 Task: Look for space in Gijón, Spain from 12th July, 2023 to 16th July, 2023 for 8 adults in price range Rs.10000 to Rs.16000. Place can be private room with 8 bedrooms having 8 beds and 8 bathrooms. Property type can be house, flat, guest house, hotel. Amenities needed are: wifi, TV, free parkinig on premises, gym, breakfast. Booking option can be shelf check-in. Required host language is English.
Action: Mouse pressed left at (597, 129)
Screenshot: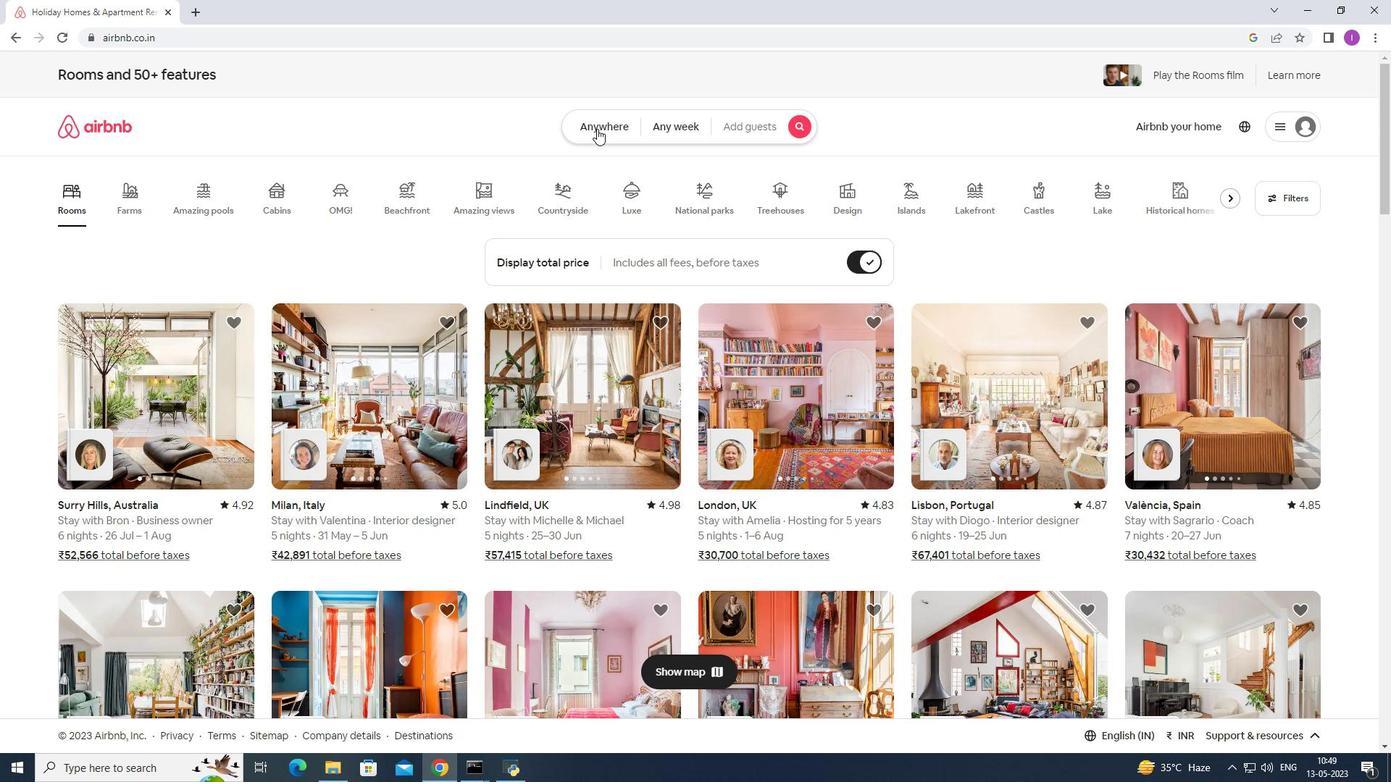 
Action: Mouse moved to (511, 184)
Screenshot: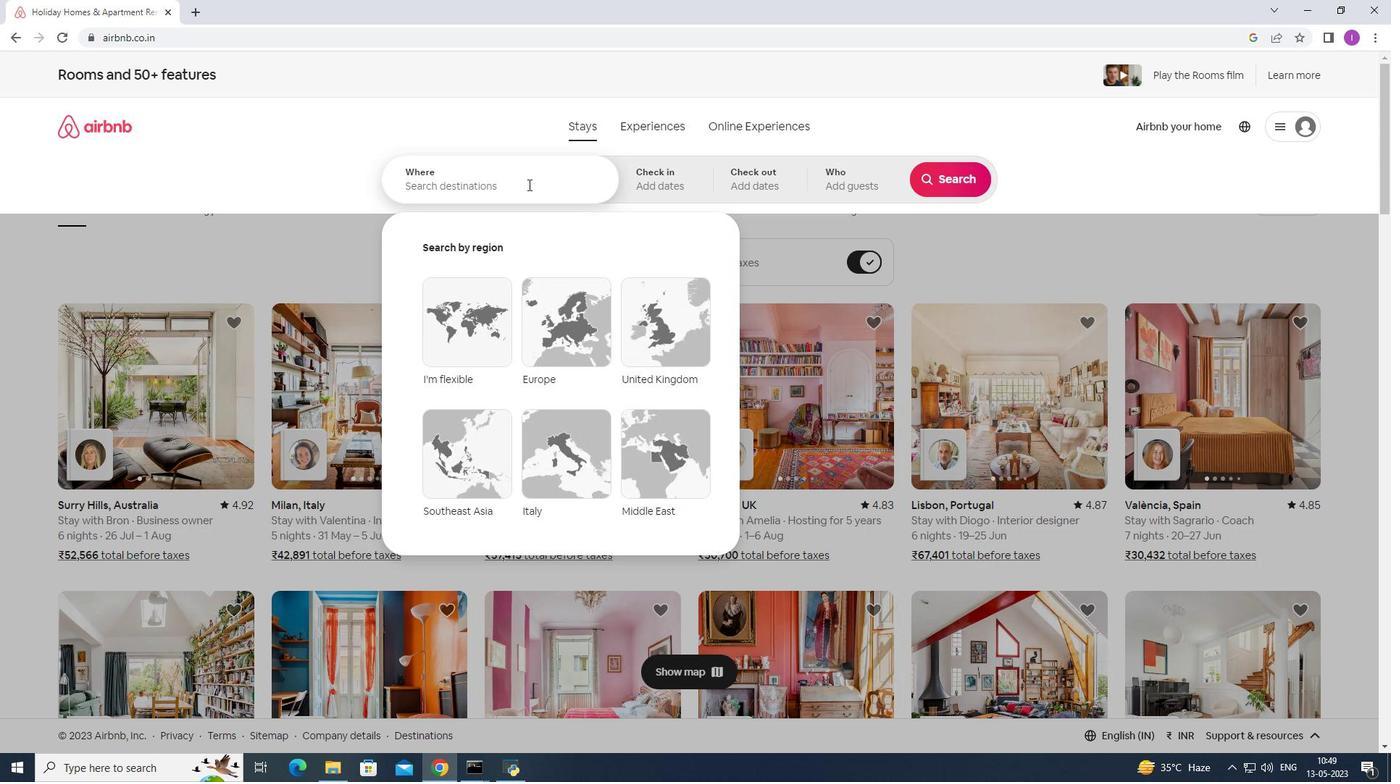 
Action: Mouse pressed left at (511, 184)
Screenshot: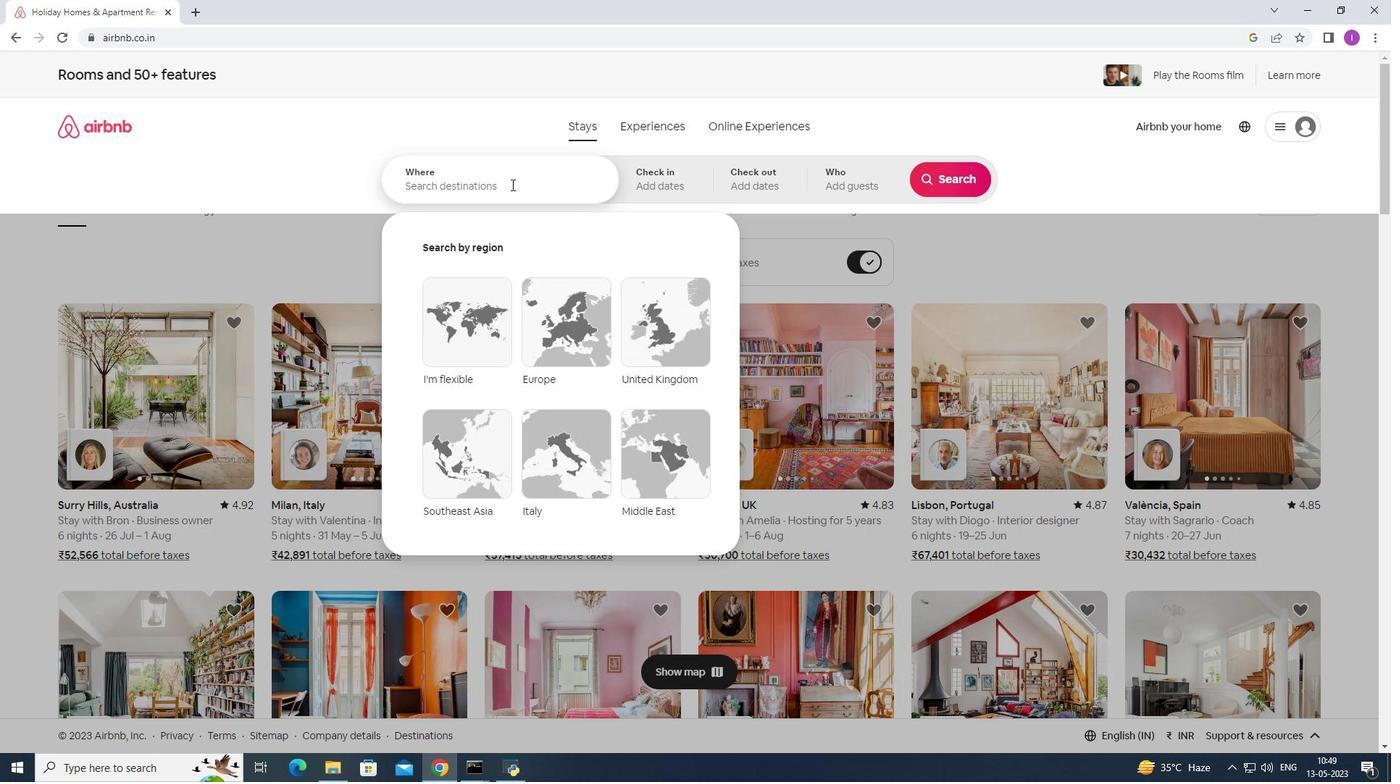 
Action: Key pressed <Key.shift><Key.shift><Key.shift><Key.shift><Key.shift><Key.shift><Key.shift><Key.shift><Key.shift><Key.shift><Key.shift><Key.shift><Key.shift>Gijon,<Key.shift>Spain
Screenshot: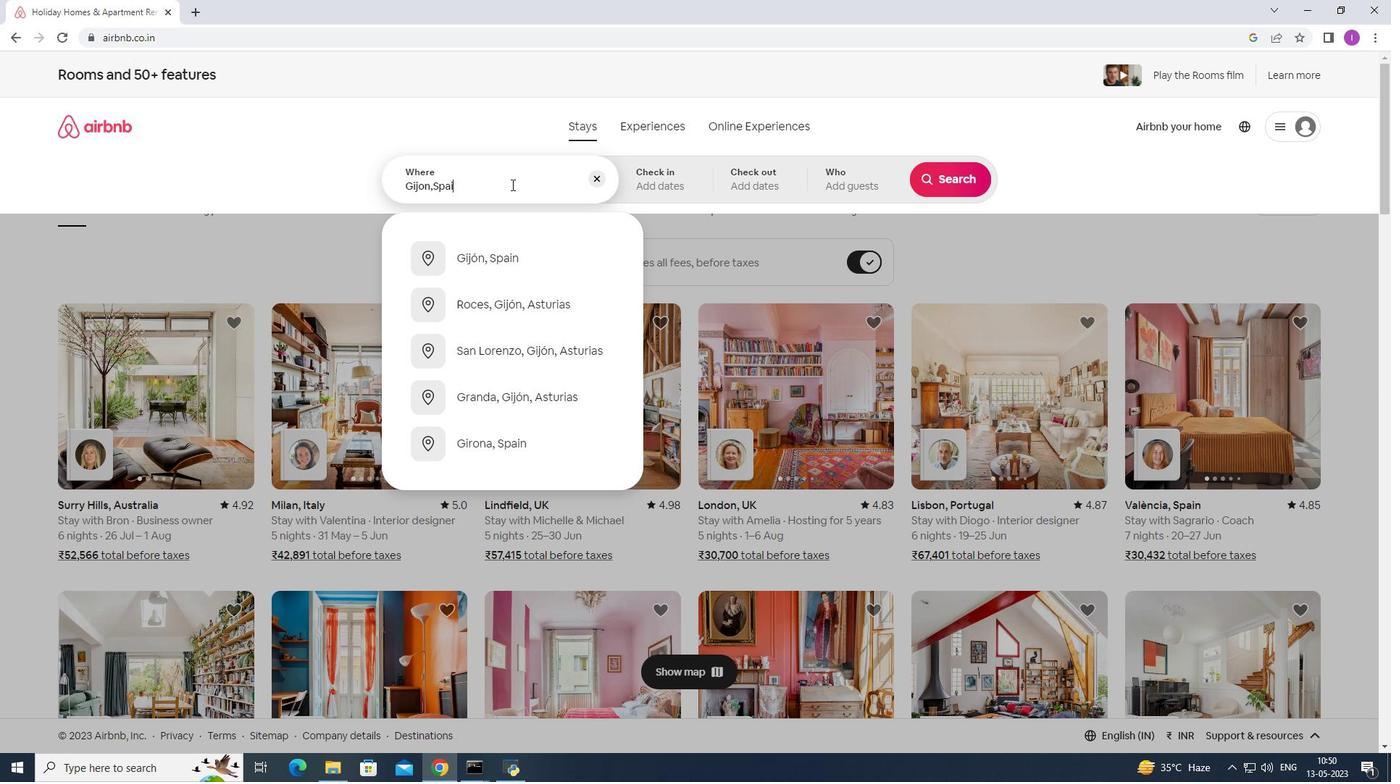 
Action: Mouse moved to (493, 266)
Screenshot: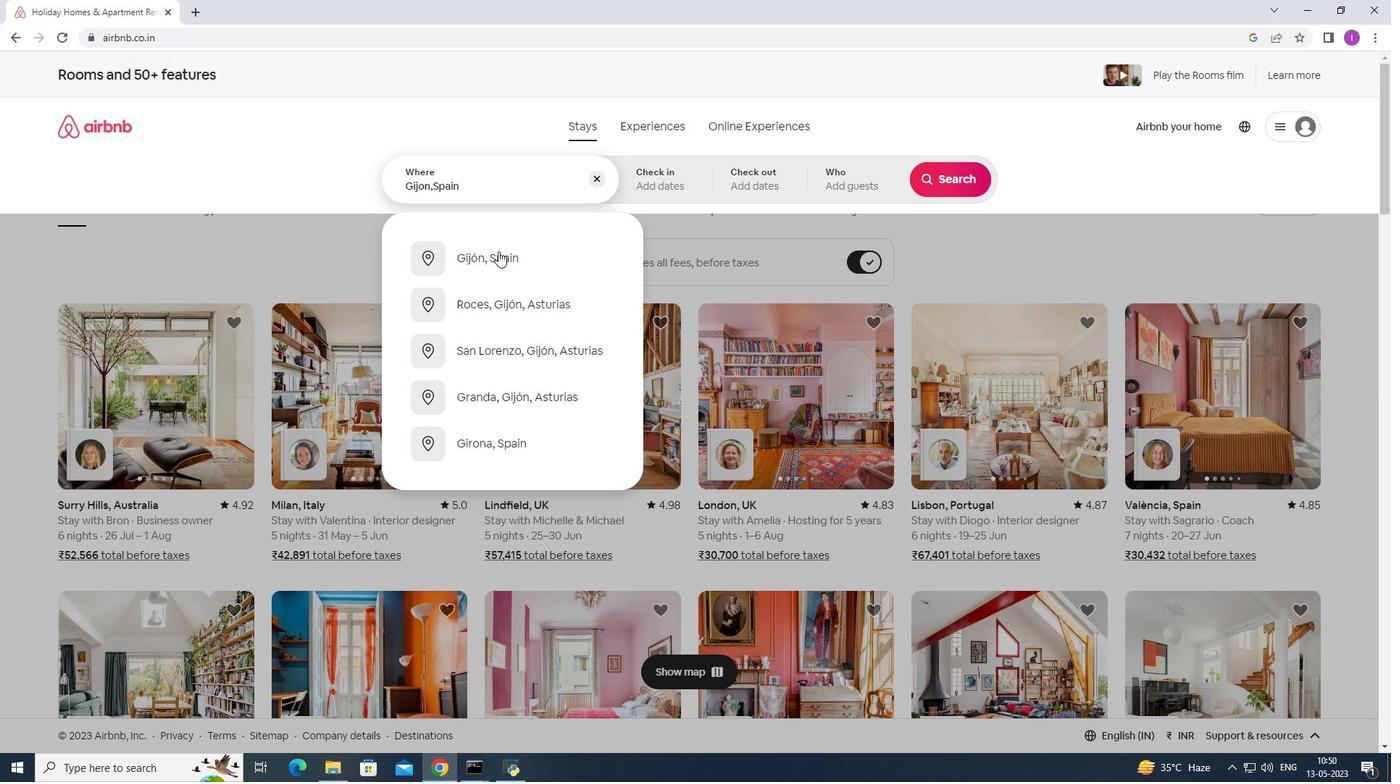 
Action: Mouse pressed left at (493, 266)
Screenshot: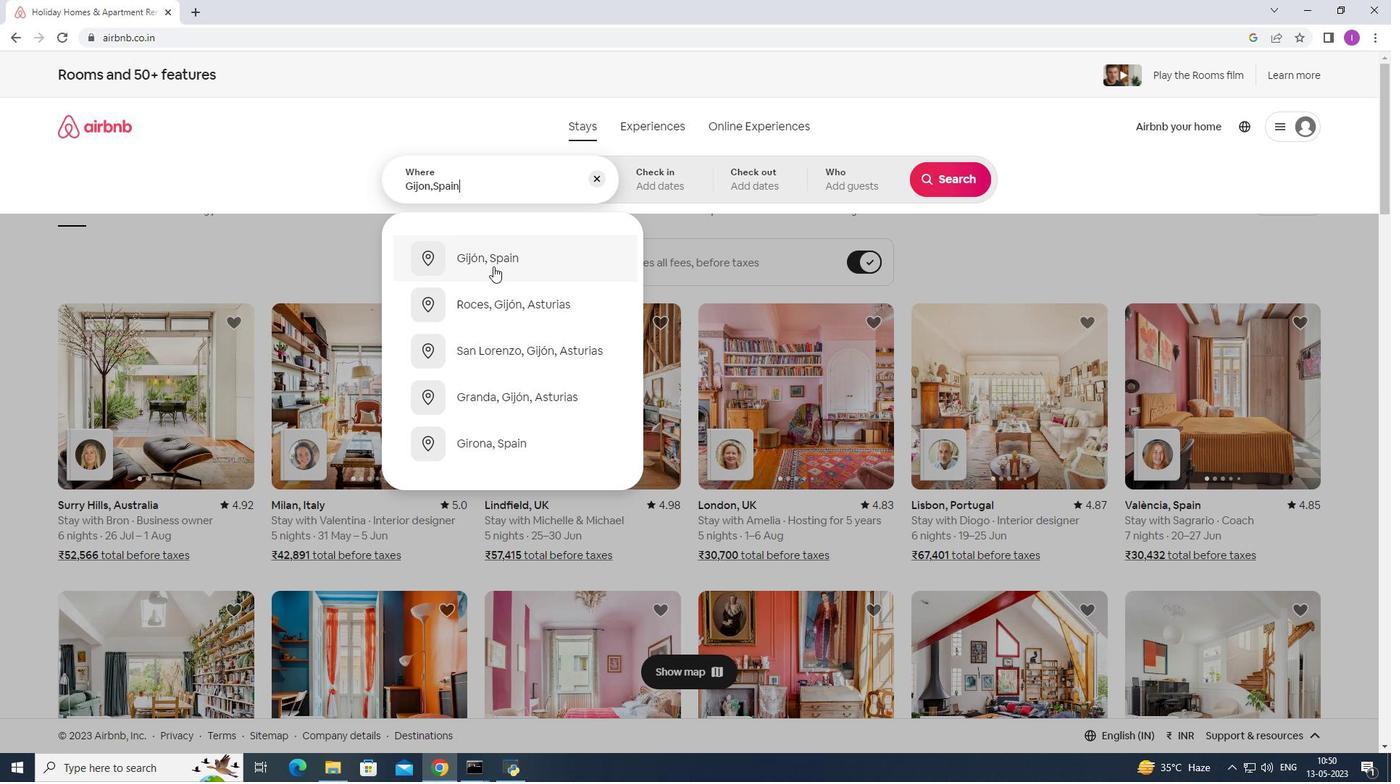 
Action: Mouse moved to (945, 294)
Screenshot: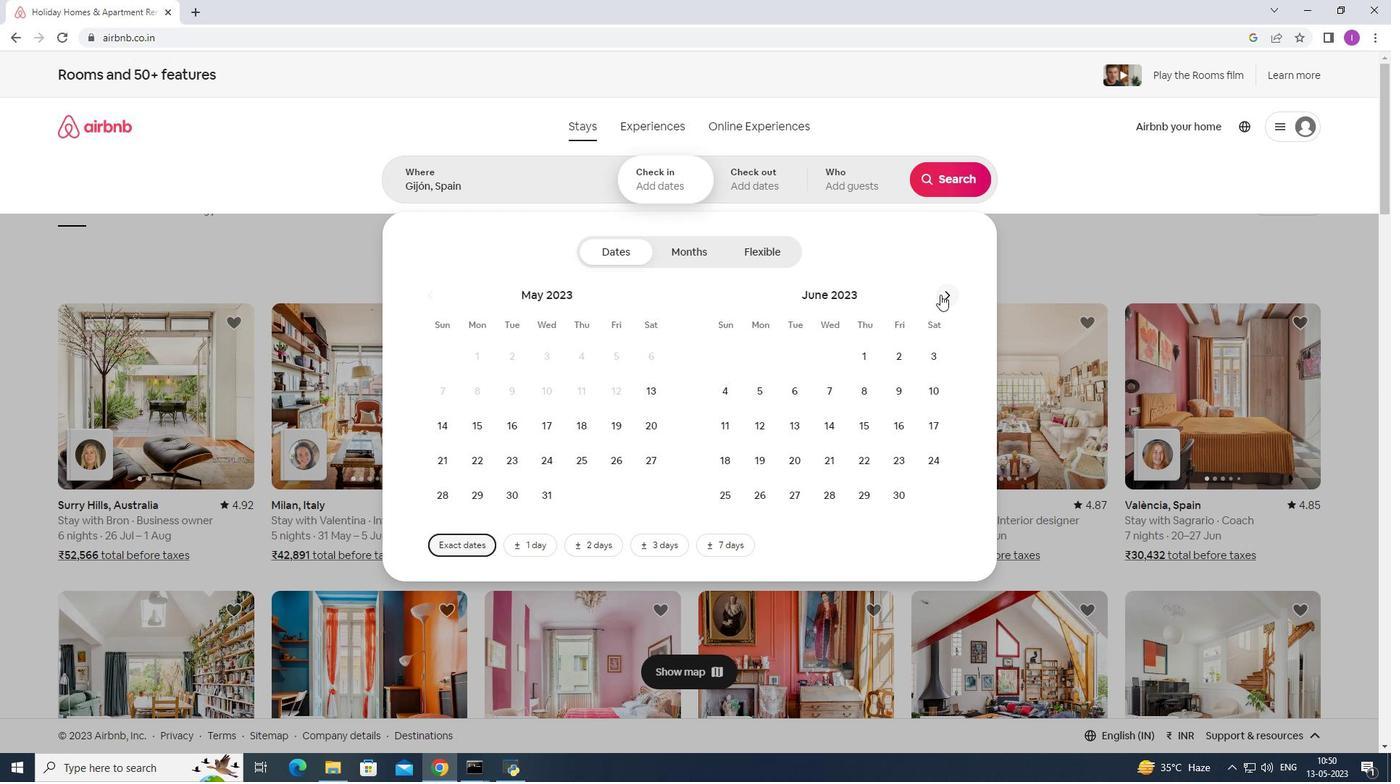 
Action: Mouse pressed left at (945, 294)
Screenshot: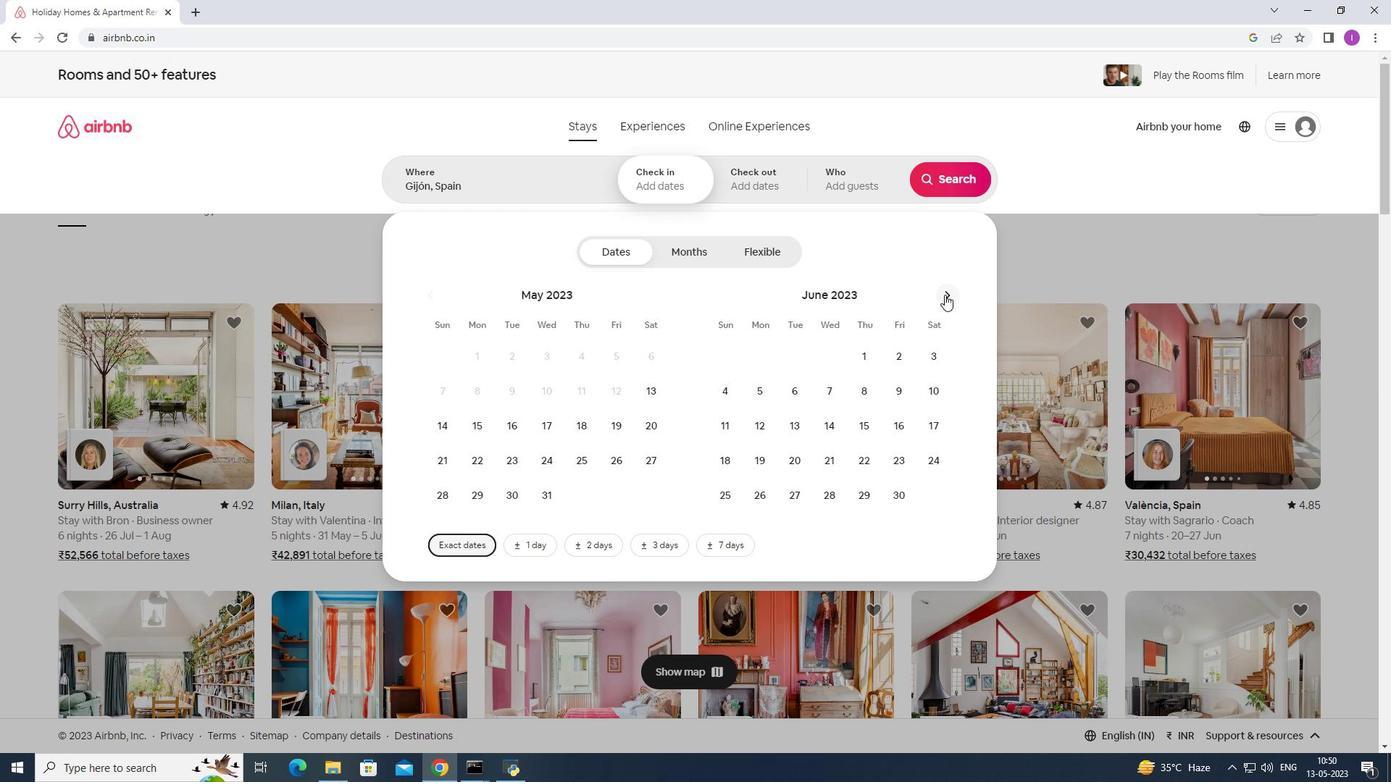 
Action: Mouse moved to (826, 418)
Screenshot: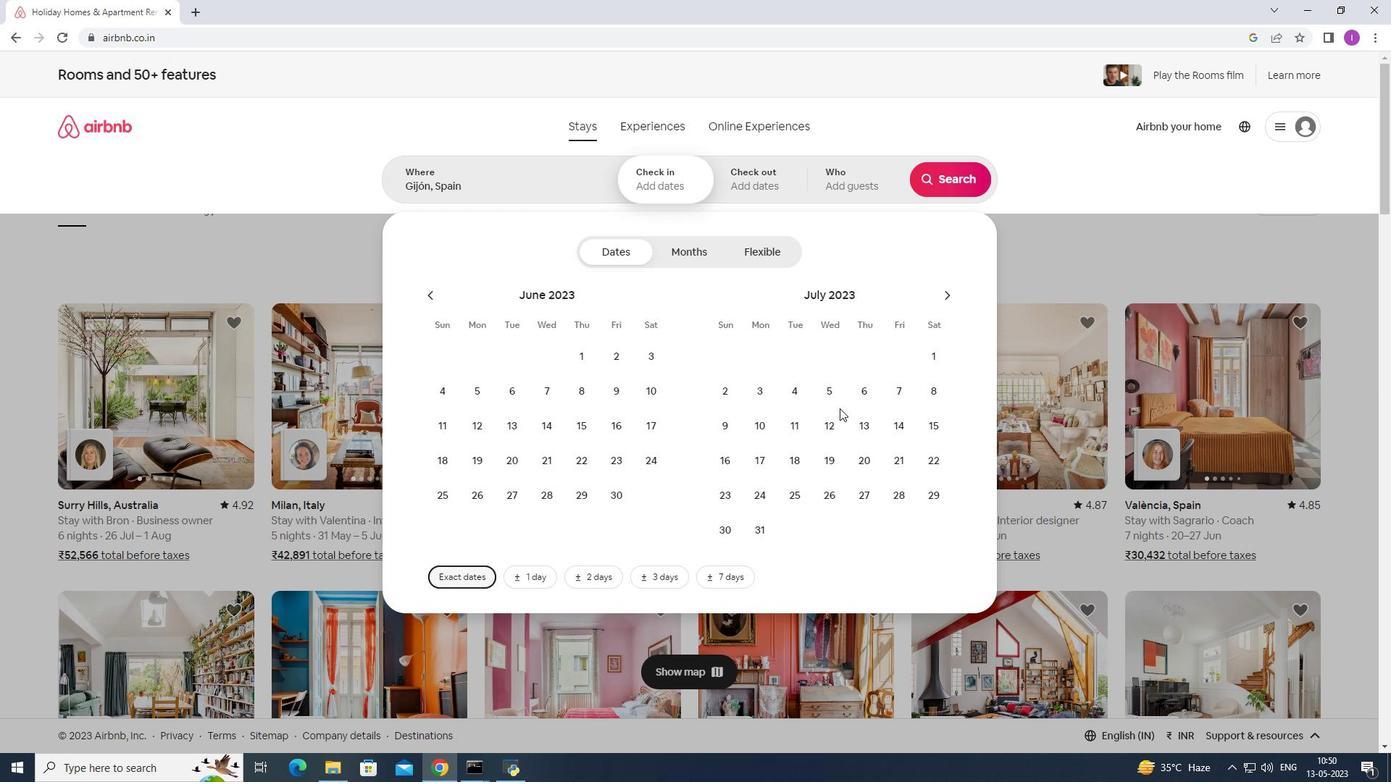 
Action: Mouse pressed left at (826, 418)
Screenshot: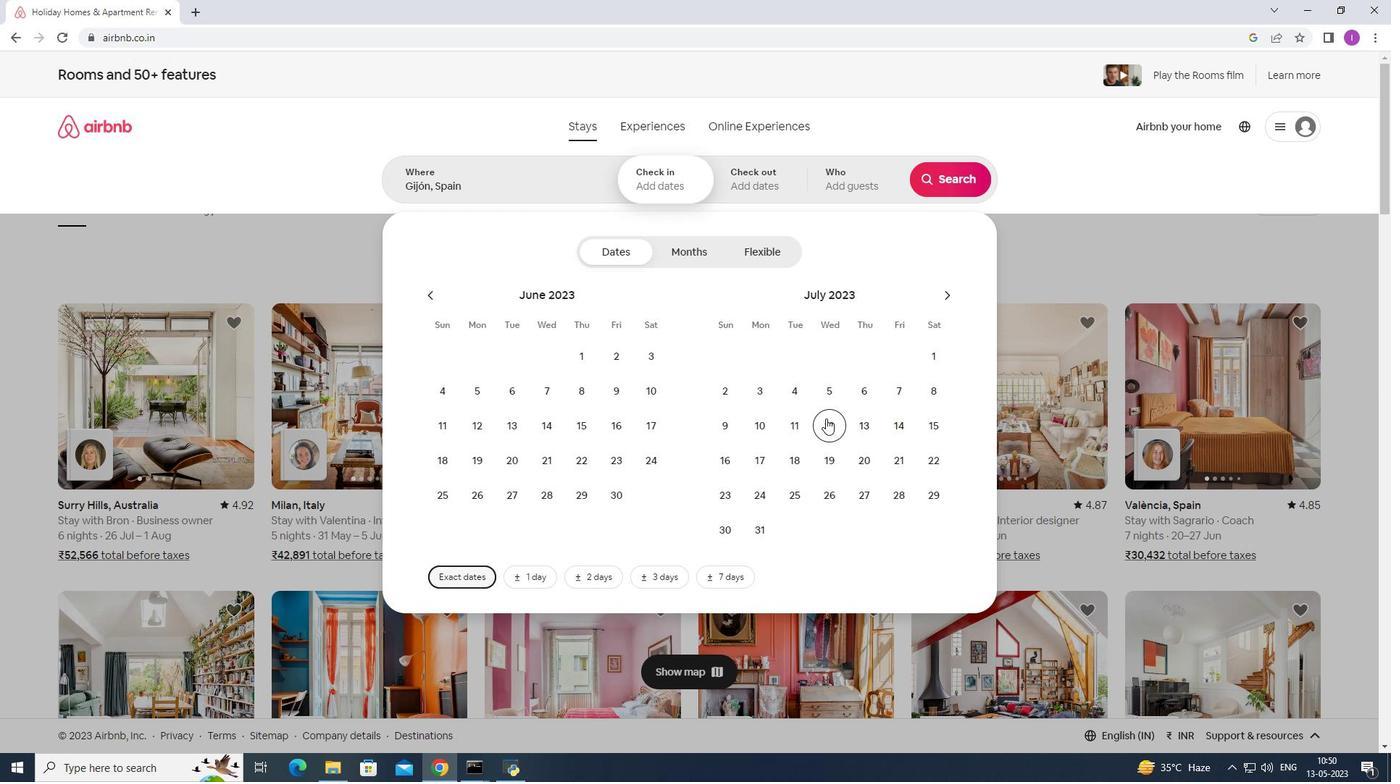 
Action: Mouse moved to (717, 468)
Screenshot: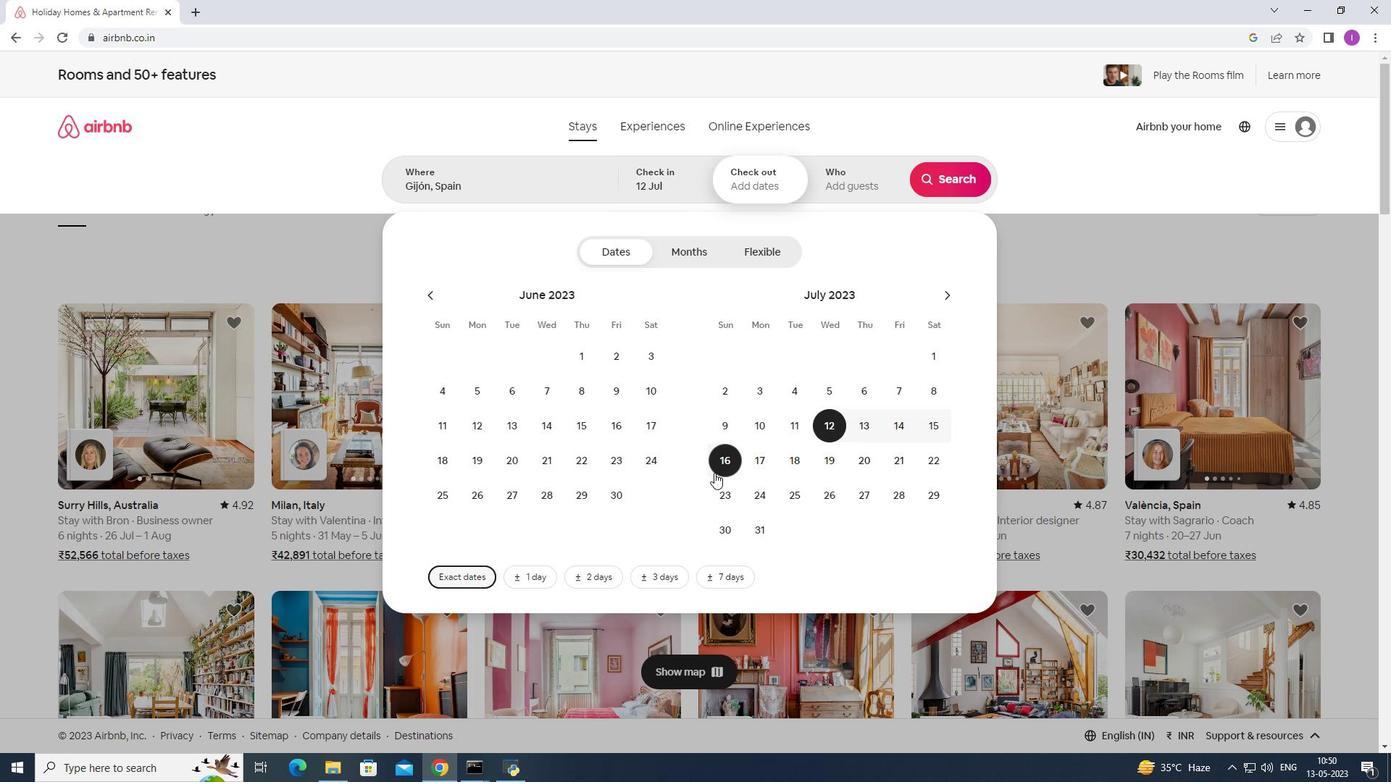 
Action: Mouse pressed left at (717, 468)
Screenshot: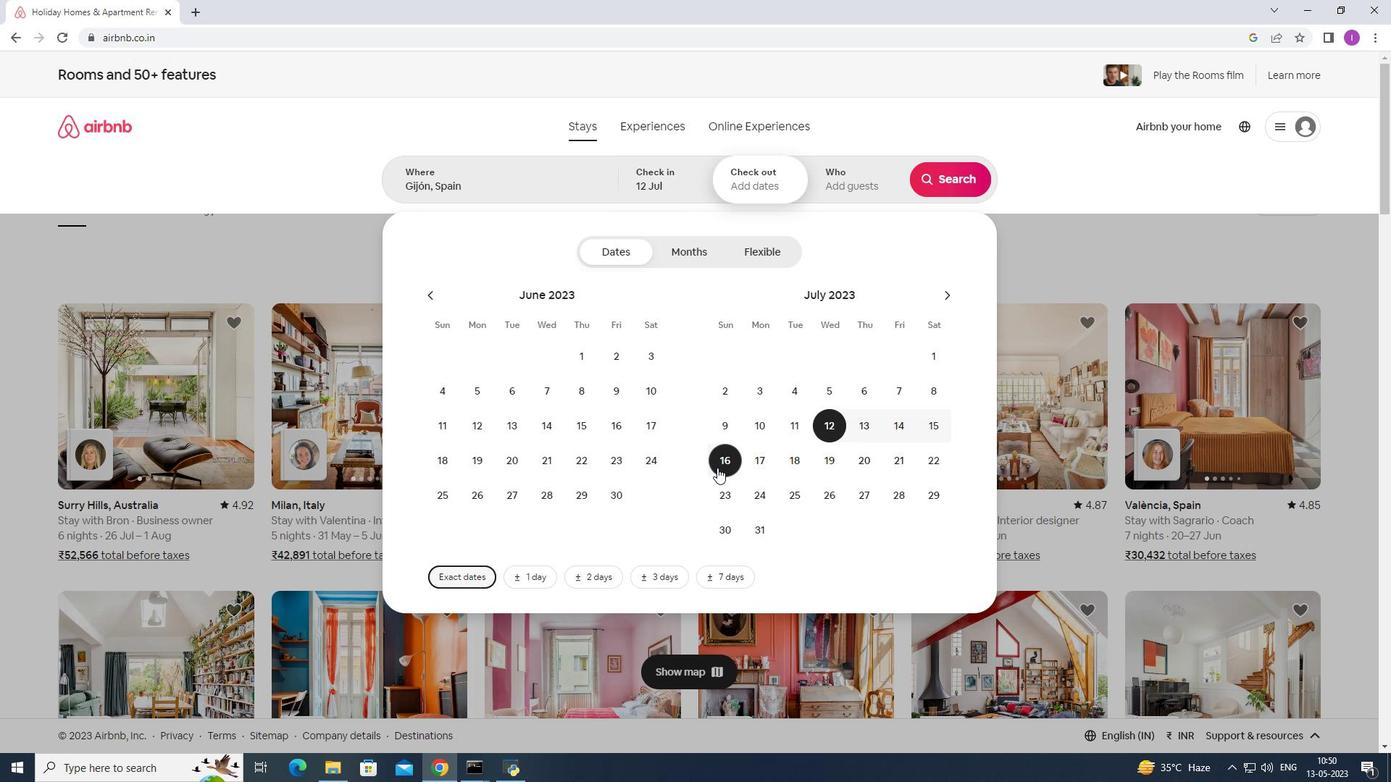 
Action: Mouse moved to (845, 184)
Screenshot: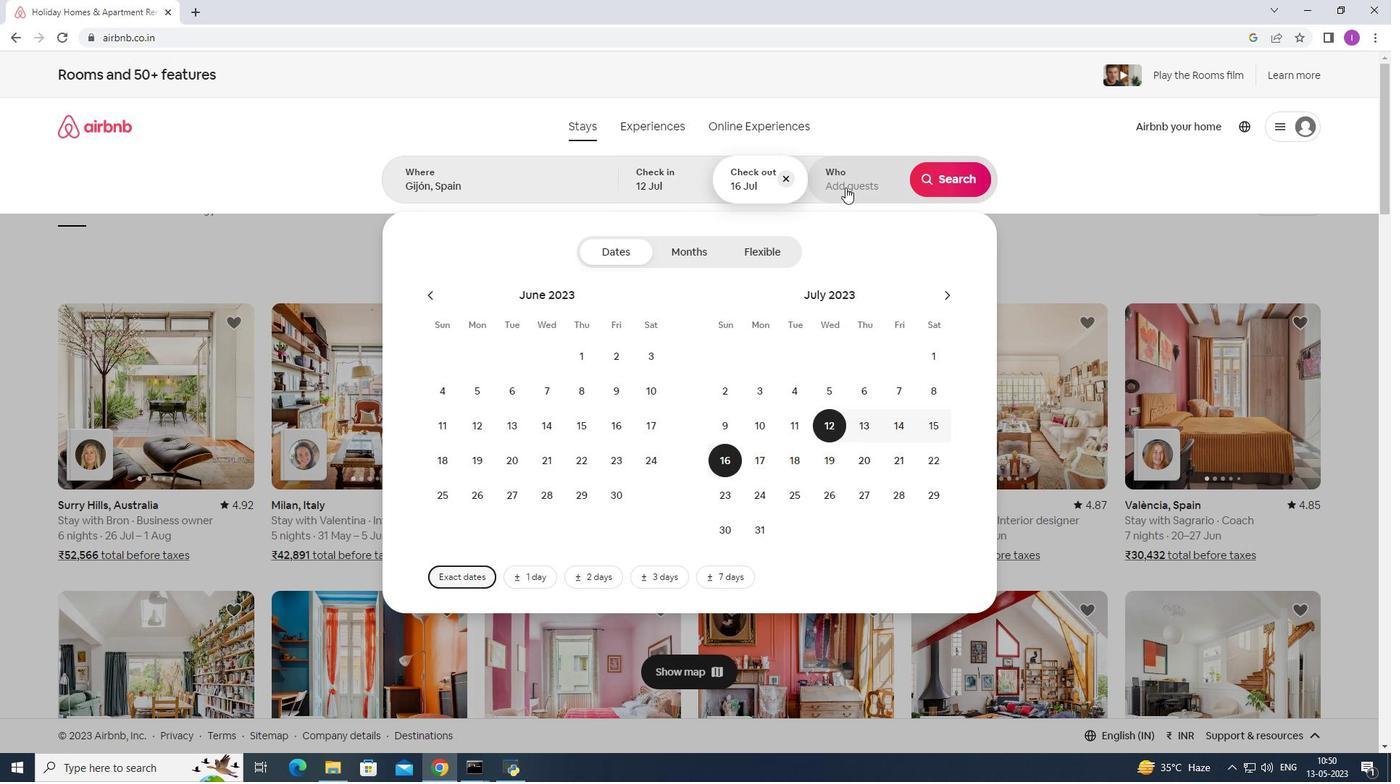 
Action: Mouse pressed left at (845, 184)
Screenshot: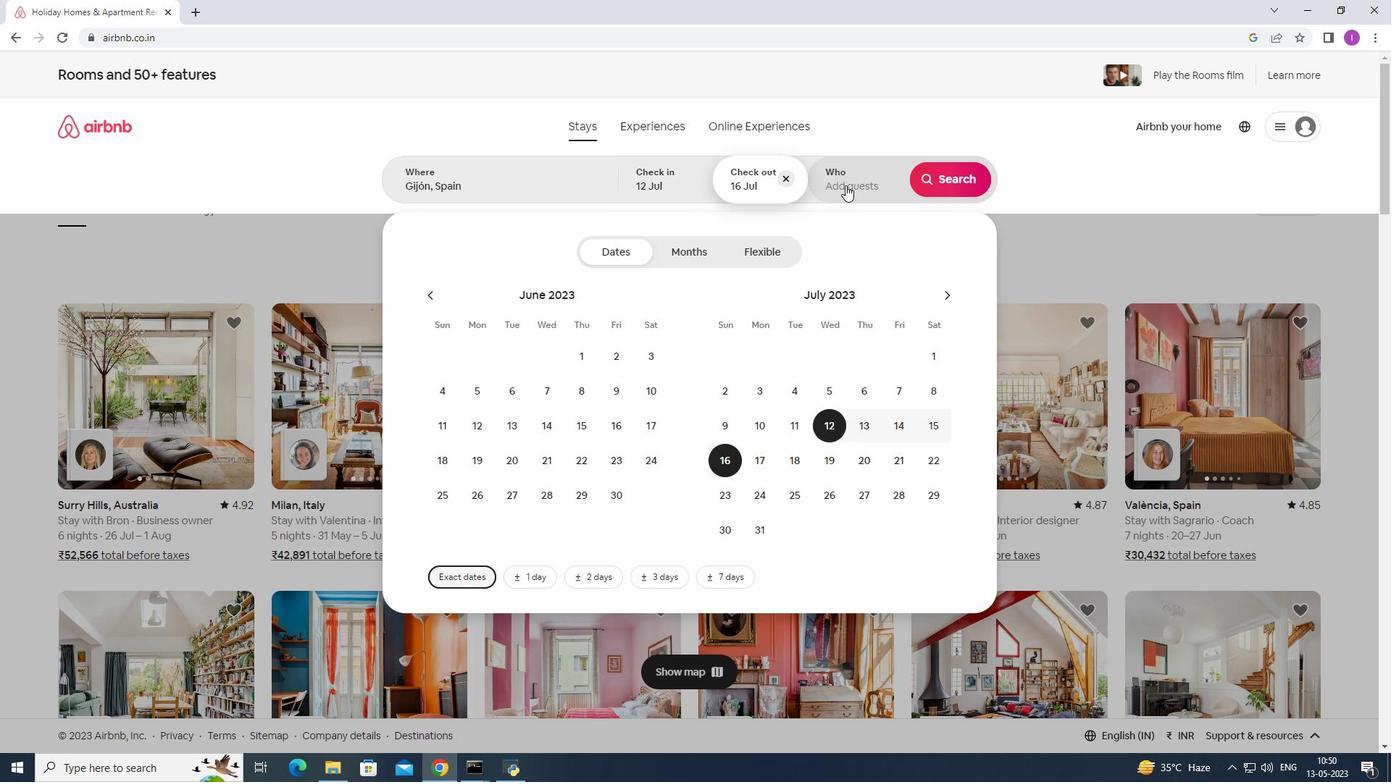 
Action: Mouse moved to (955, 260)
Screenshot: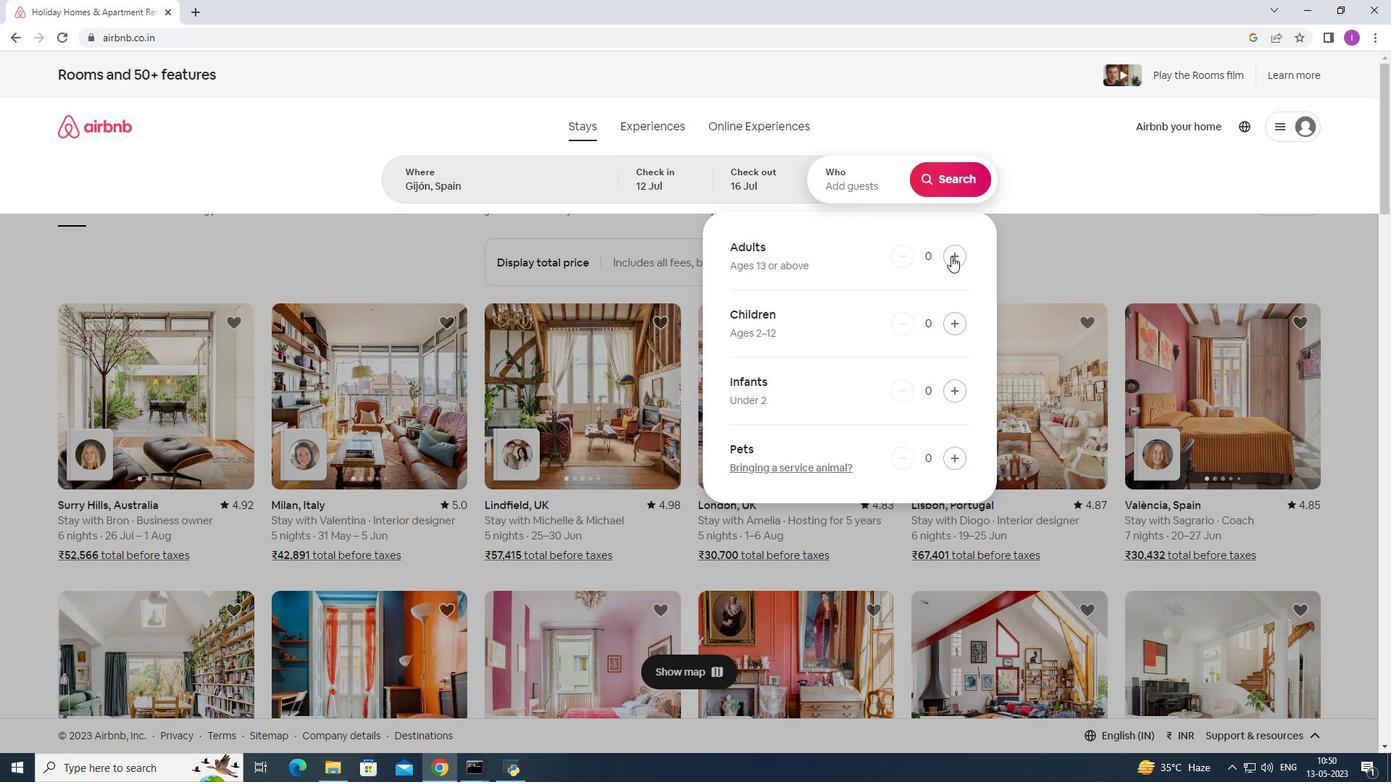 
Action: Mouse pressed left at (955, 260)
Screenshot: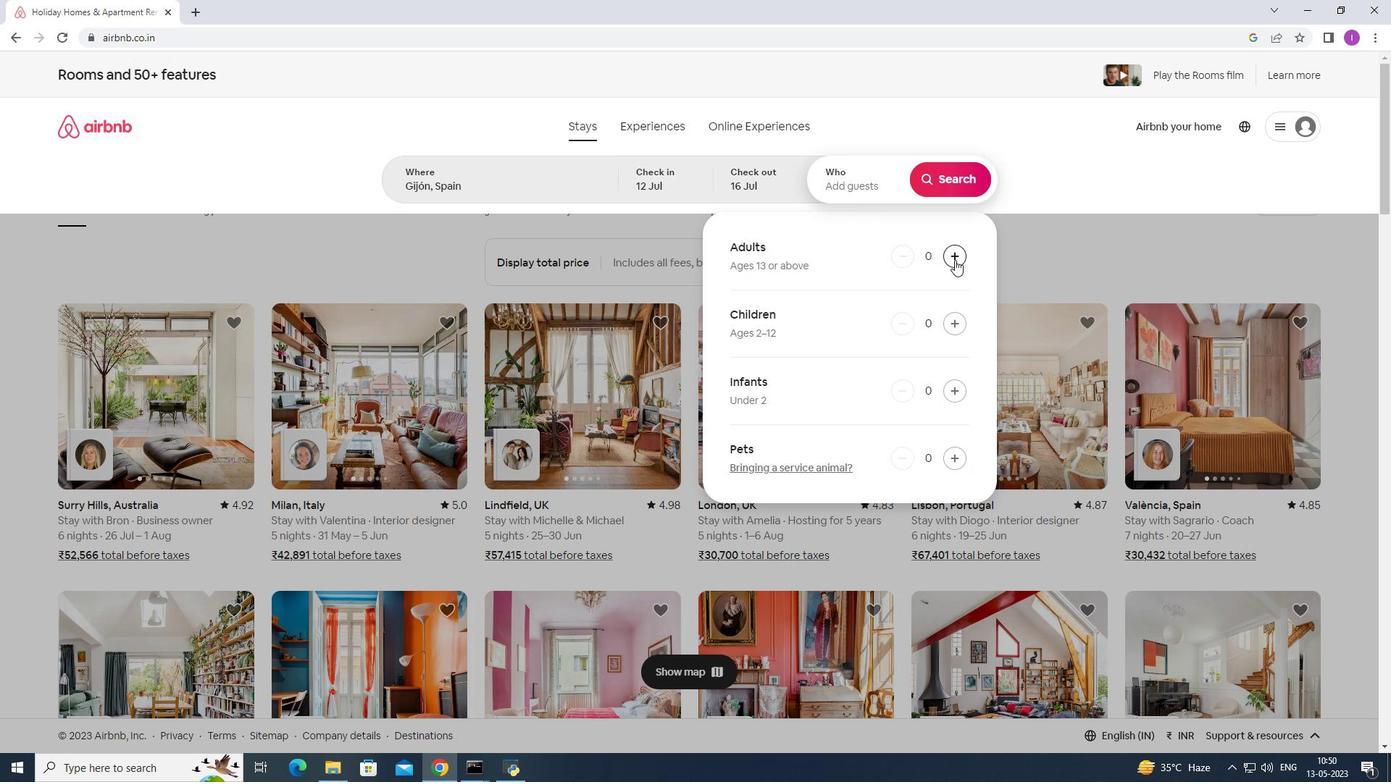 
Action: Mouse pressed left at (955, 260)
Screenshot: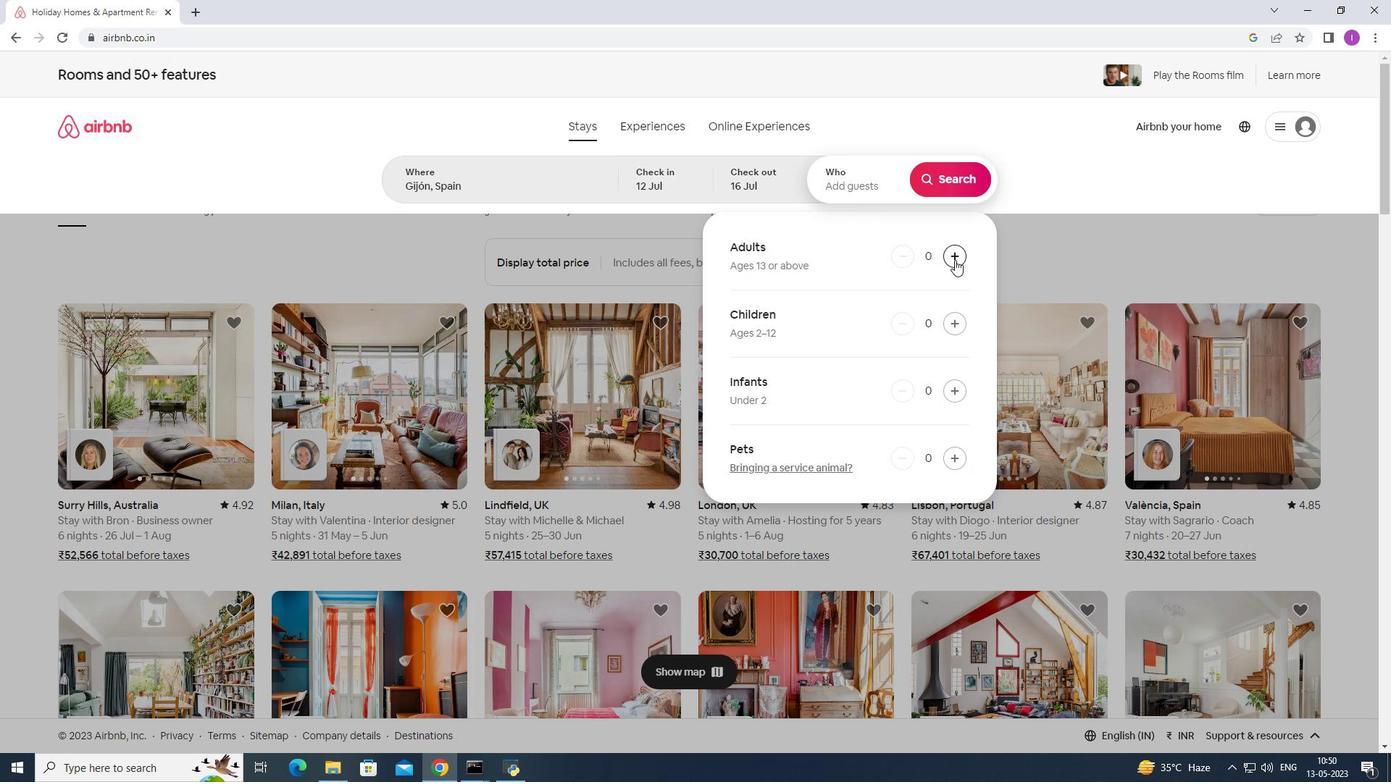 
Action: Mouse pressed left at (955, 260)
Screenshot: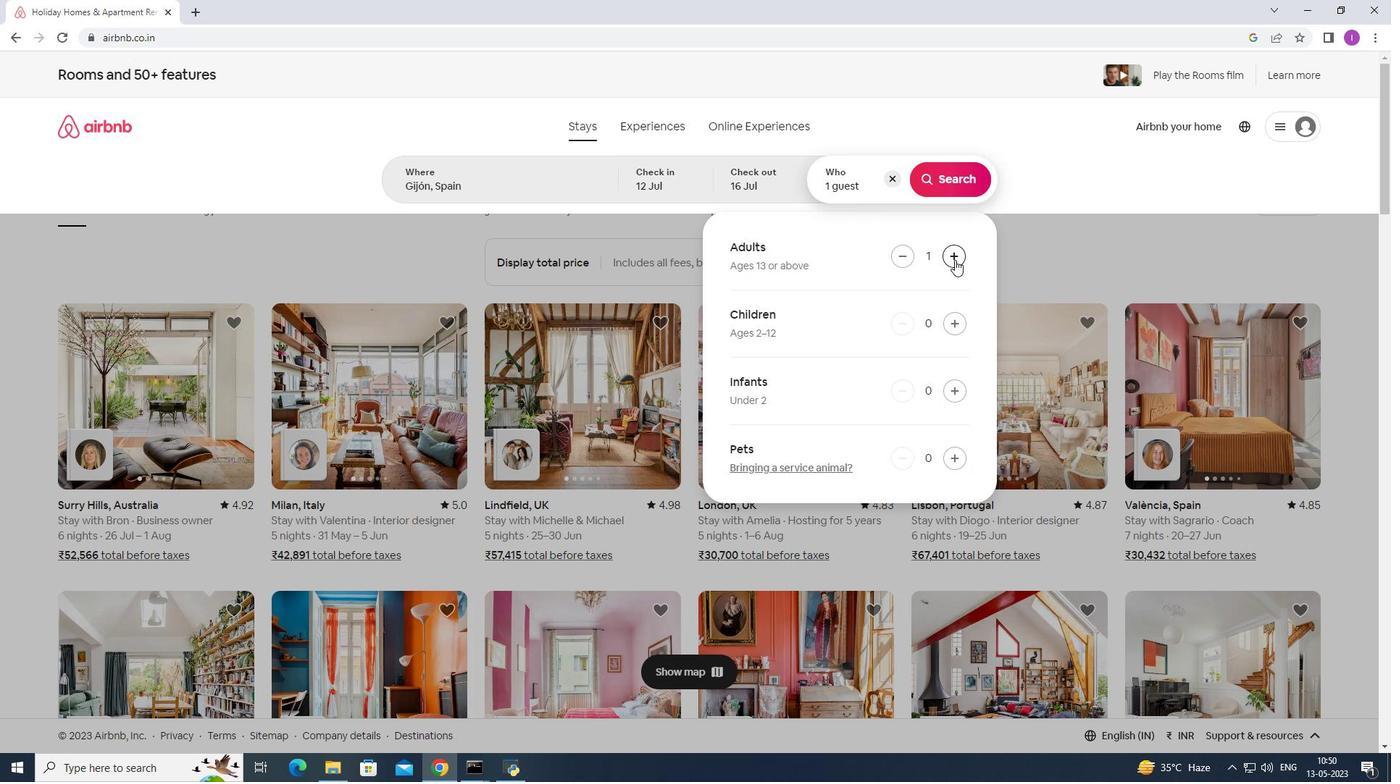 
Action: Mouse pressed left at (955, 260)
Screenshot: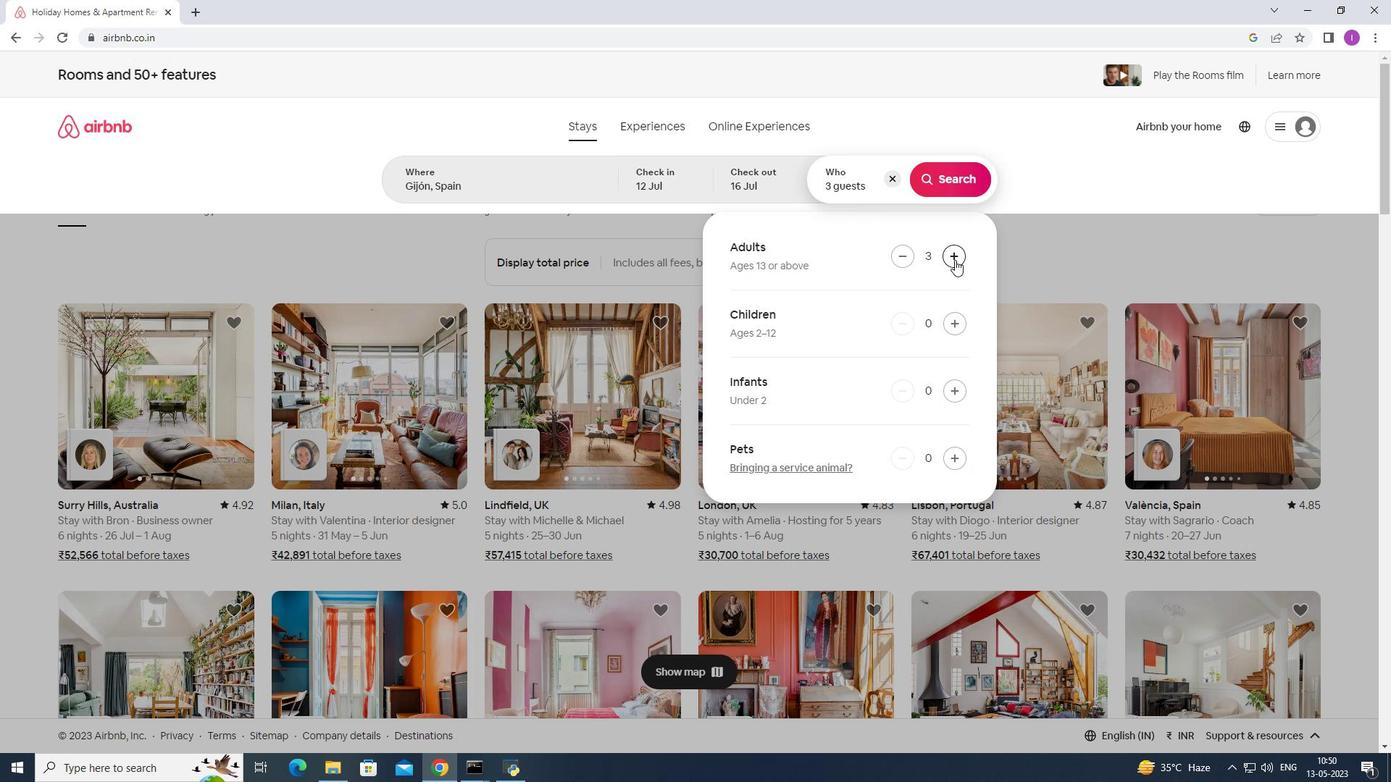 
Action: Mouse pressed left at (955, 260)
Screenshot: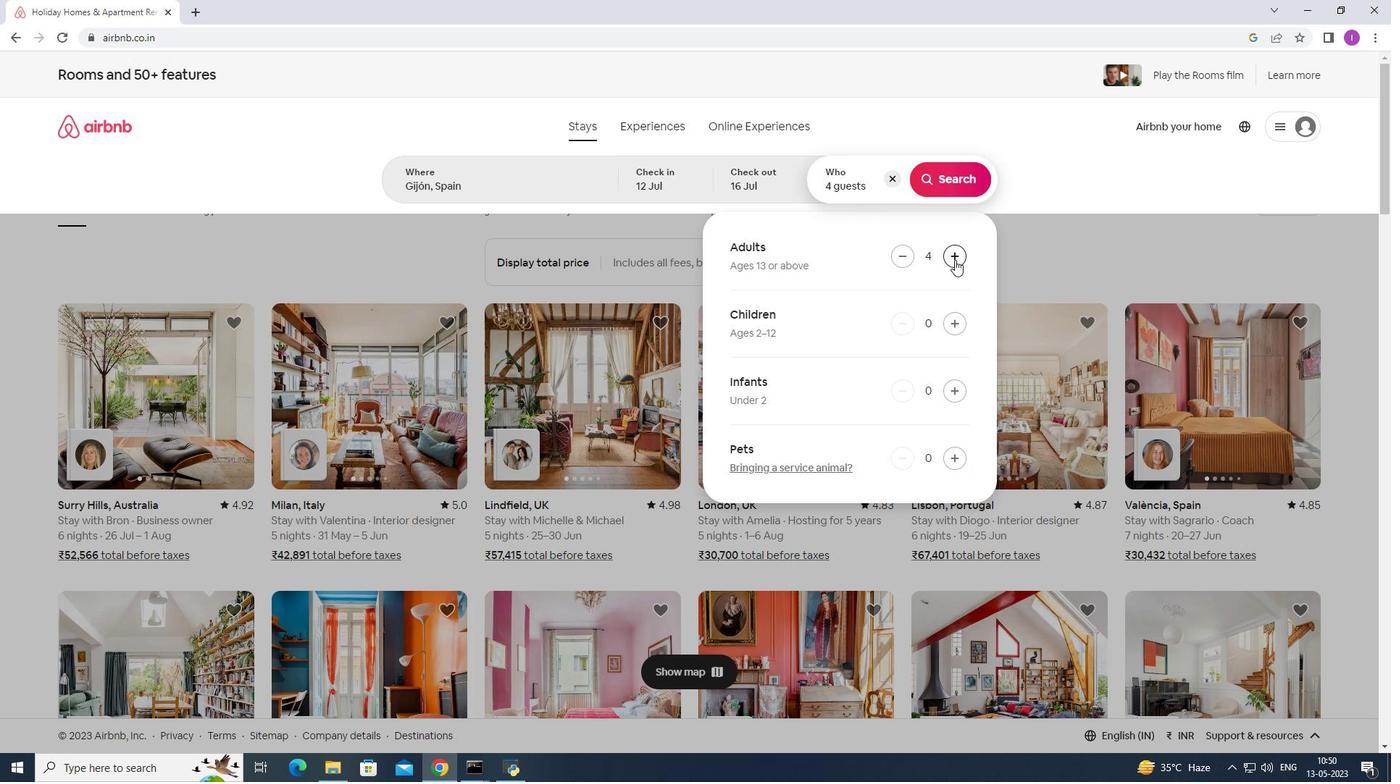 
Action: Mouse pressed left at (955, 260)
Screenshot: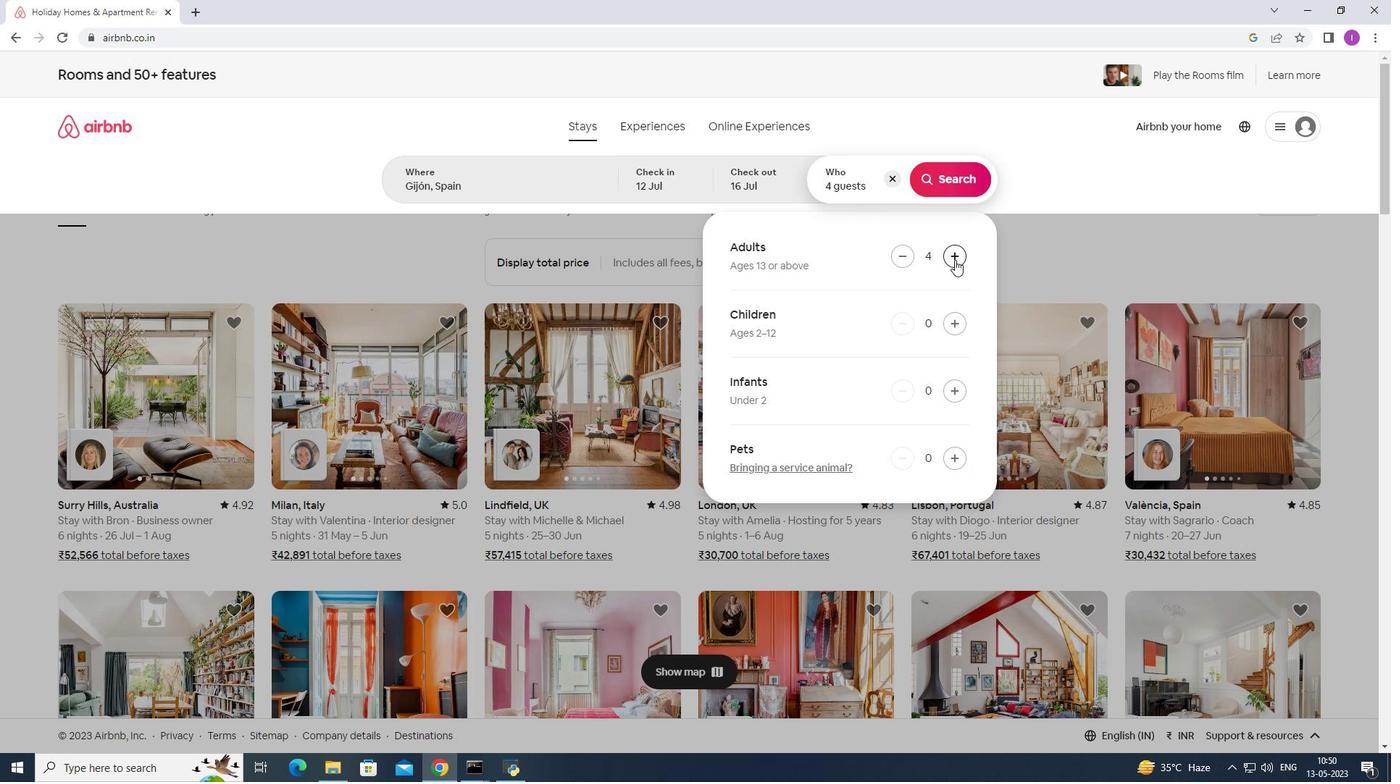 
Action: Mouse pressed left at (955, 260)
Screenshot: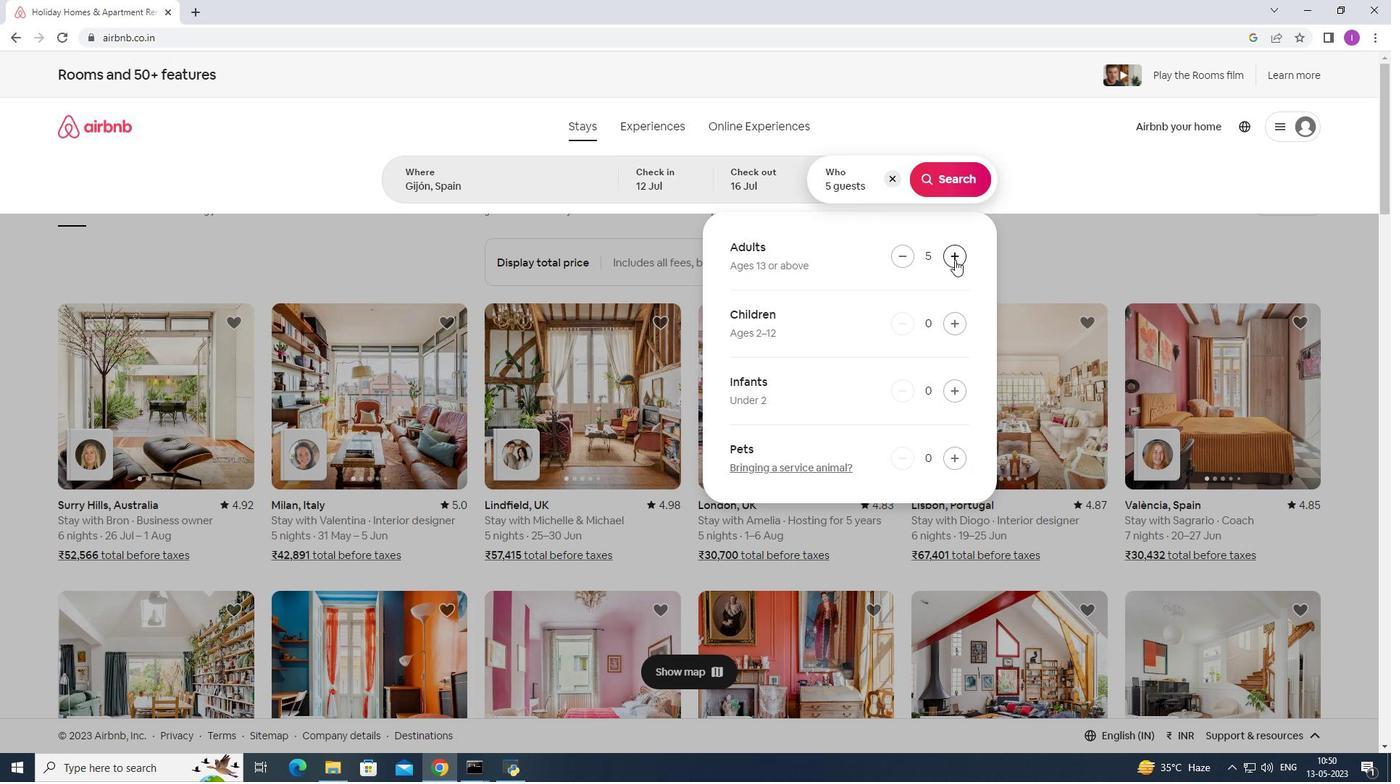 
Action: Mouse pressed left at (955, 260)
Screenshot: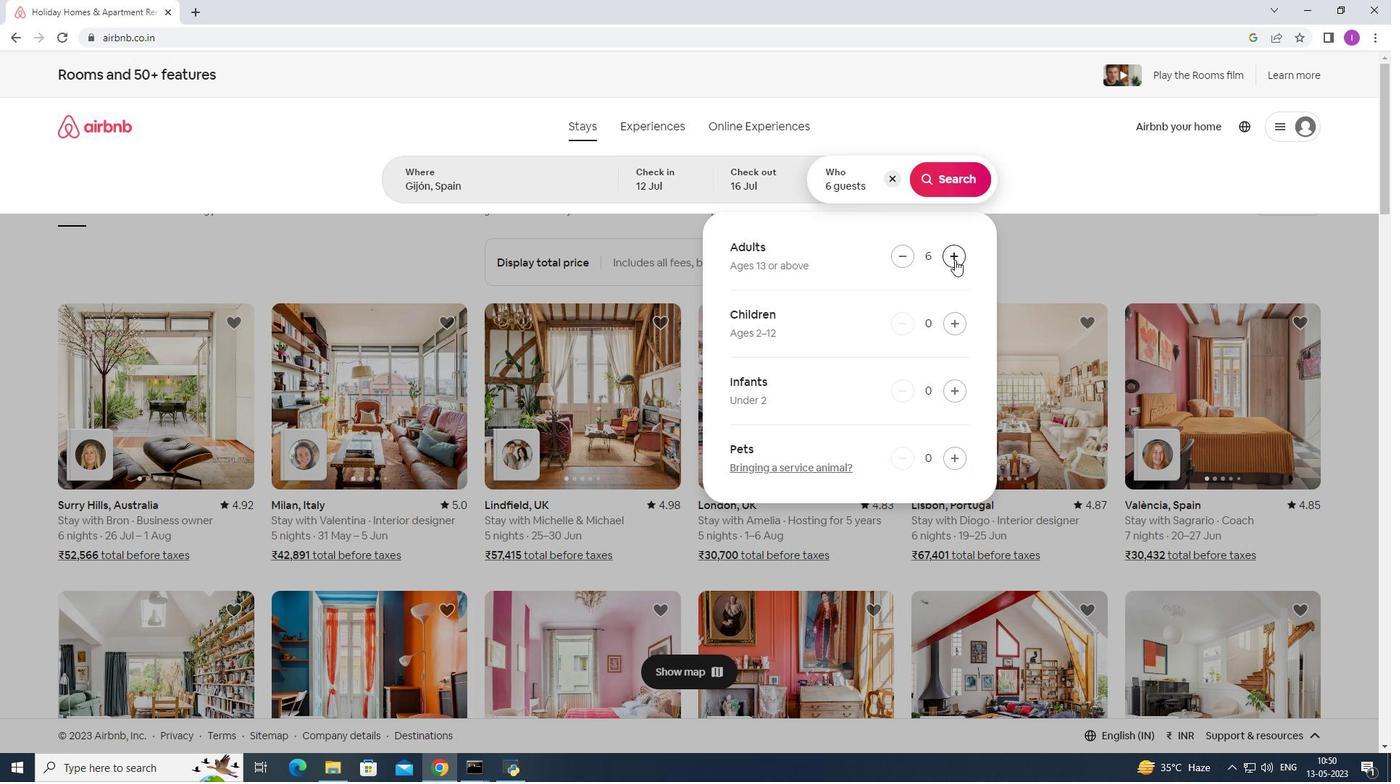 
Action: Mouse moved to (955, 181)
Screenshot: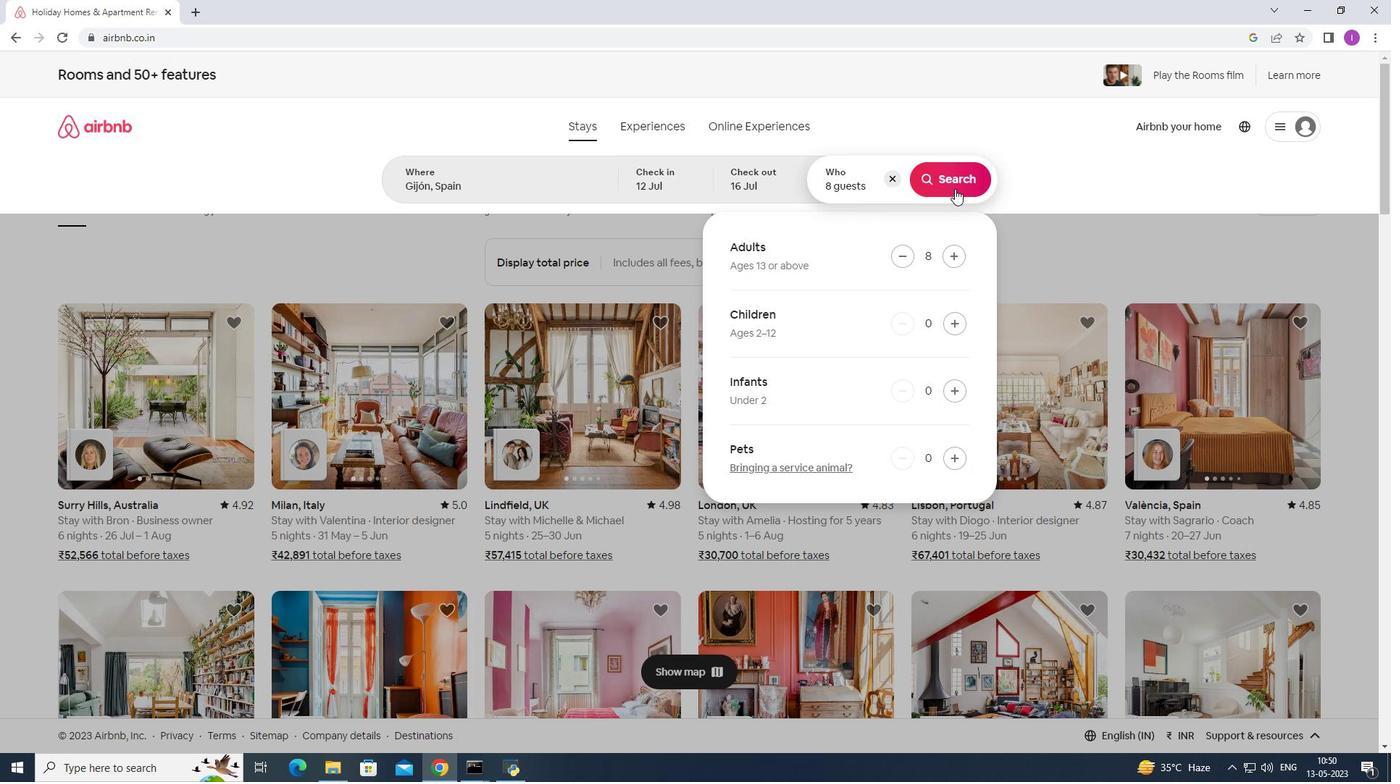 
Action: Mouse pressed left at (955, 181)
Screenshot: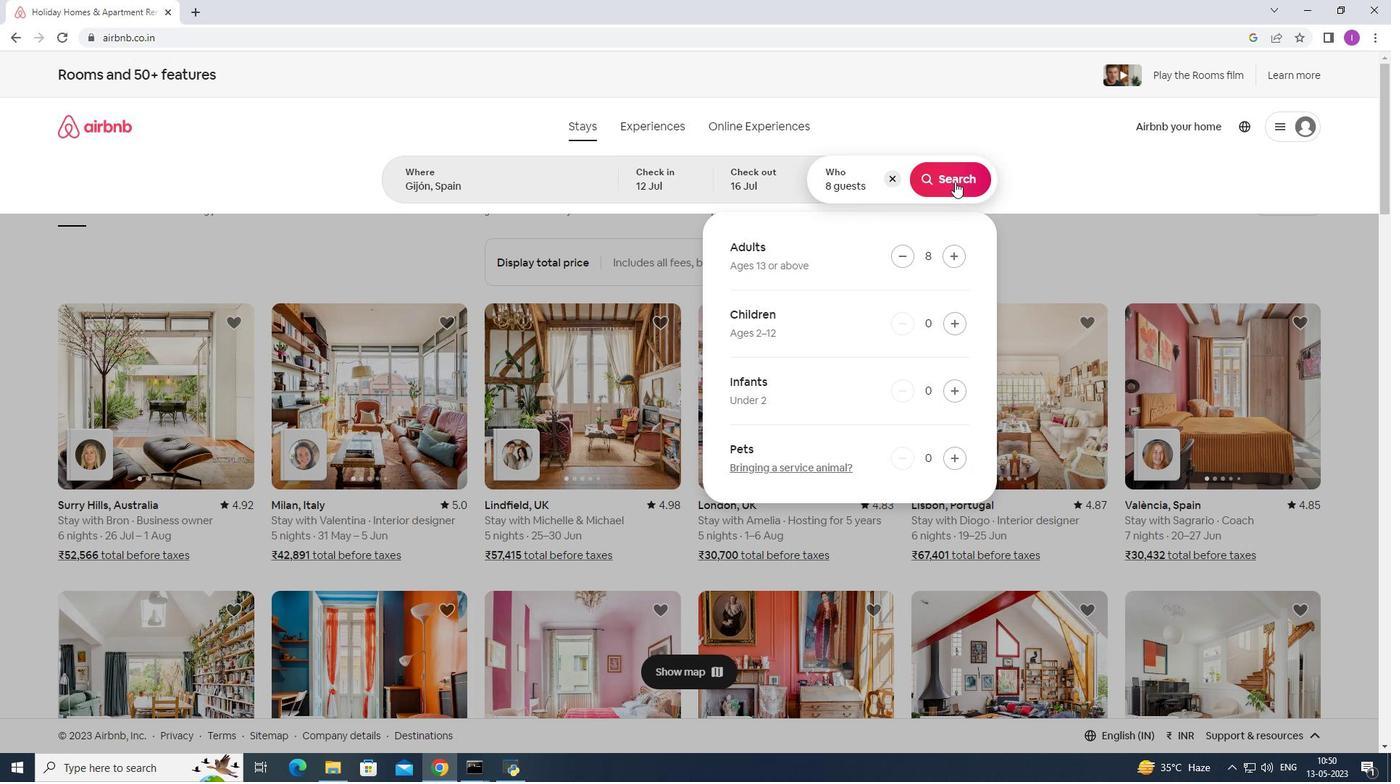 
Action: Mouse moved to (1319, 146)
Screenshot: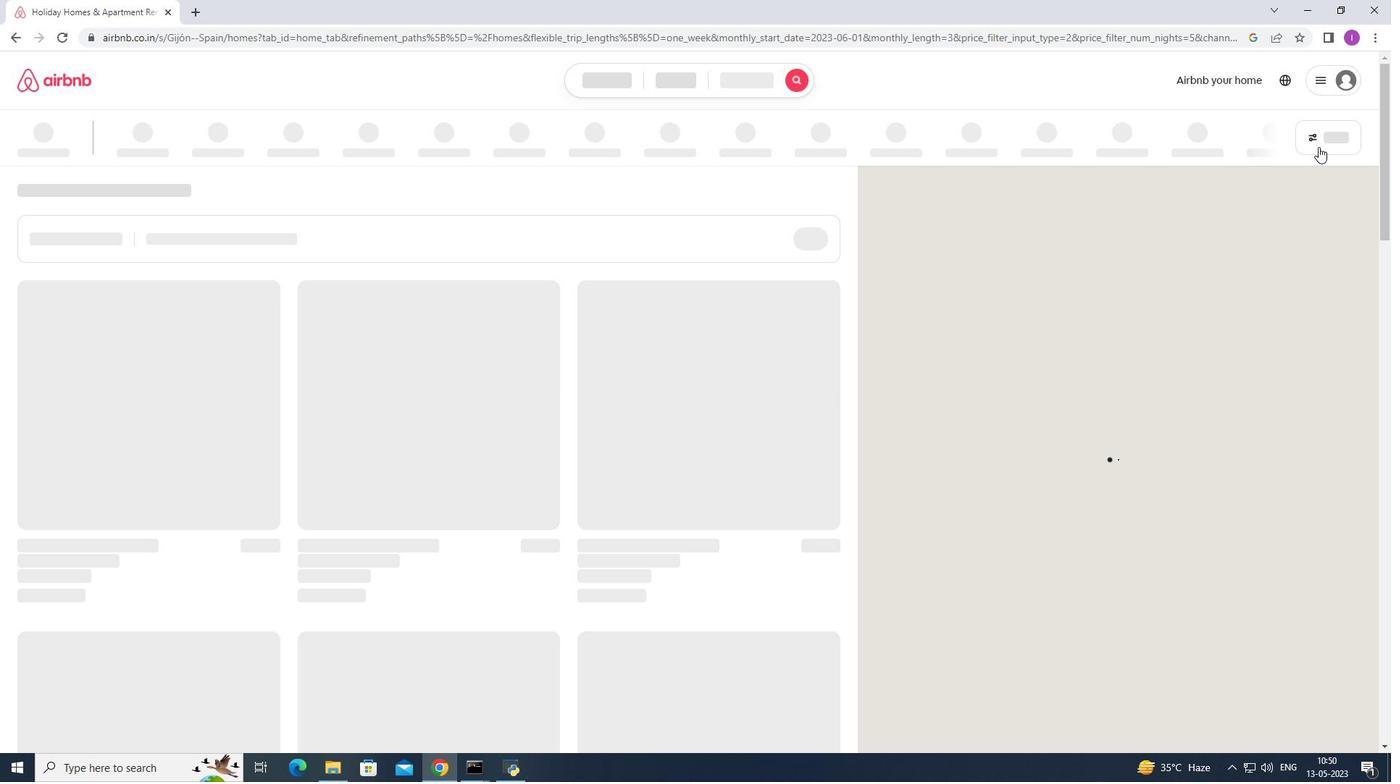 
Action: Mouse pressed left at (1319, 146)
Screenshot: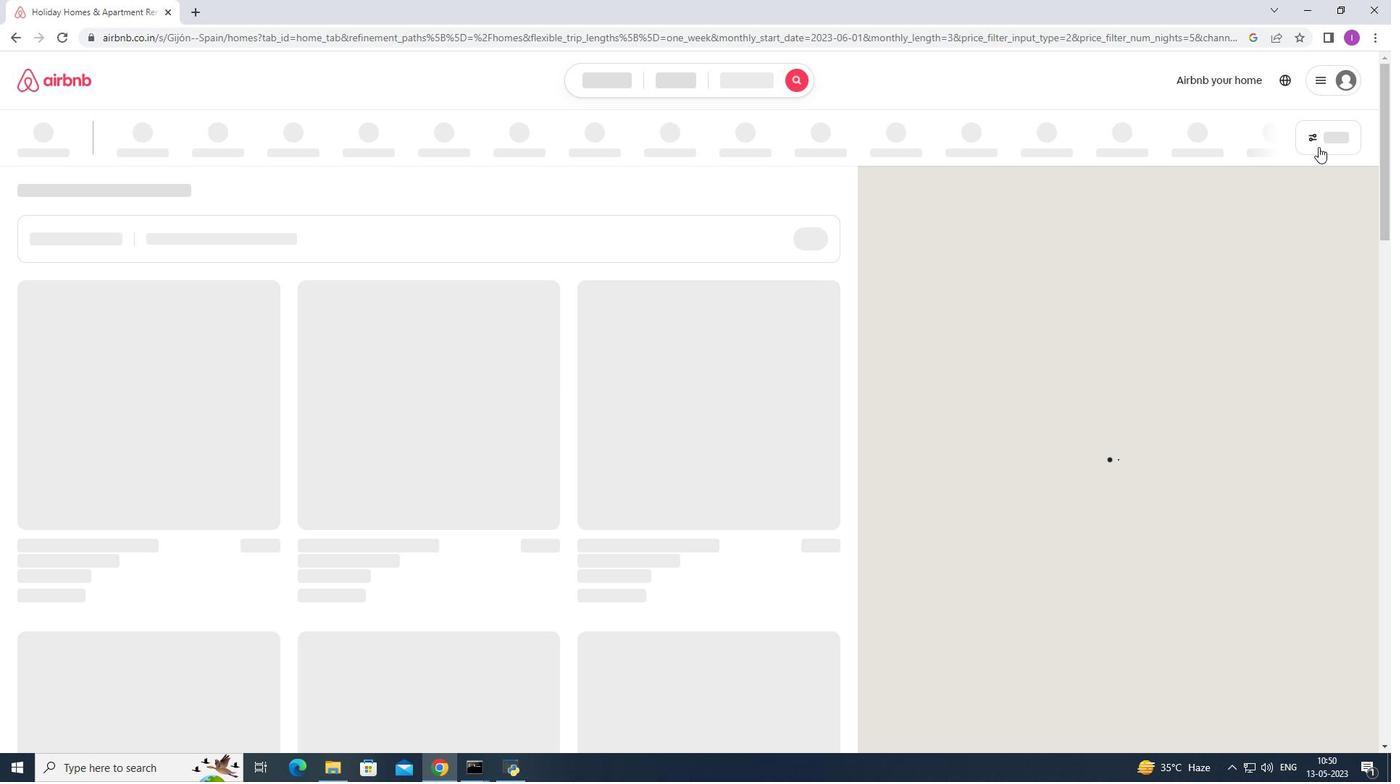 
Action: Mouse moved to (778, 494)
Screenshot: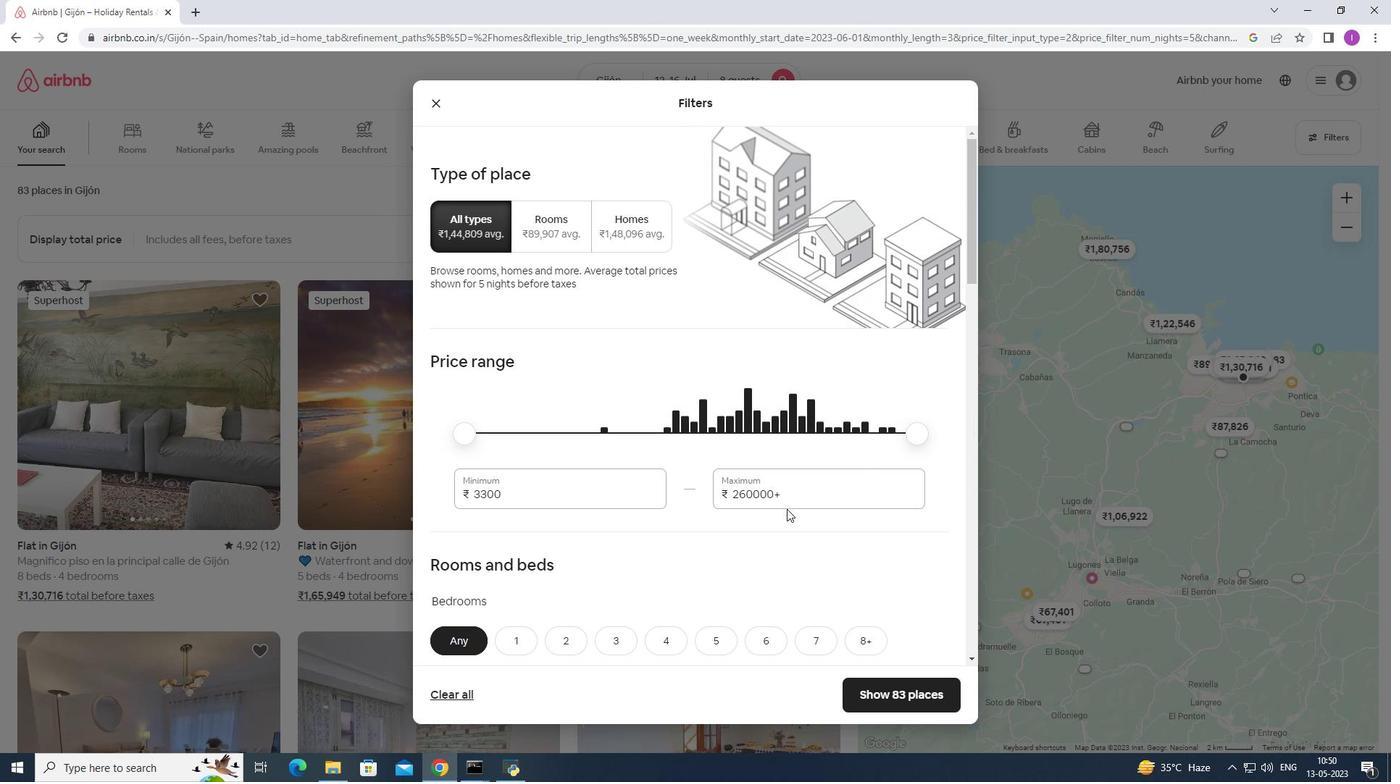 
Action: Mouse pressed left at (778, 494)
Screenshot: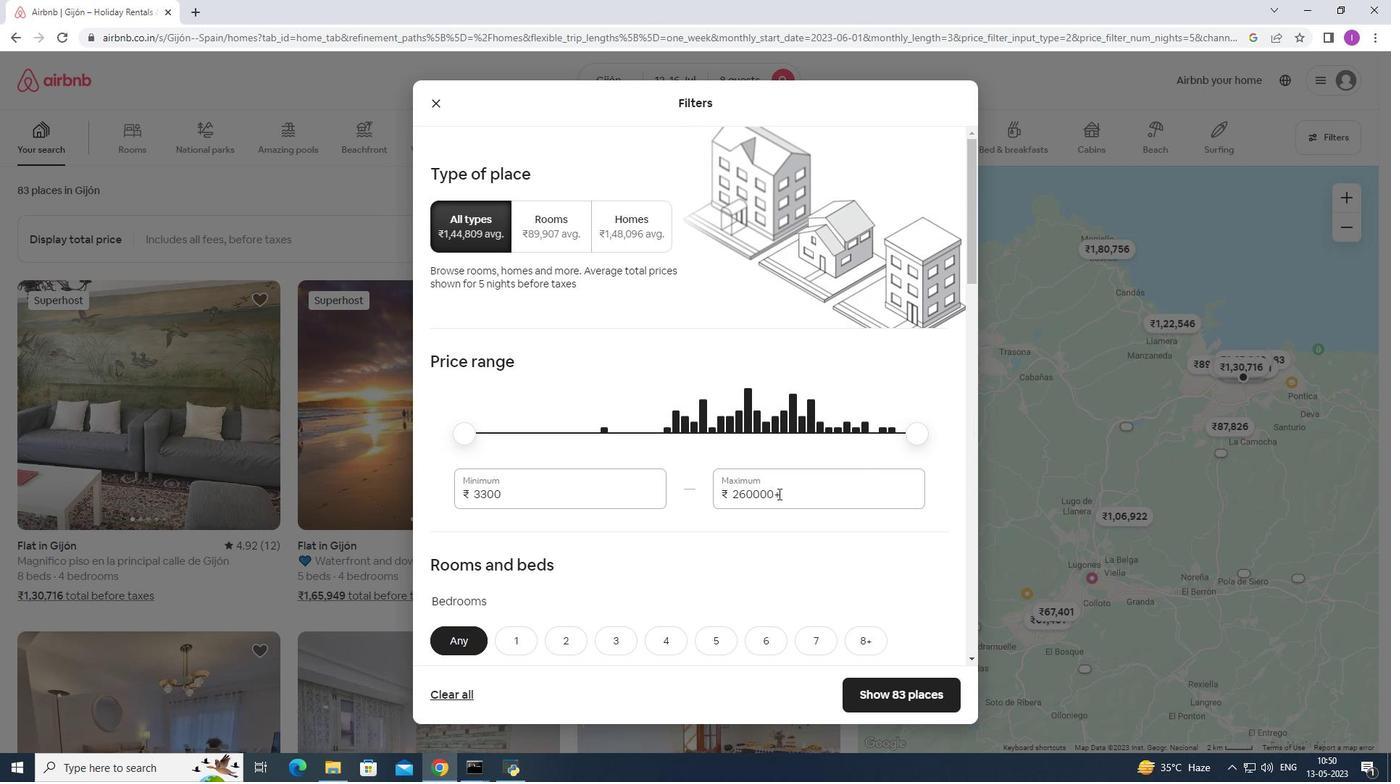 
Action: Mouse moved to (682, 488)
Screenshot: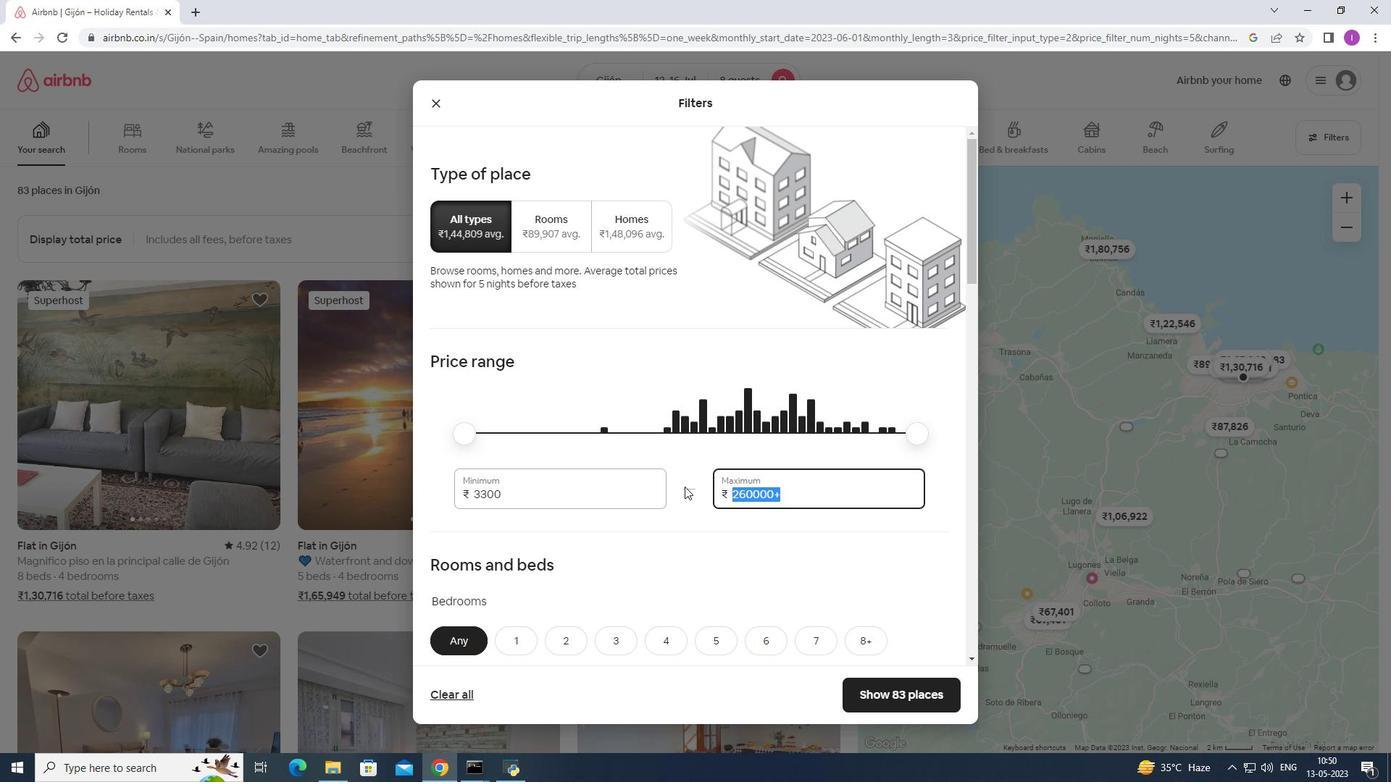 
Action: Key pressed 16000
Screenshot: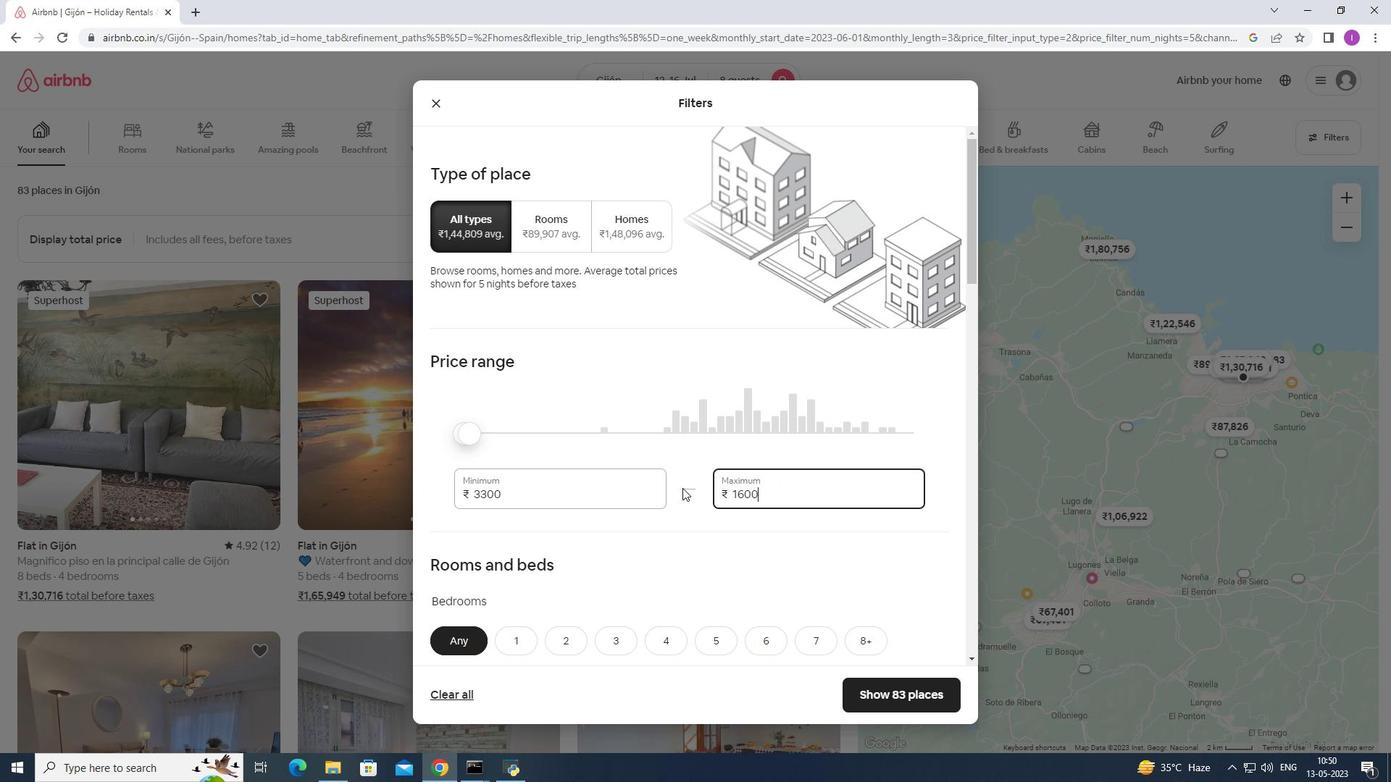 
Action: Mouse moved to (548, 502)
Screenshot: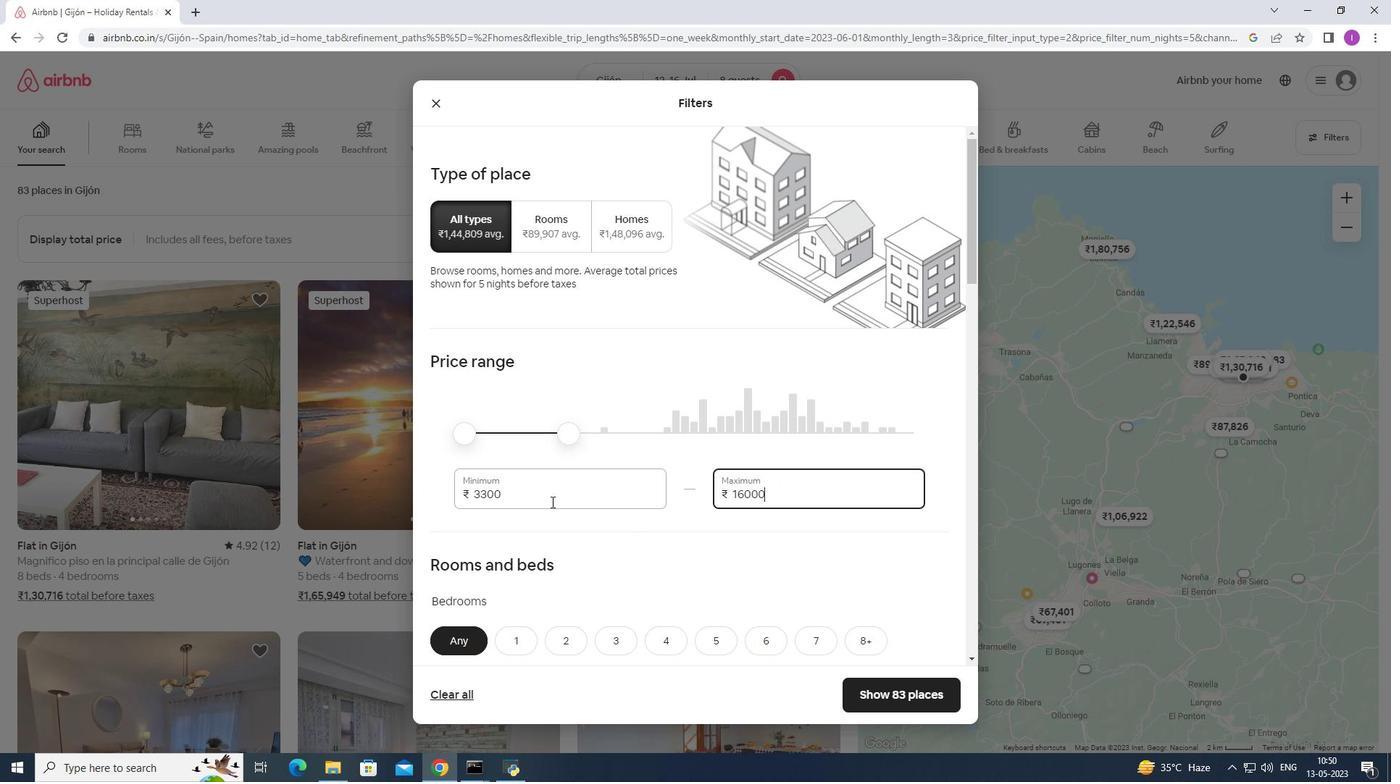 
Action: Mouse pressed left at (548, 502)
Screenshot: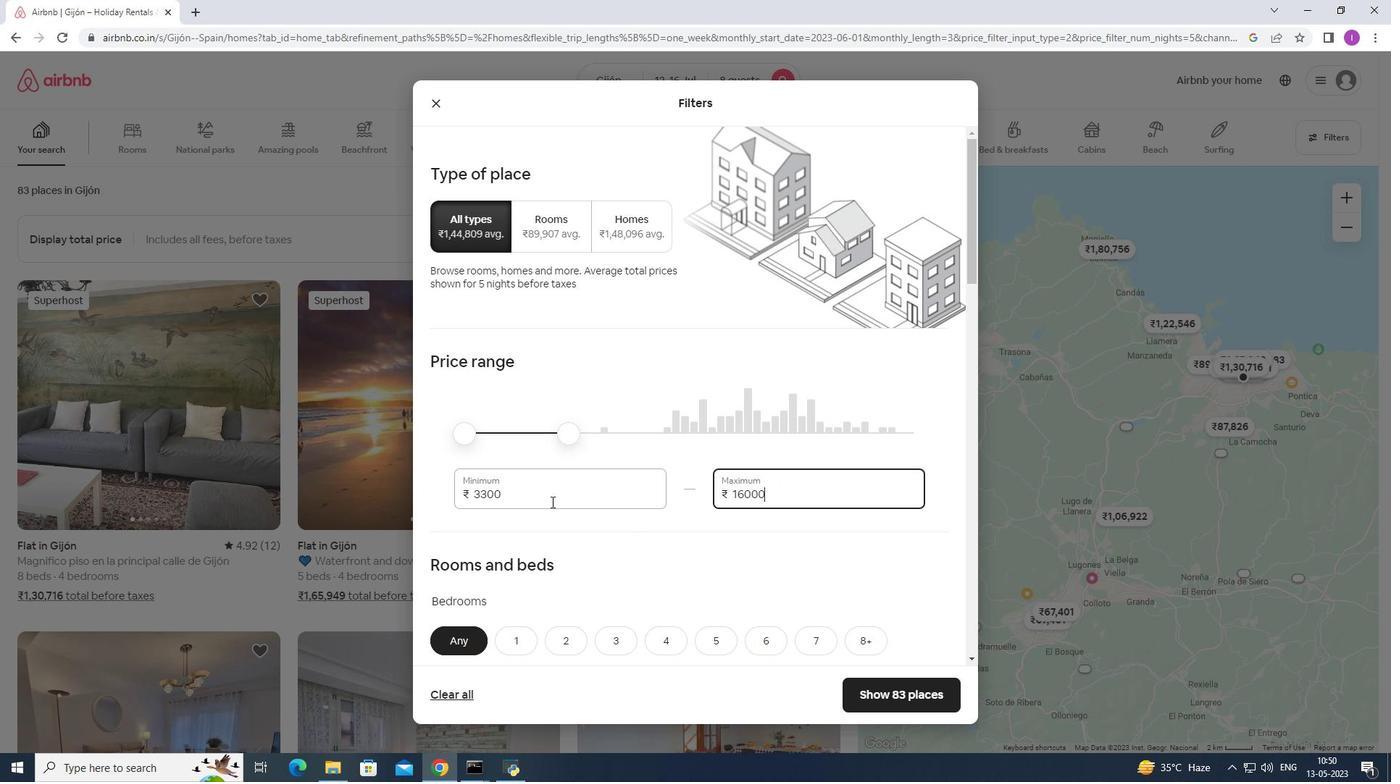 
Action: Mouse moved to (664, 513)
Screenshot: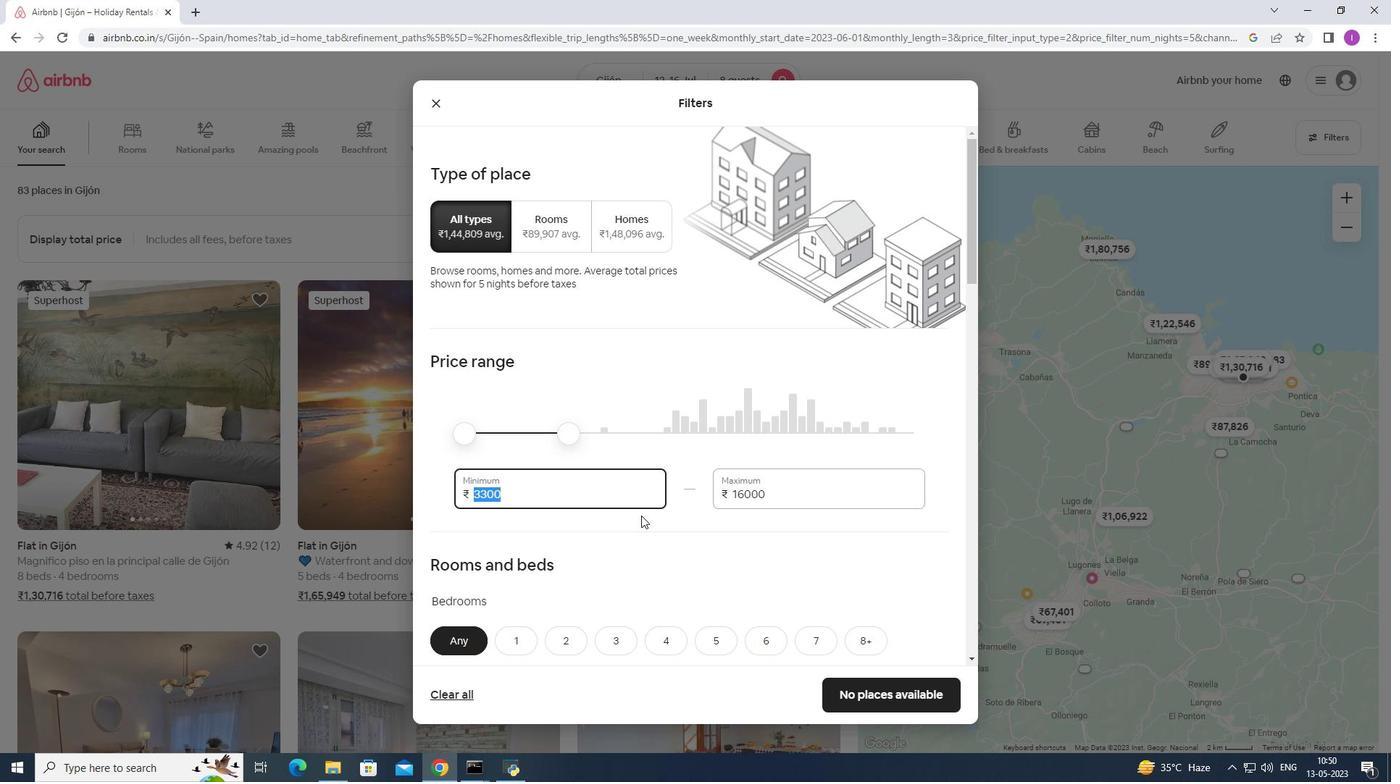 
Action: Key pressed 10000
Screenshot: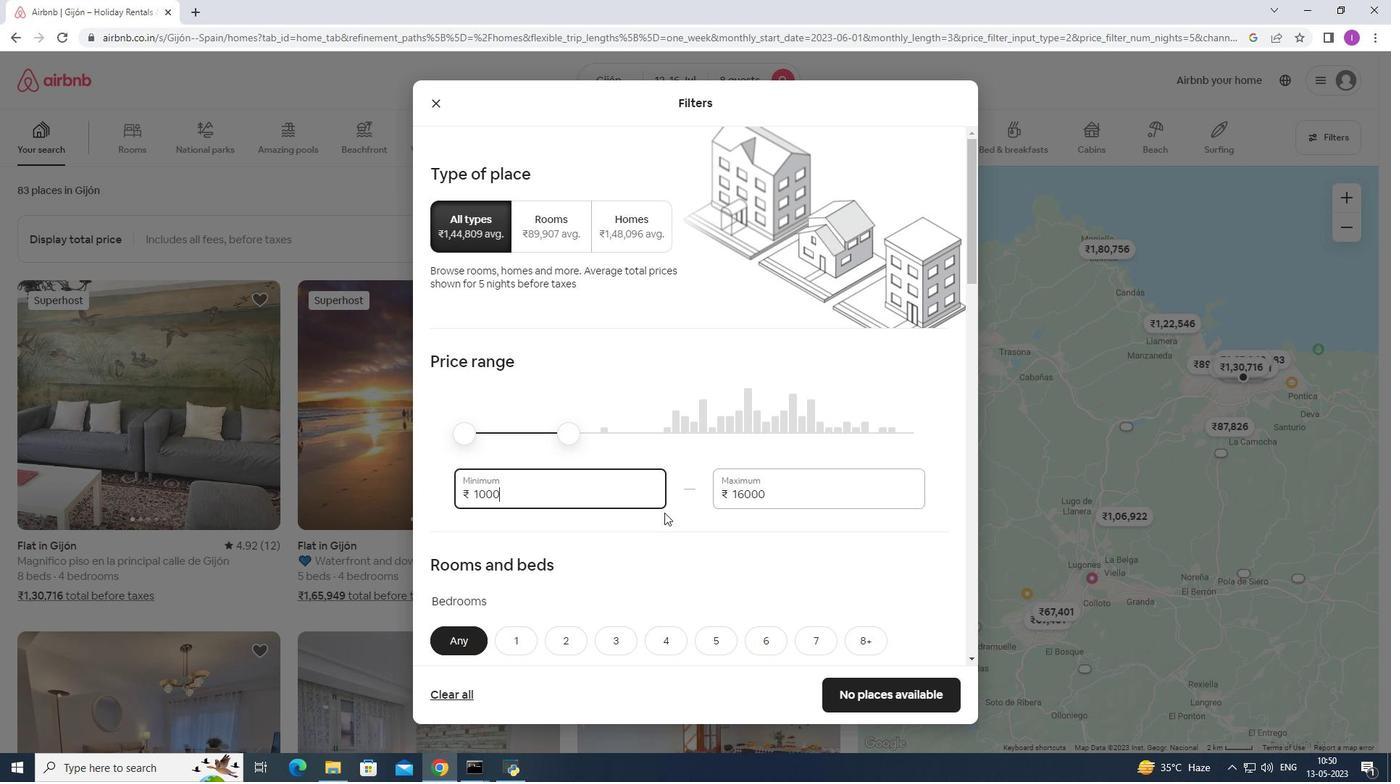 
Action: Mouse moved to (627, 555)
Screenshot: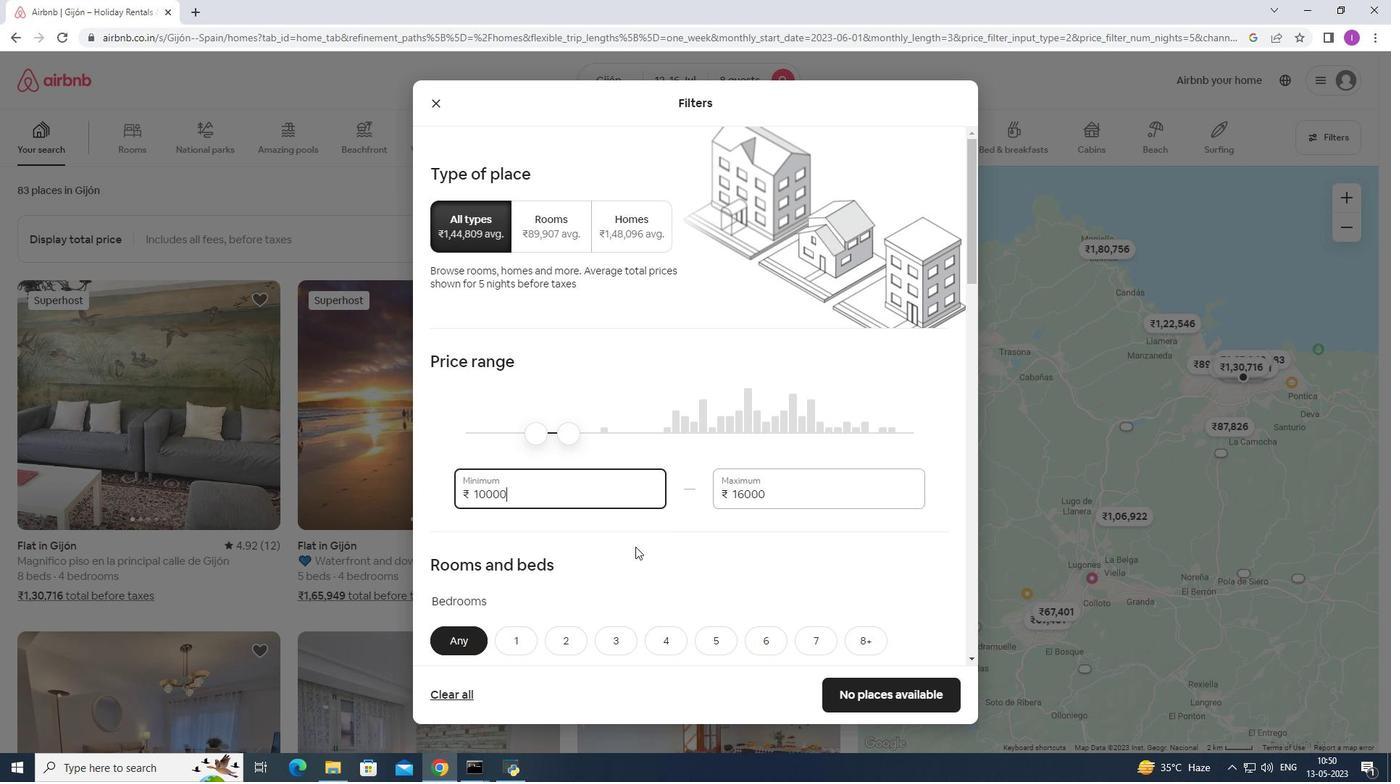 
Action: Mouse scrolled (627, 555) with delta (0, 0)
Screenshot: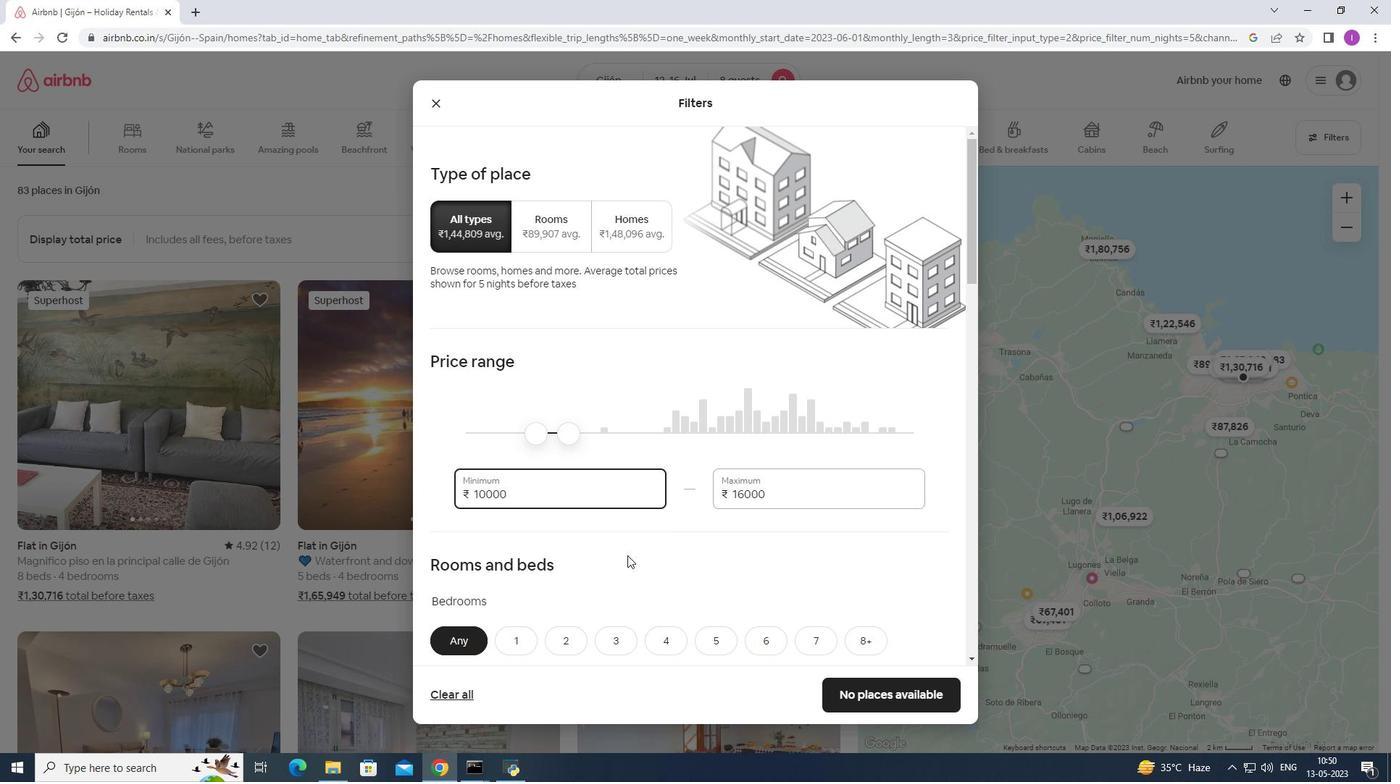 
Action: Mouse scrolled (627, 555) with delta (0, 0)
Screenshot: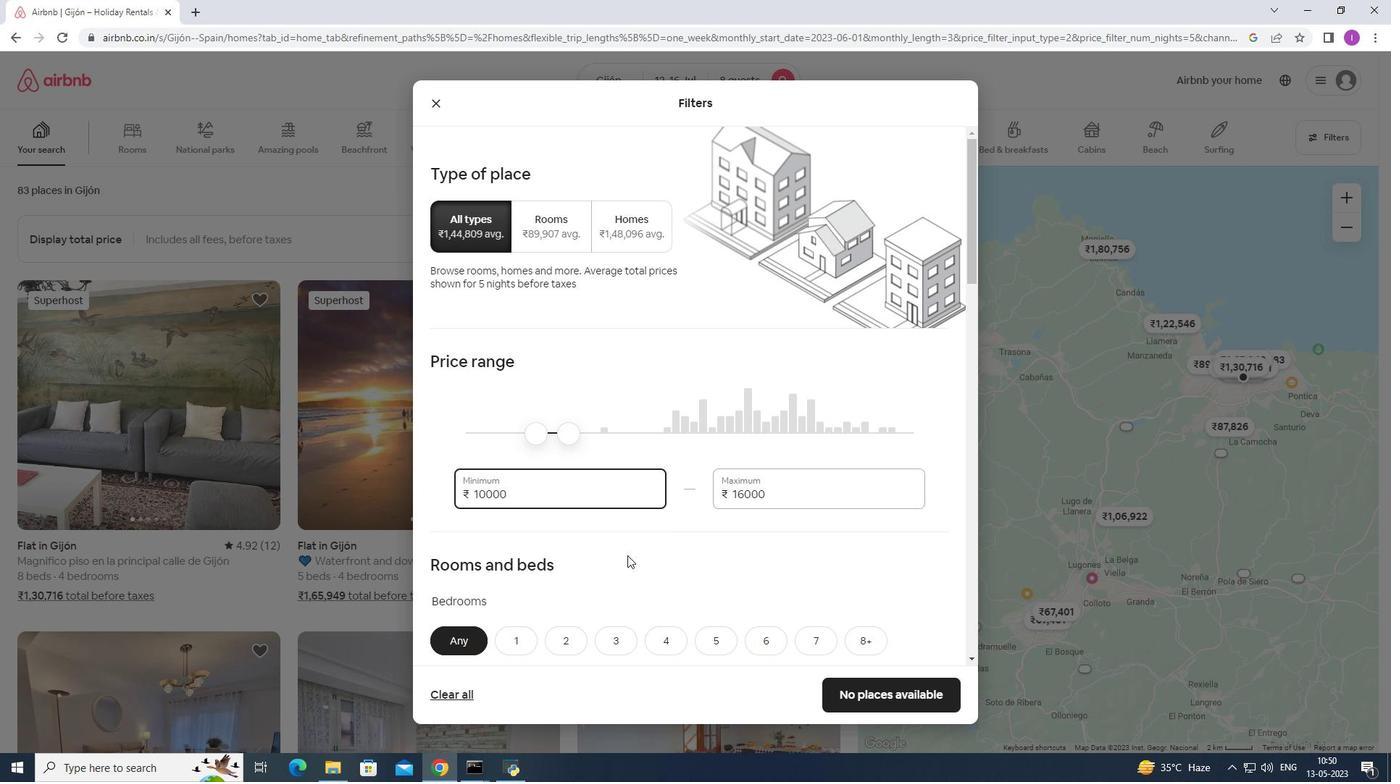 
Action: Mouse scrolled (627, 555) with delta (0, 0)
Screenshot: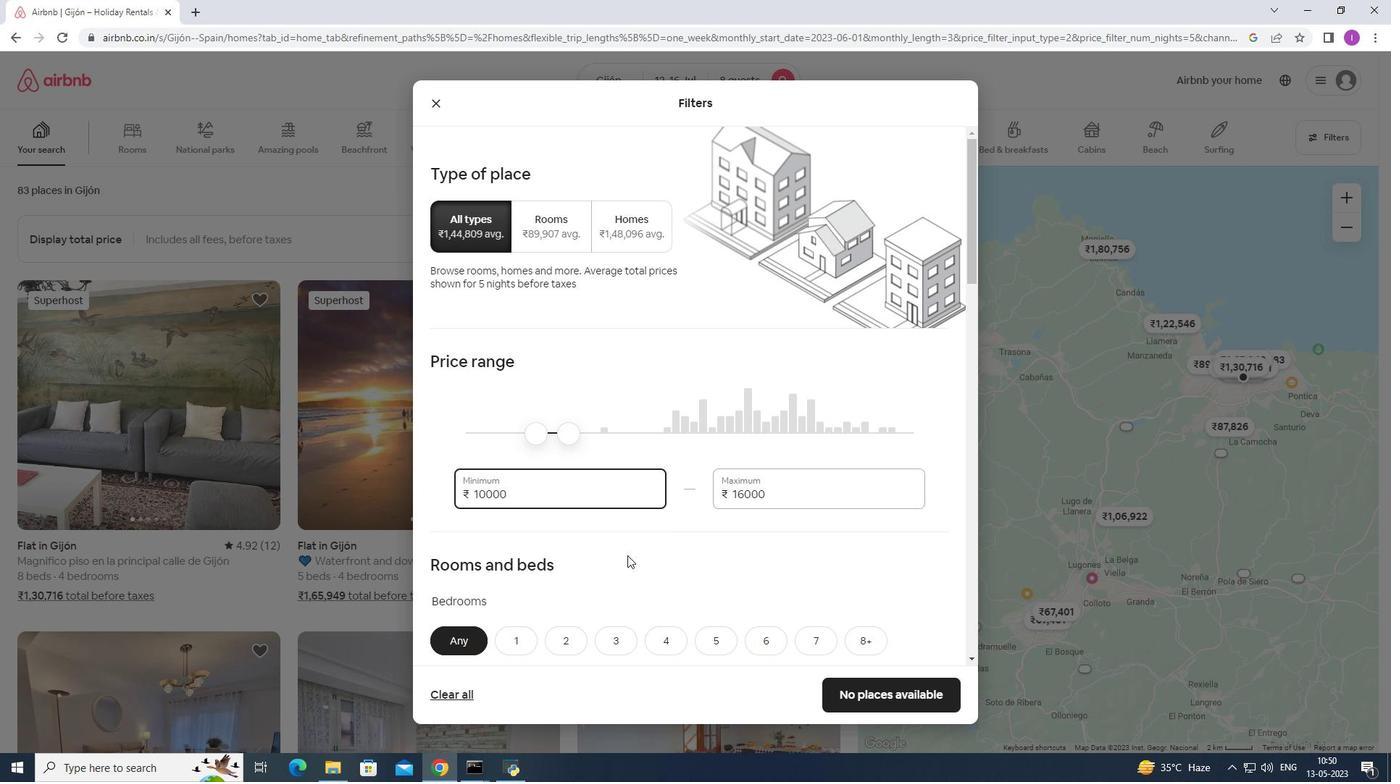 
Action: Mouse moved to (869, 434)
Screenshot: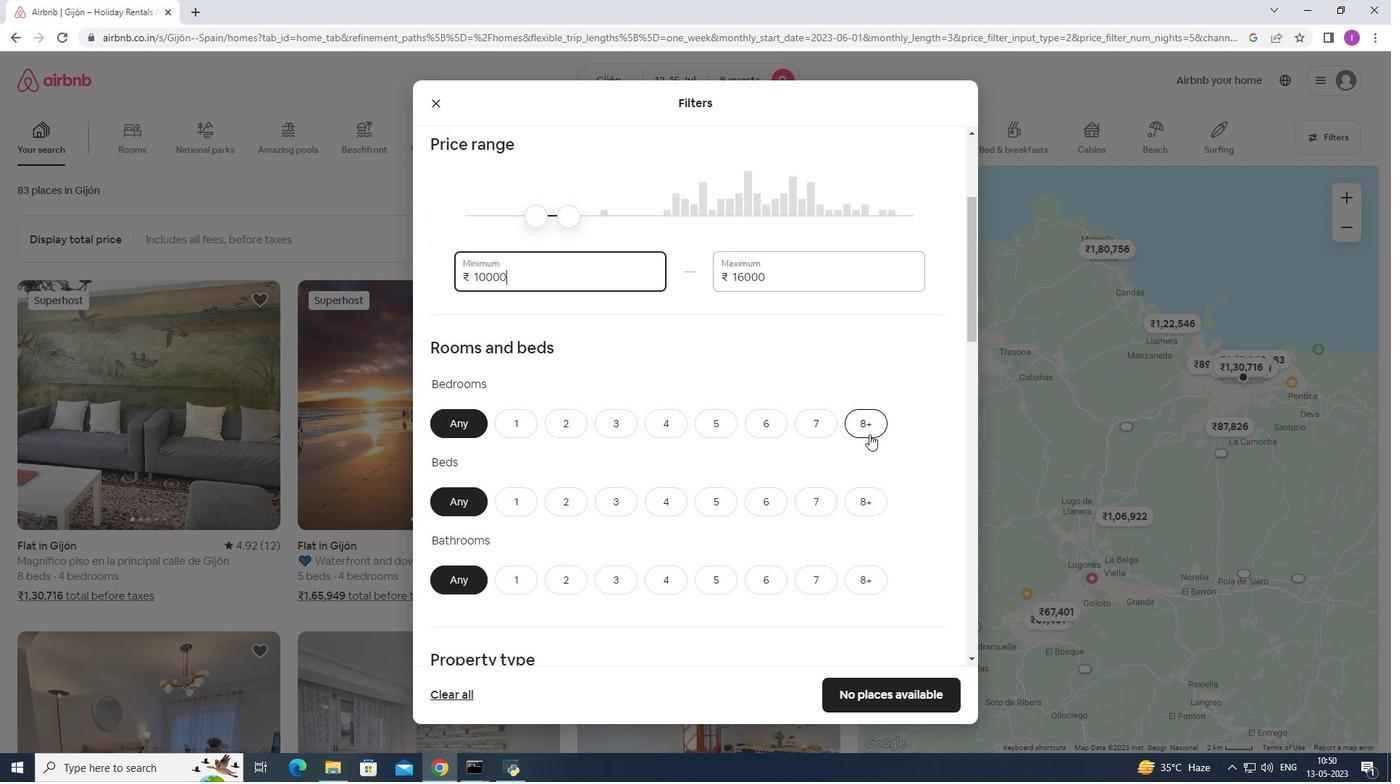
Action: Mouse pressed left at (869, 434)
Screenshot: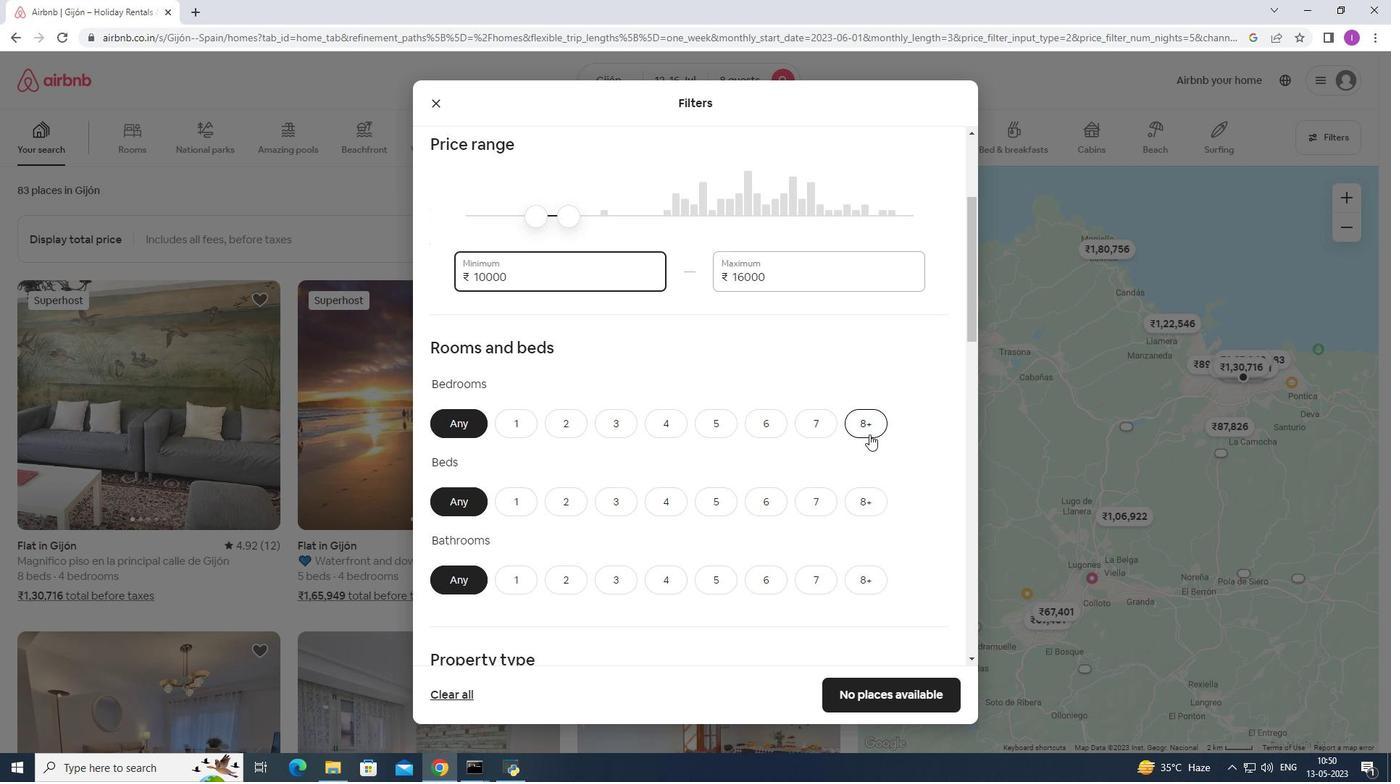 
Action: Mouse moved to (860, 504)
Screenshot: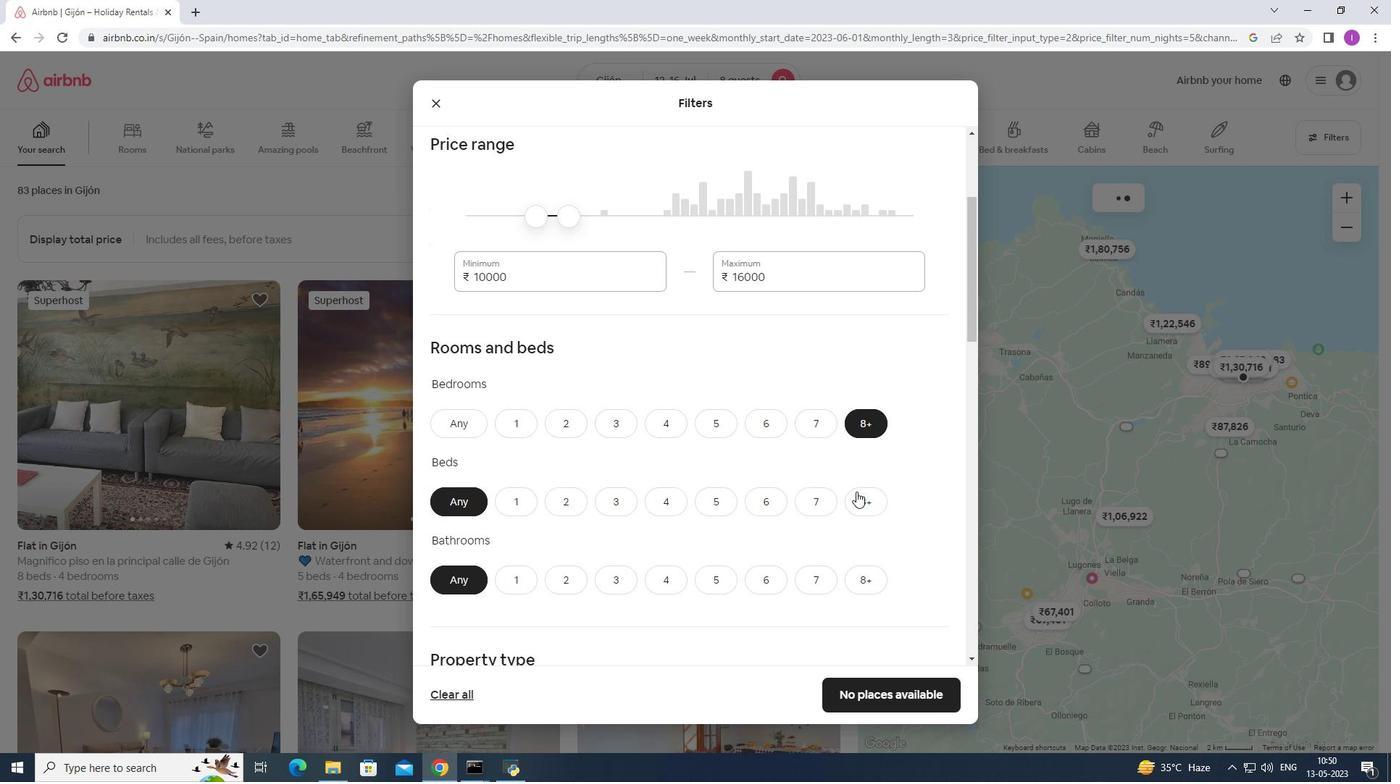 
Action: Mouse pressed left at (860, 504)
Screenshot: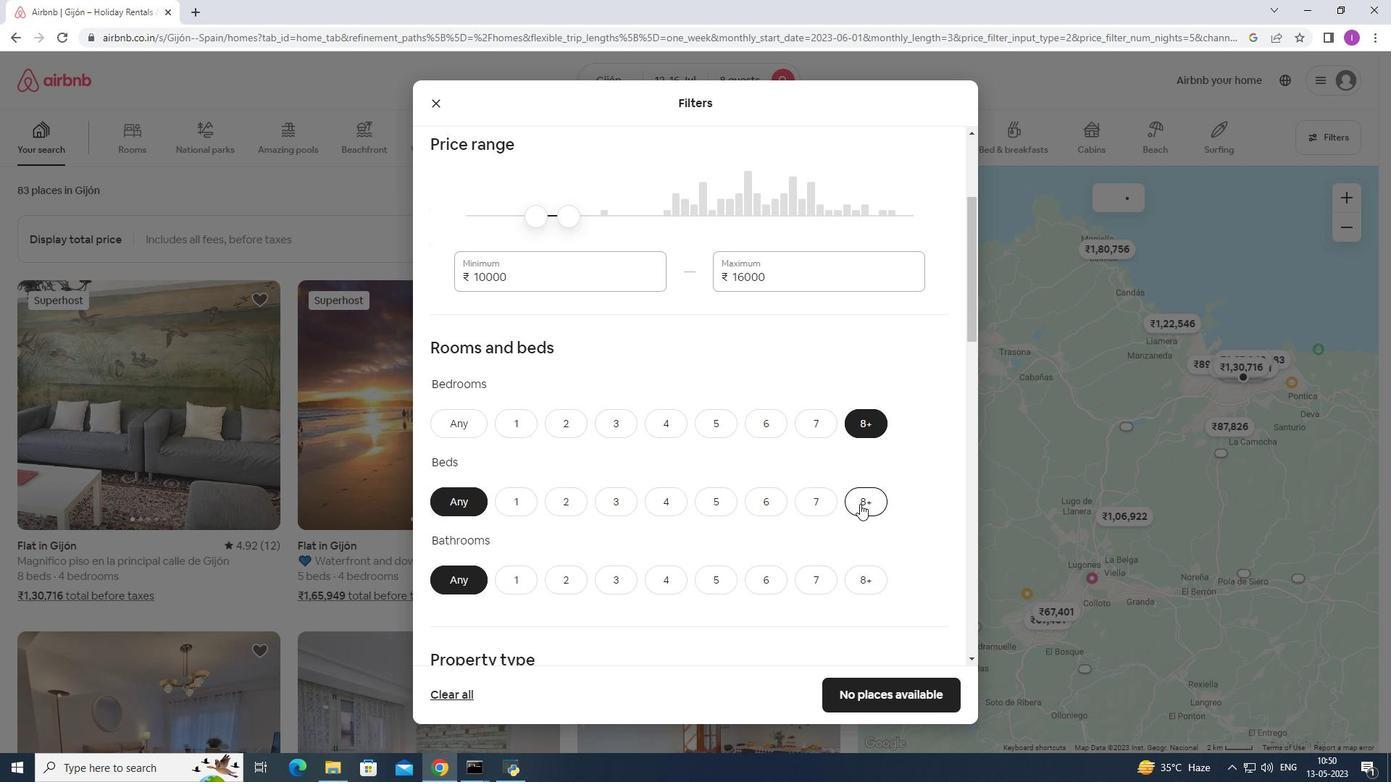 
Action: Mouse moved to (867, 571)
Screenshot: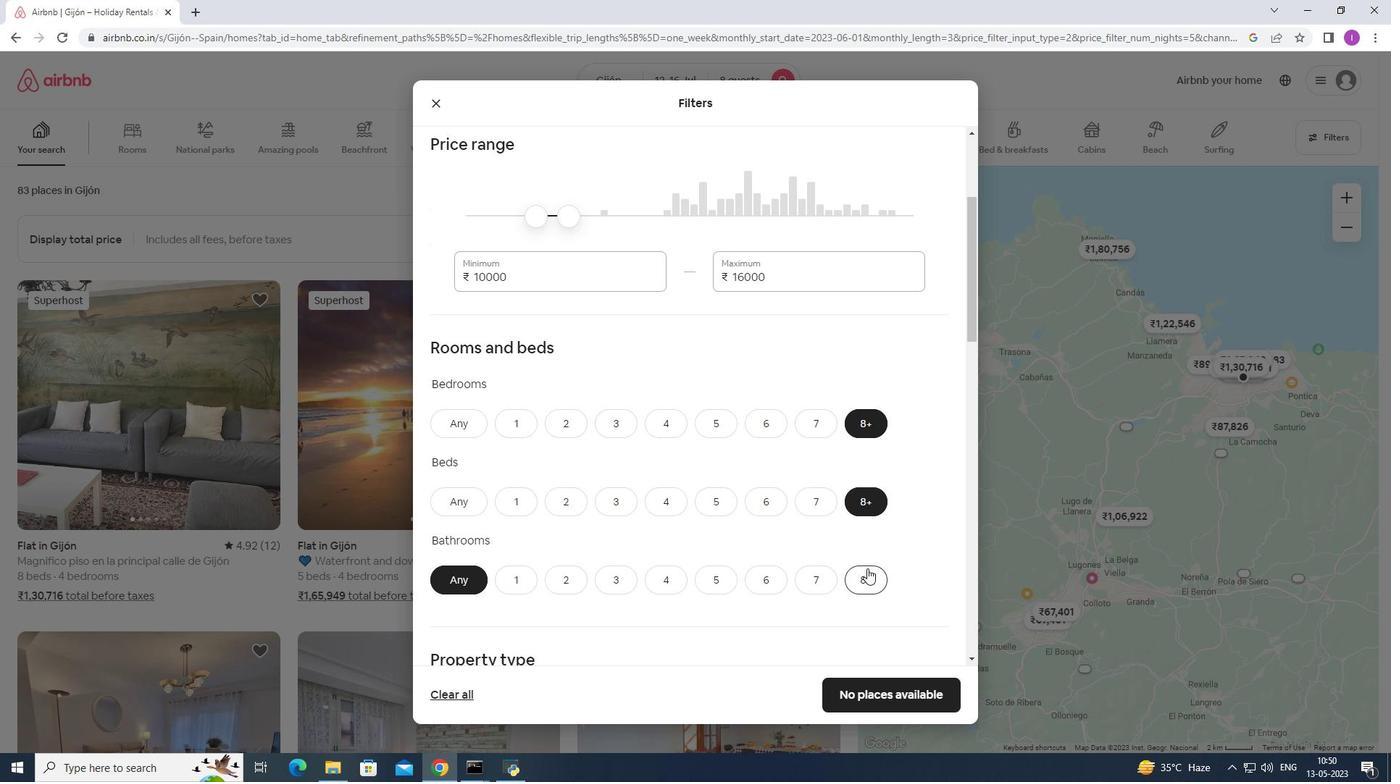 
Action: Mouse pressed left at (867, 571)
Screenshot: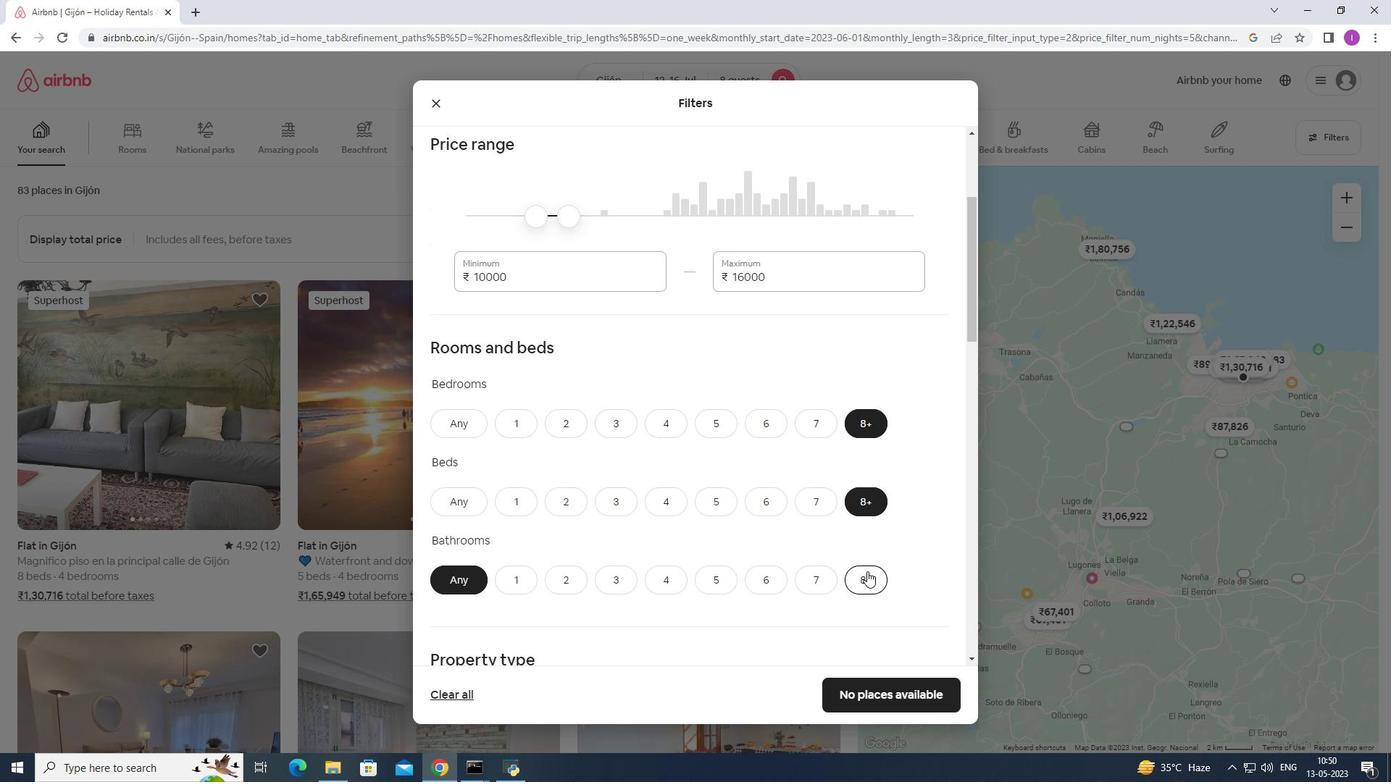 
Action: Mouse moved to (830, 555)
Screenshot: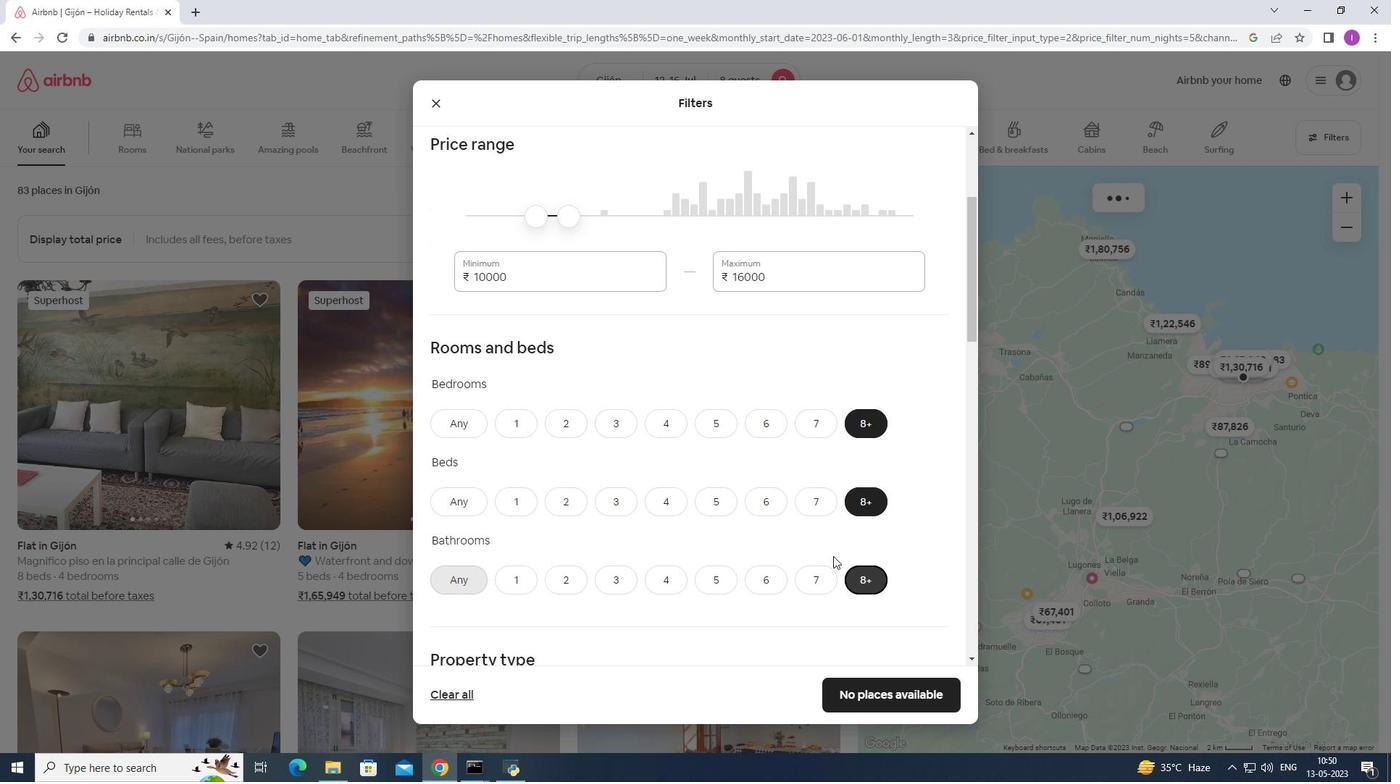 
Action: Mouse scrolled (830, 554) with delta (0, 0)
Screenshot: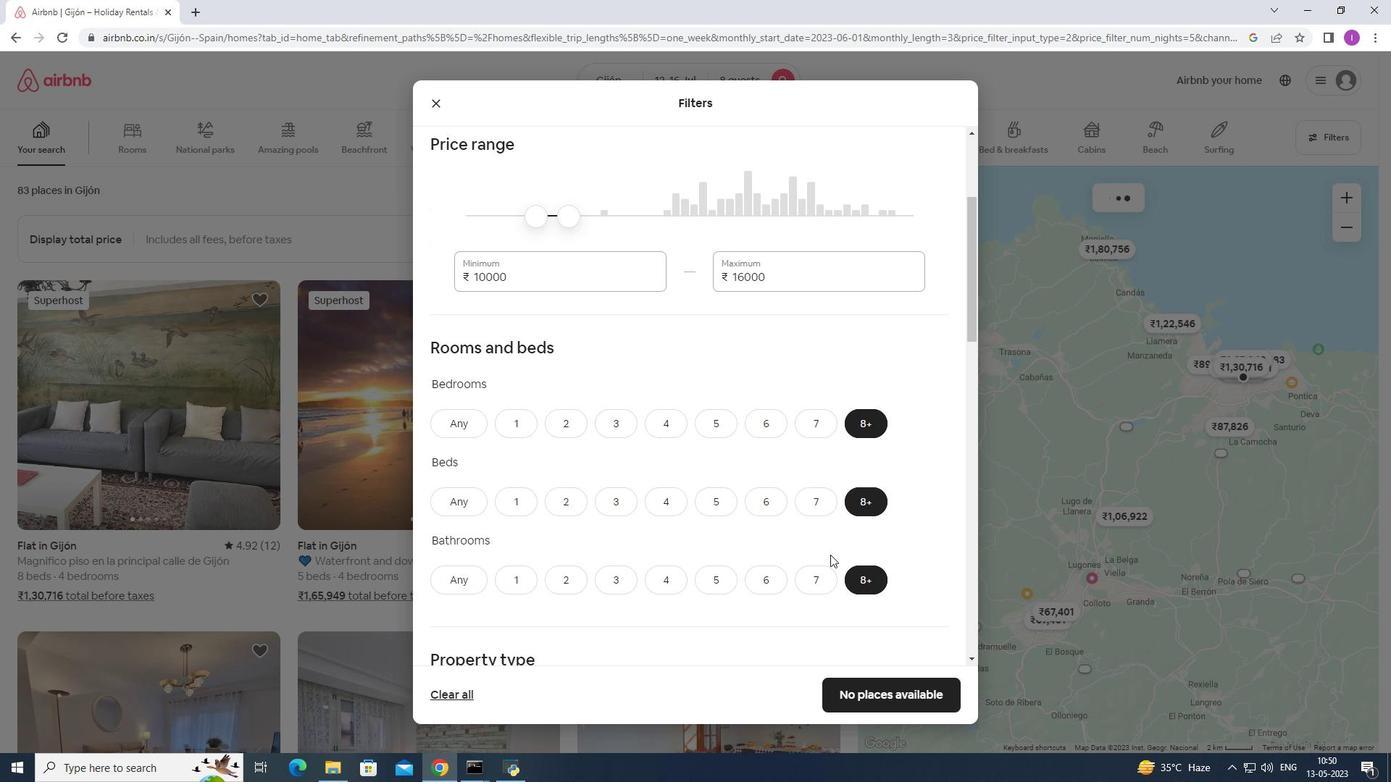 
Action: Mouse scrolled (830, 554) with delta (0, 0)
Screenshot: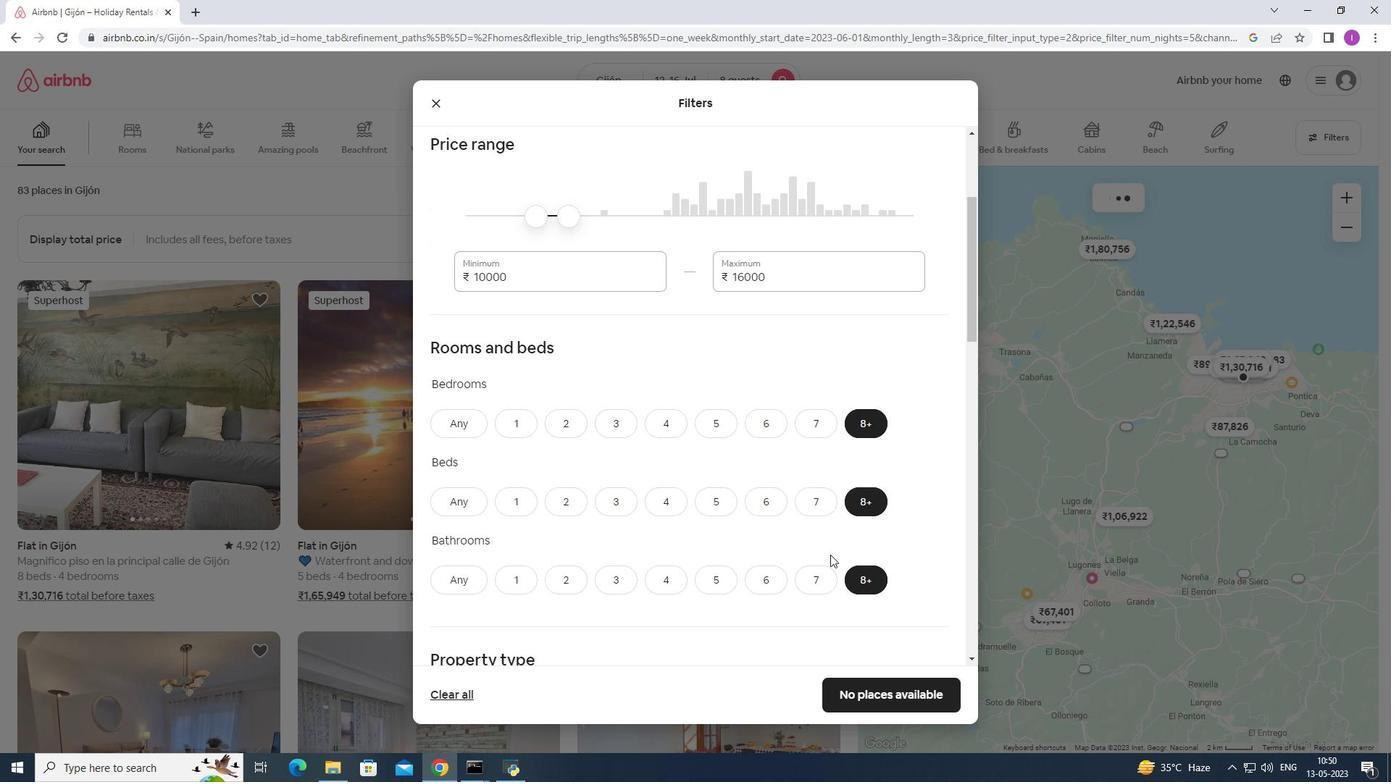 
Action: Mouse scrolled (830, 554) with delta (0, 0)
Screenshot: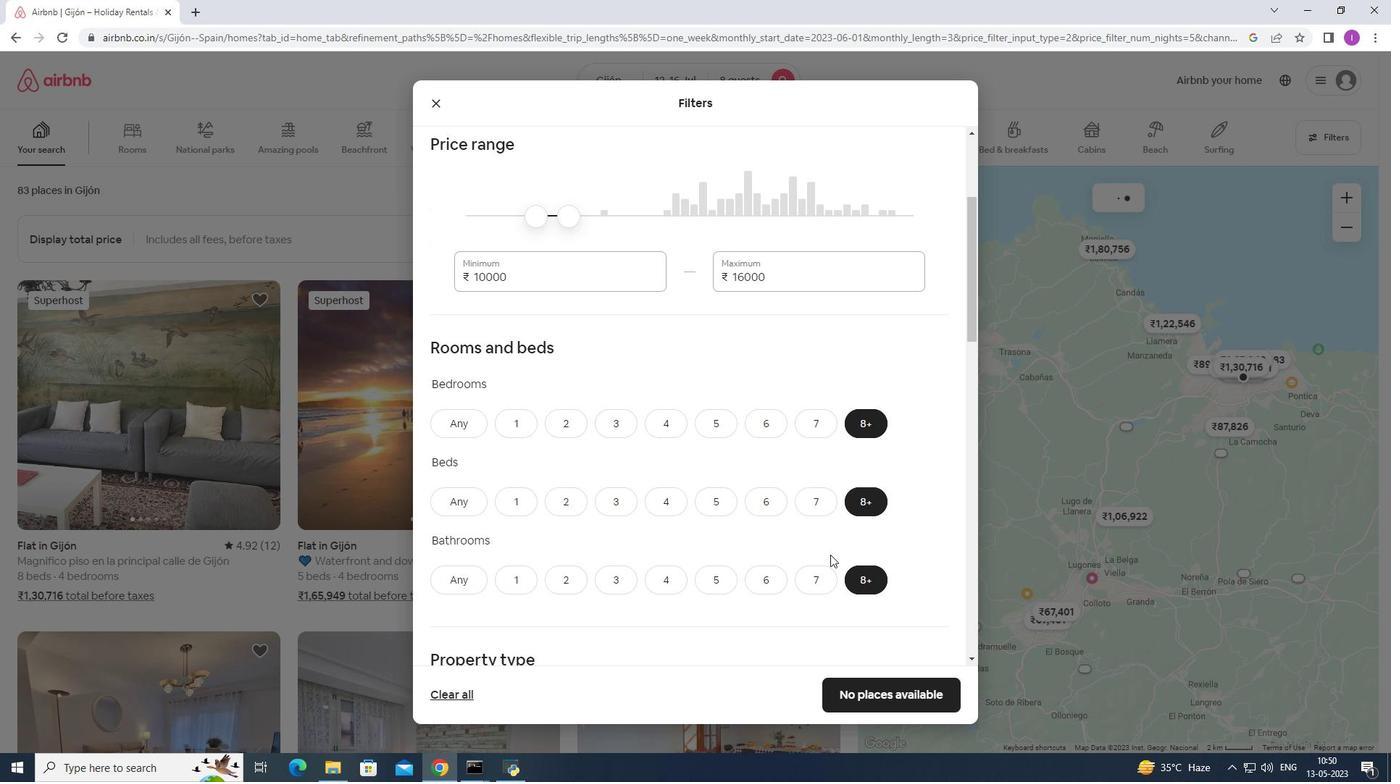 
Action: Mouse scrolled (830, 554) with delta (0, 0)
Screenshot: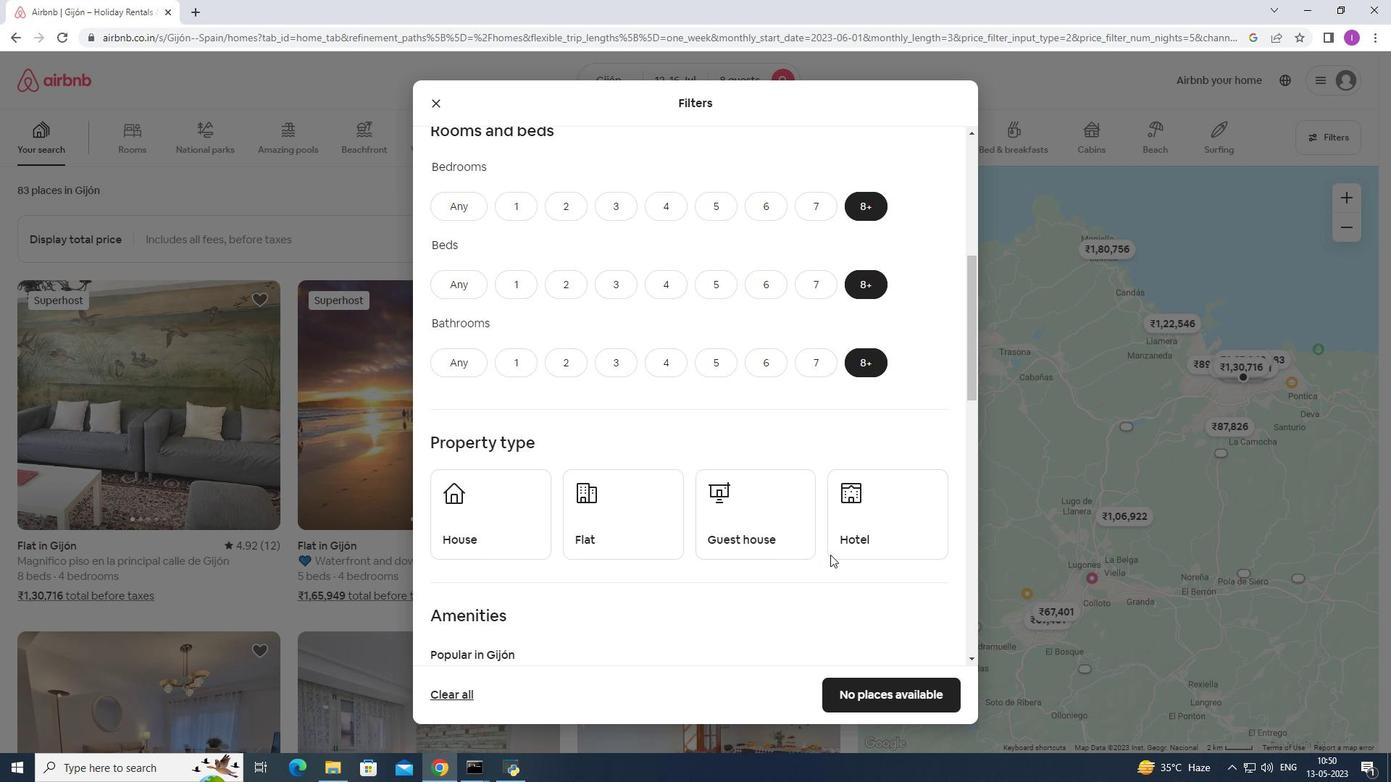 
Action: Mouse moved to (495, 459)
Screenshot: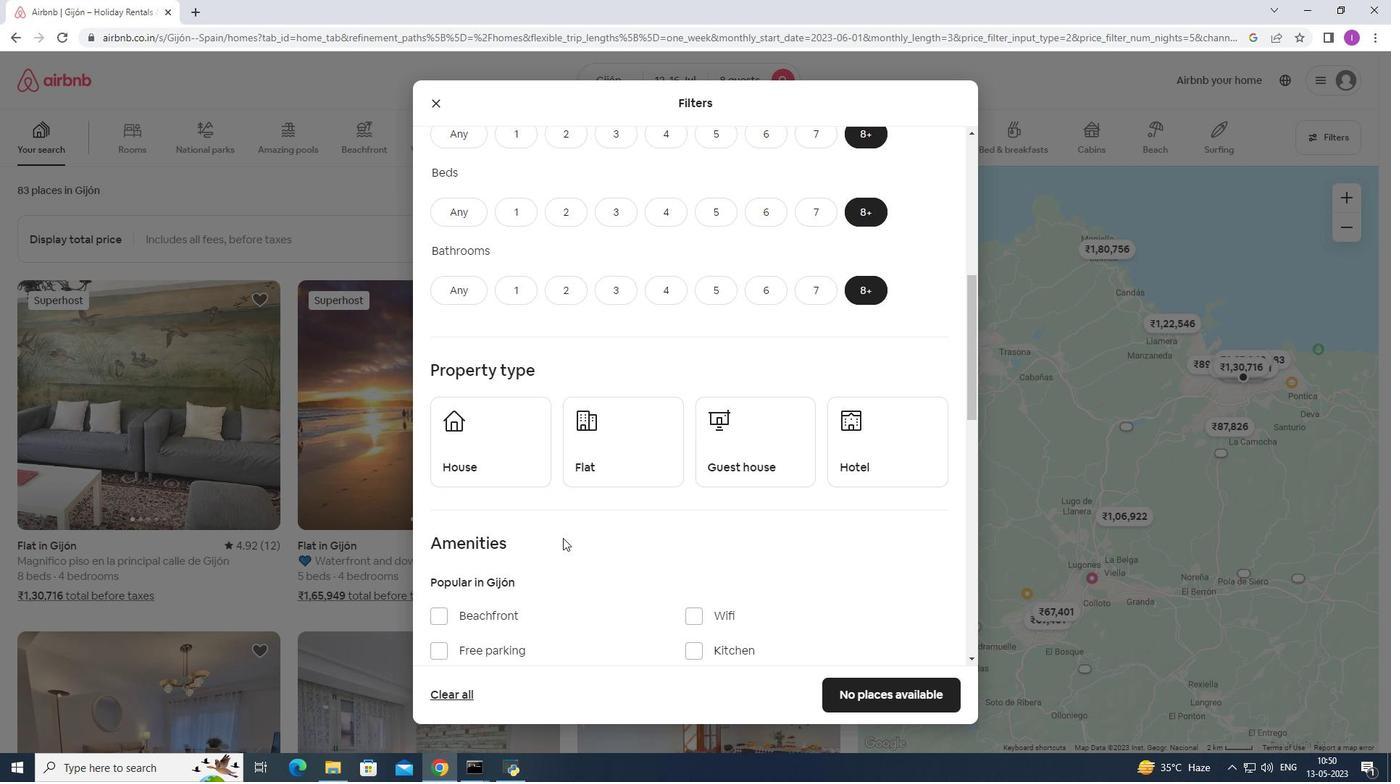 
Action: Mouse pressed left at (495, 459)
Screenshot: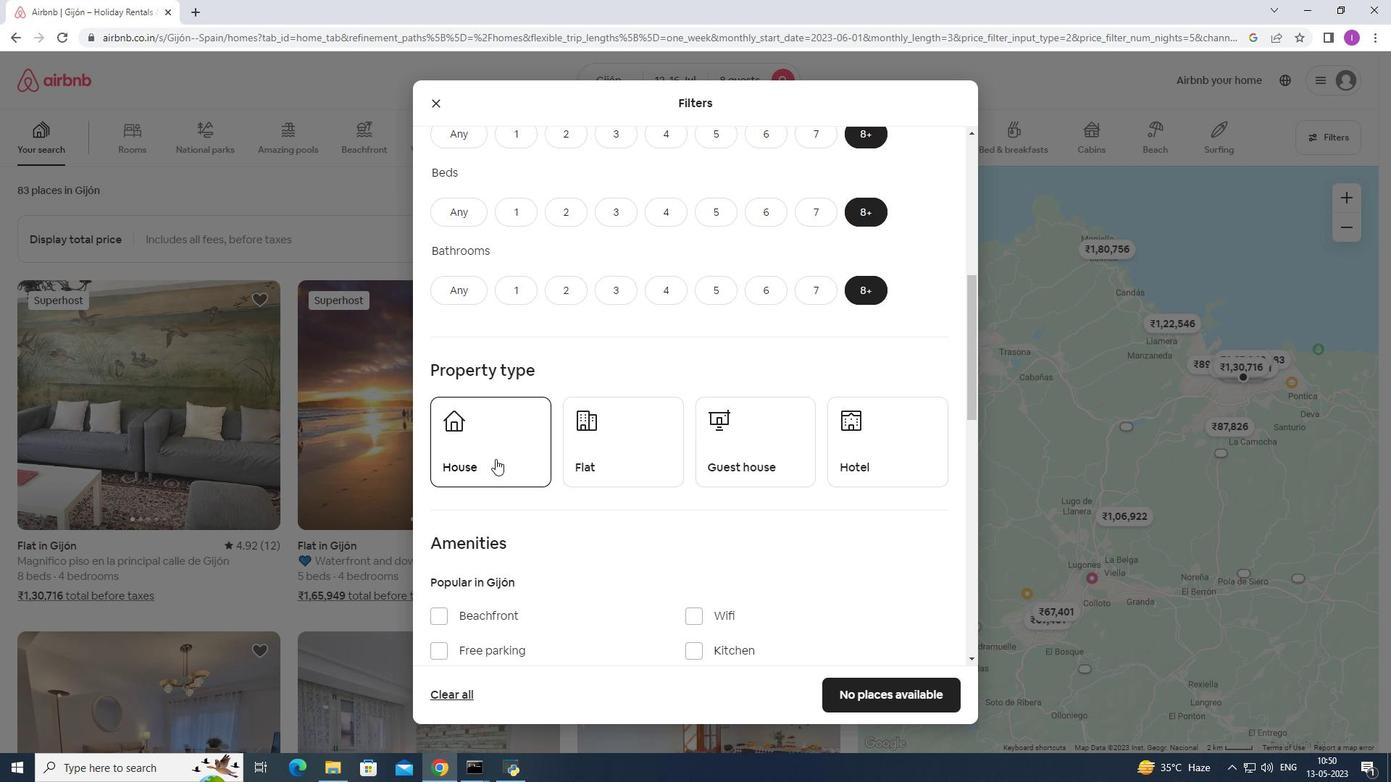 
Action: Mouse moved to (637, 450)
Screenshot: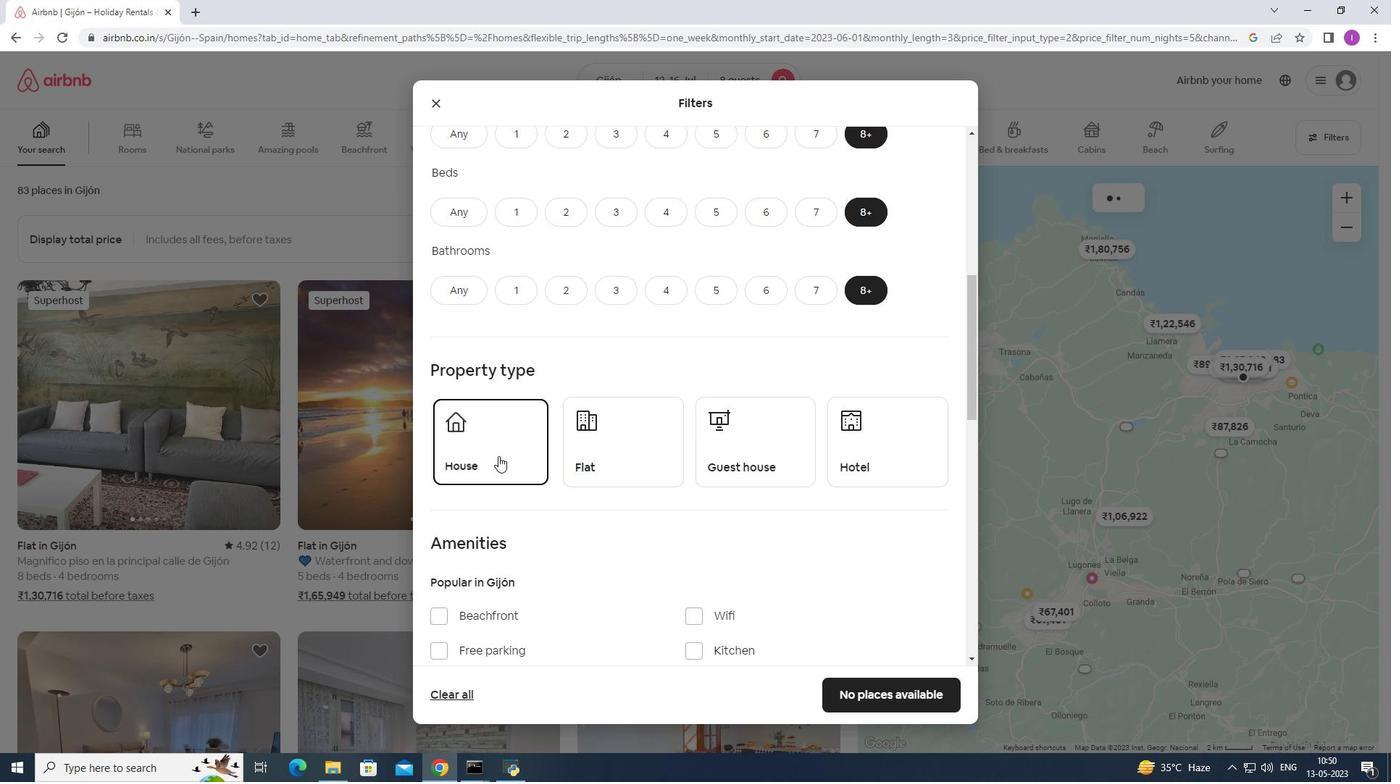 
Action: Mouse pressed left at (637, 450)
Screenshot: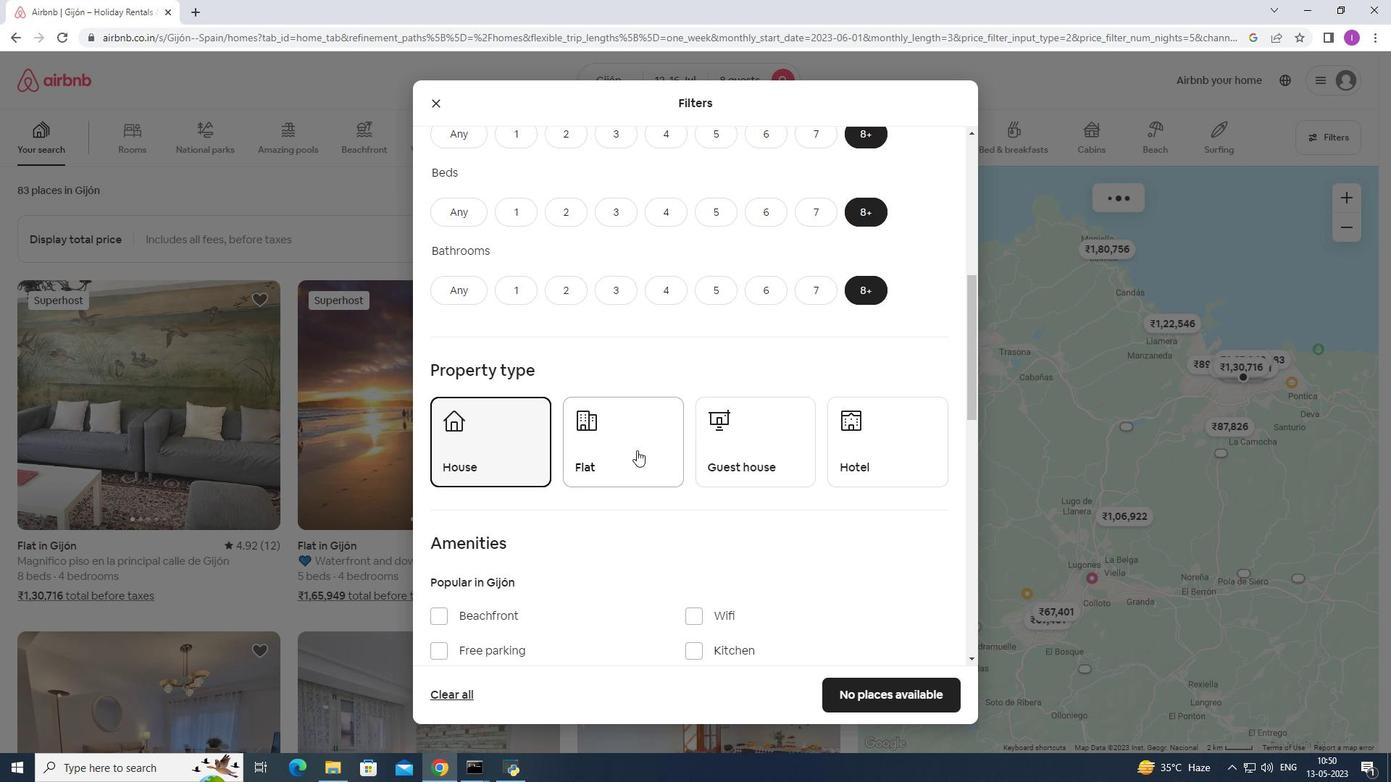 
Action: Mouse moved to (728, 450)
Screenshot: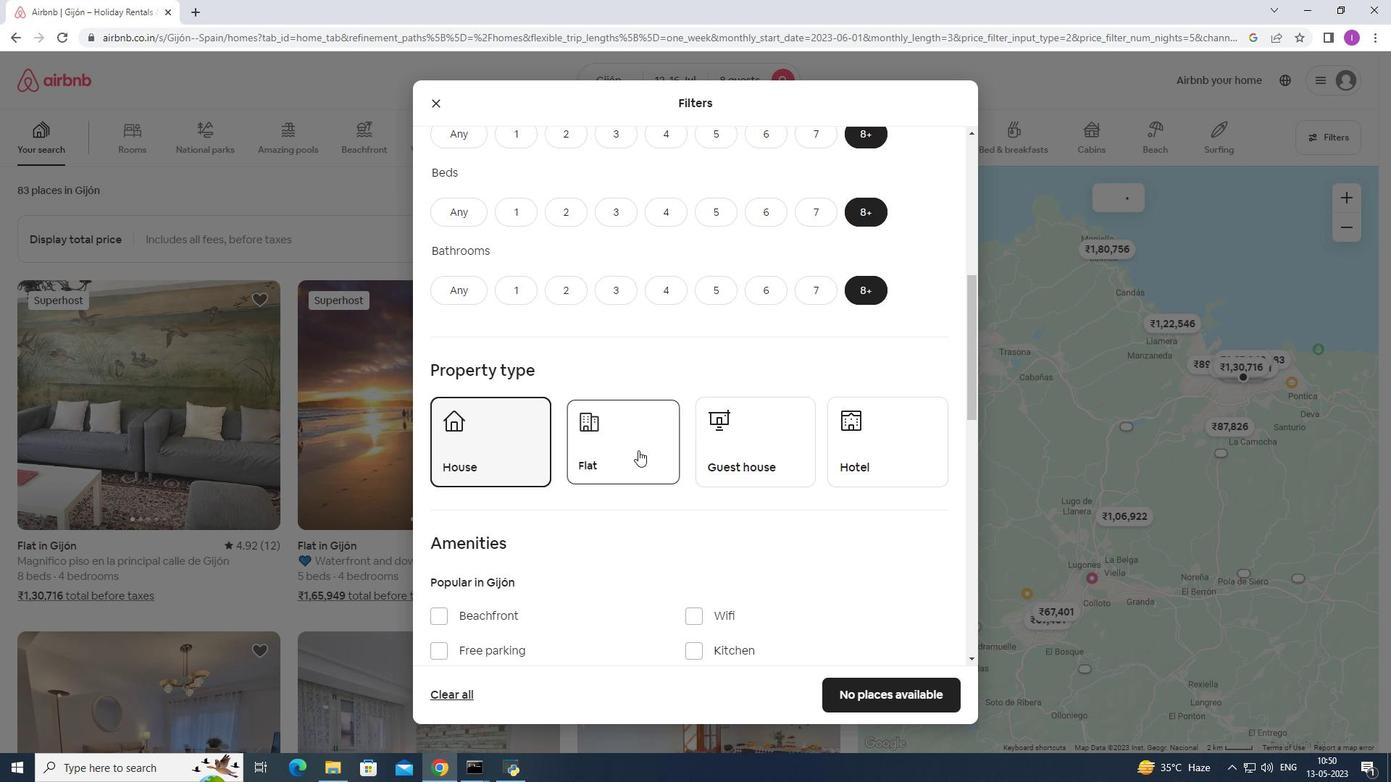 
Action: Mouse pressed left at (728, 450)
Screenshot: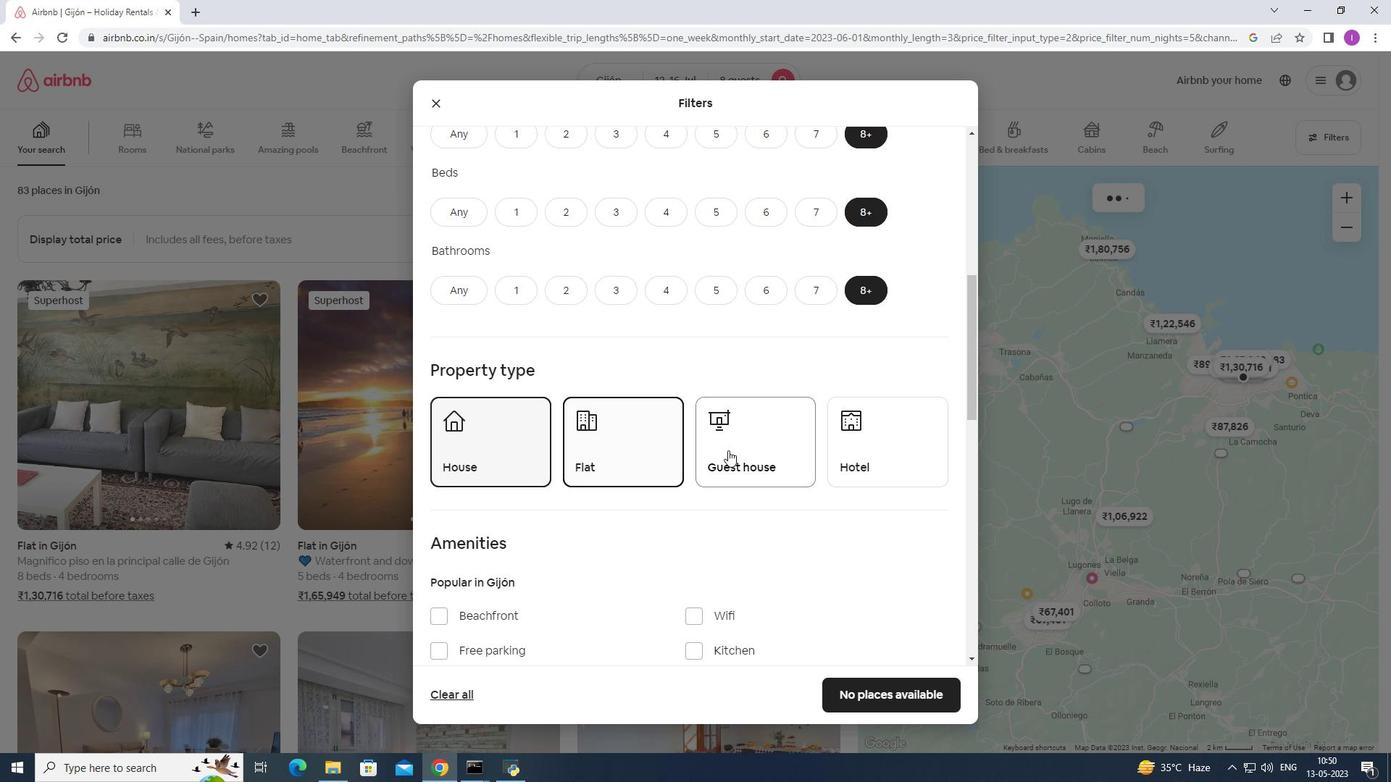 
Action: Mouse moved to (845, 447)
Screenshot: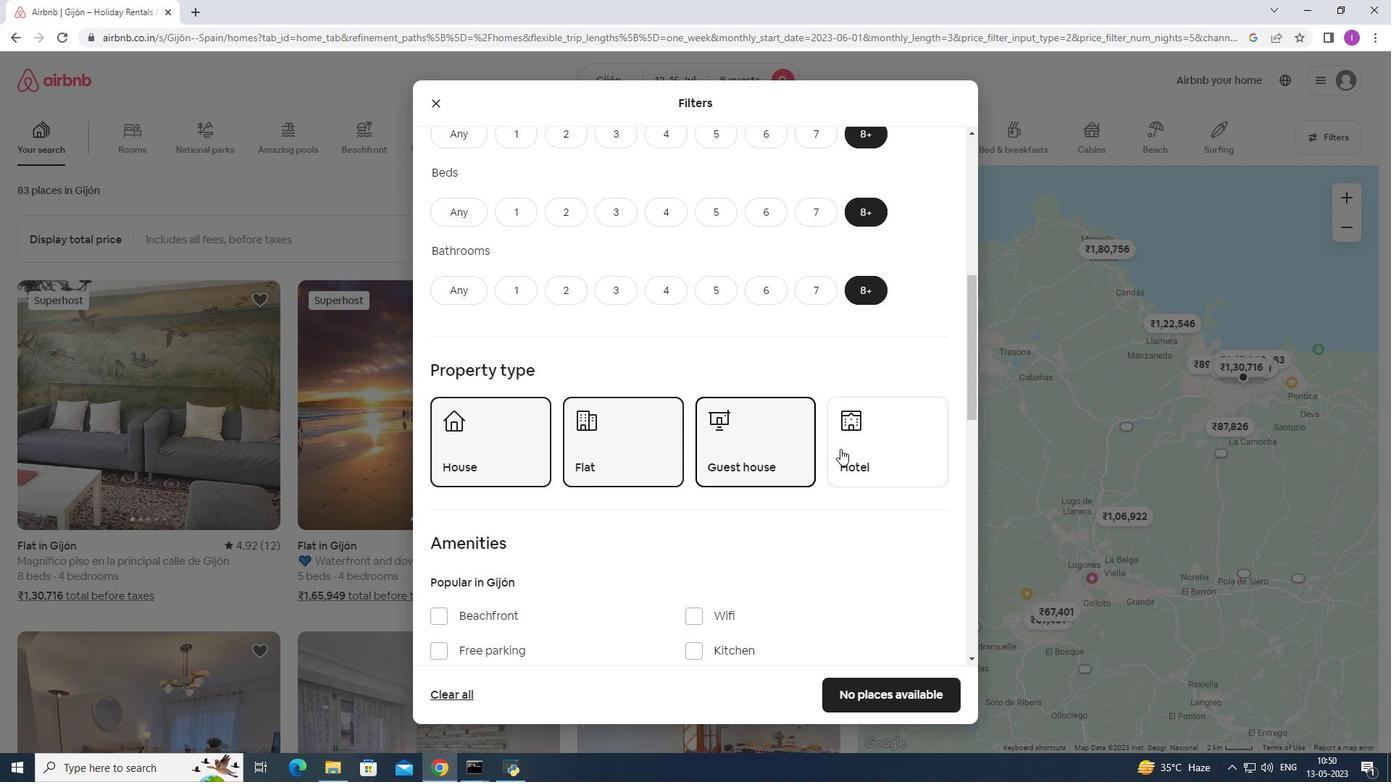 
Action: Mouse pressed left at (845, 447)
Screenshot: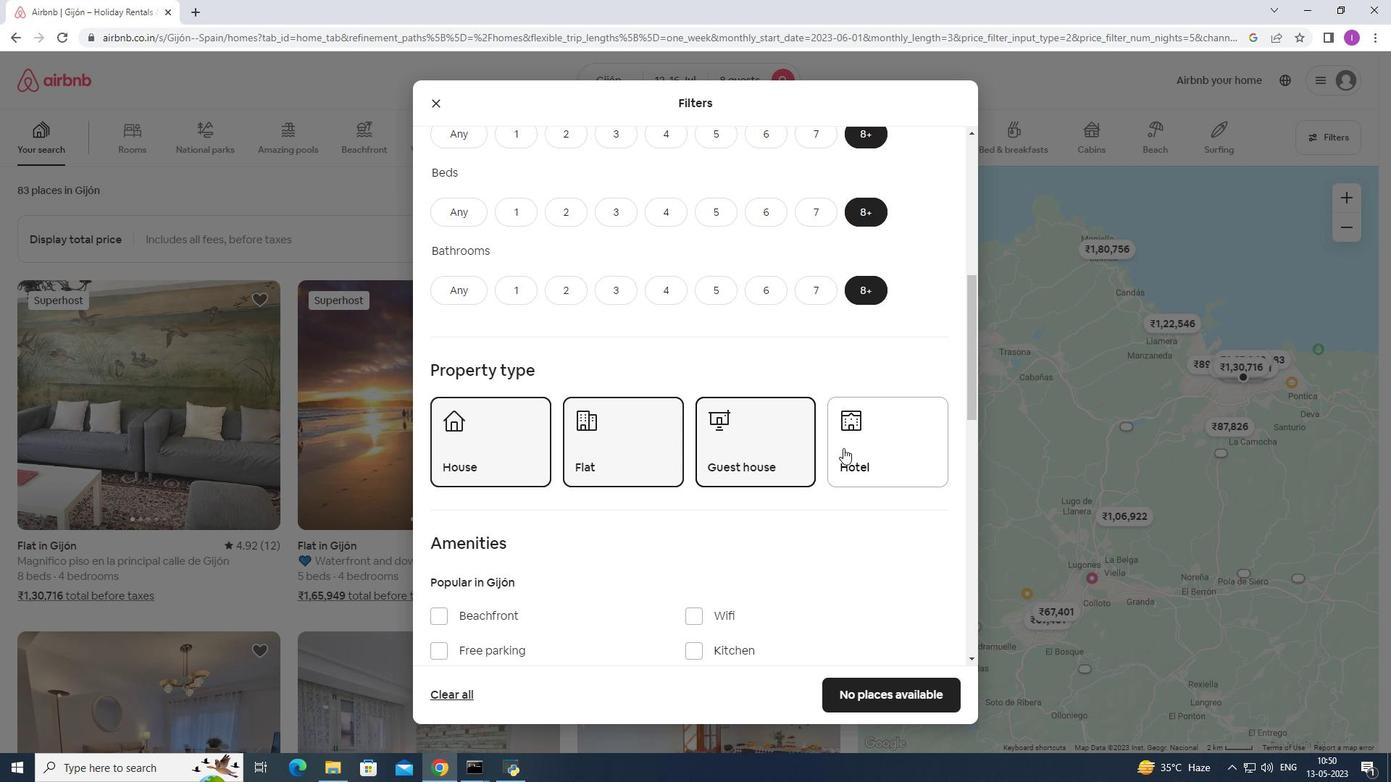 
Action: Mouse moved to (737, 511)
Screenshot: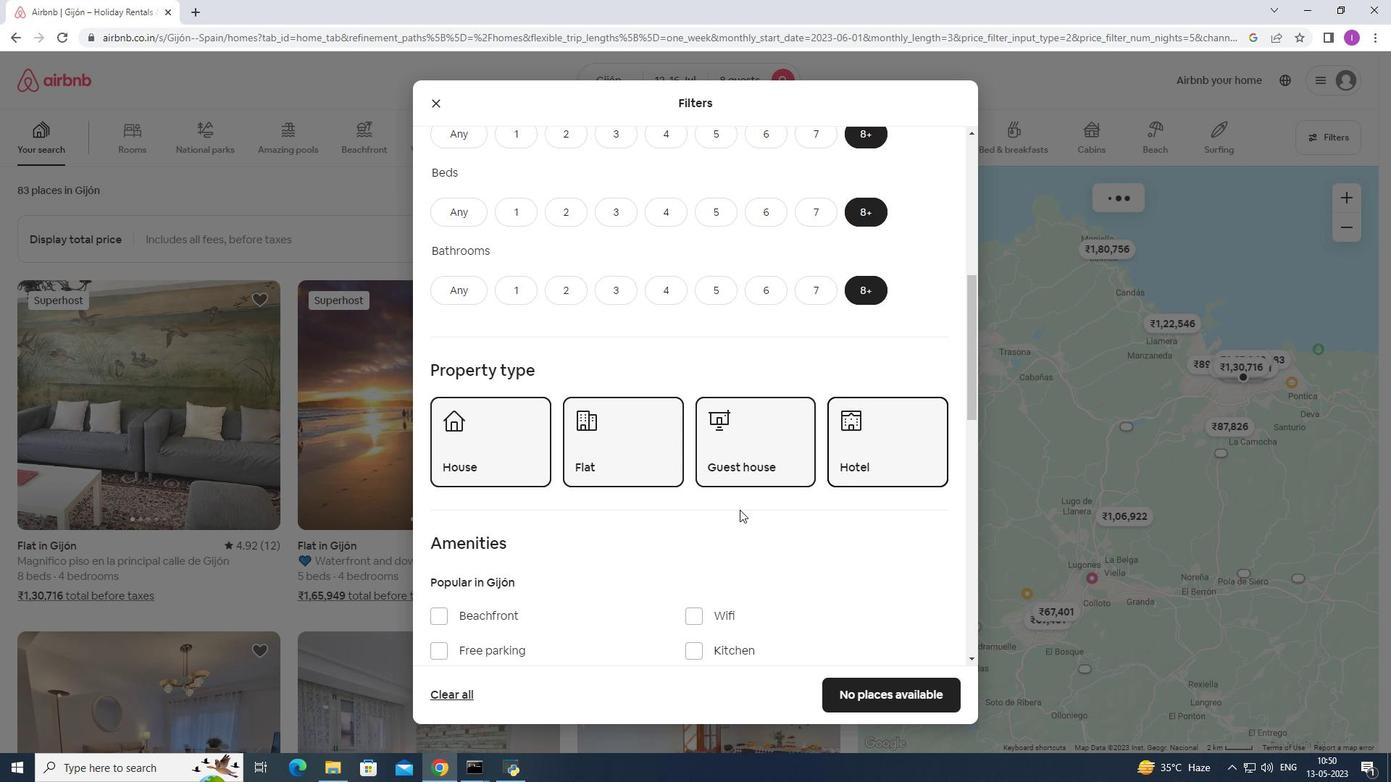 
Action: Mouse scrolled (737, 510) with delta (0, 0)
Screenshot: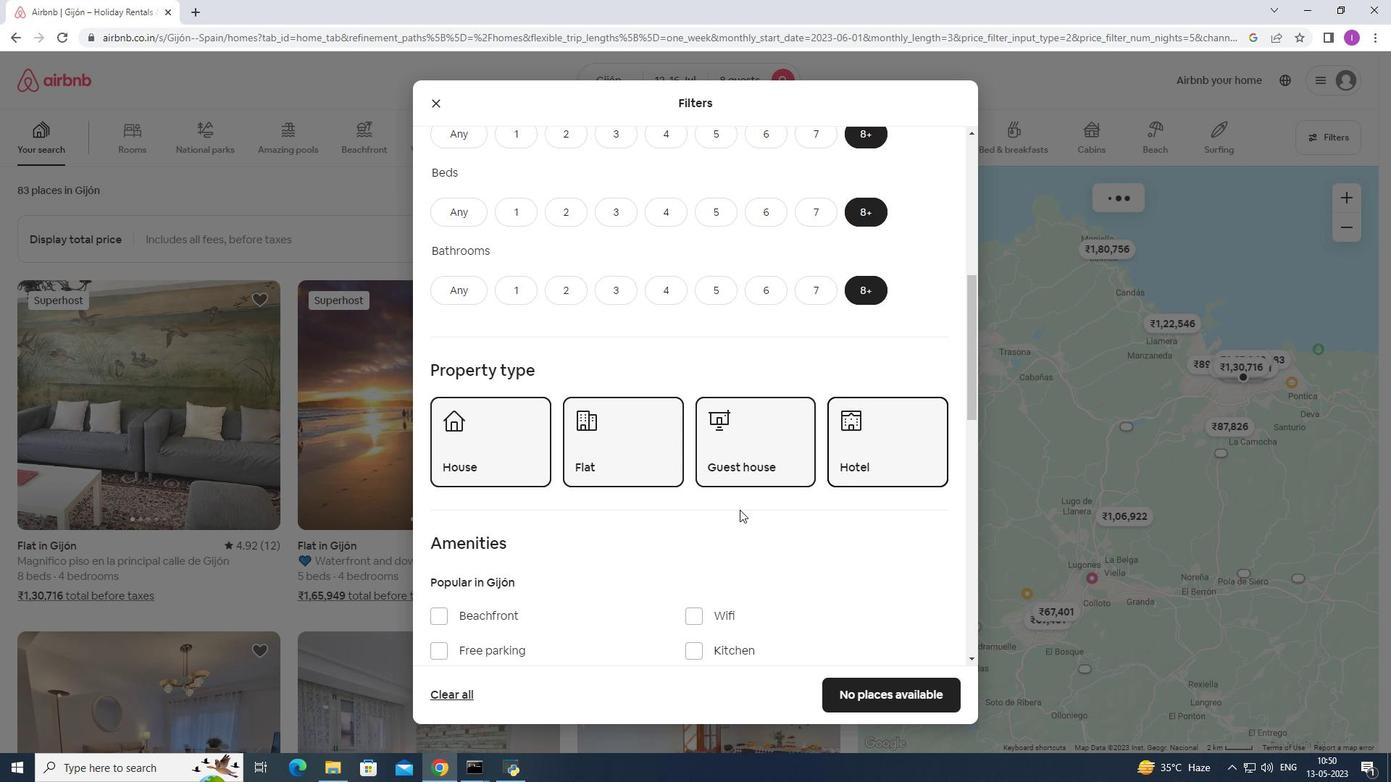 
Action: Mouse scrolled (737, 510) with delta (0, 0)
Screenshot: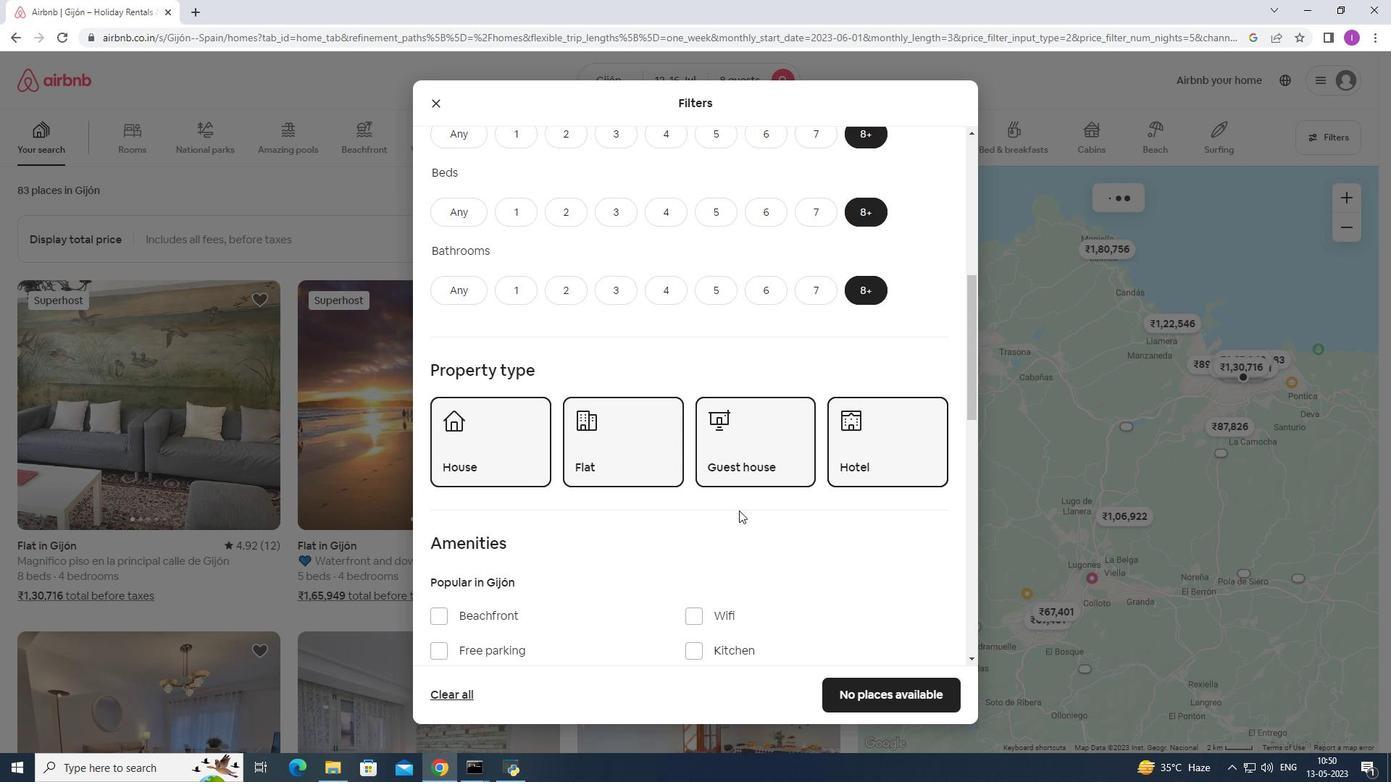 
Action: Mouse scrolled (737, 510) with delta (0, 0)
Screenshot: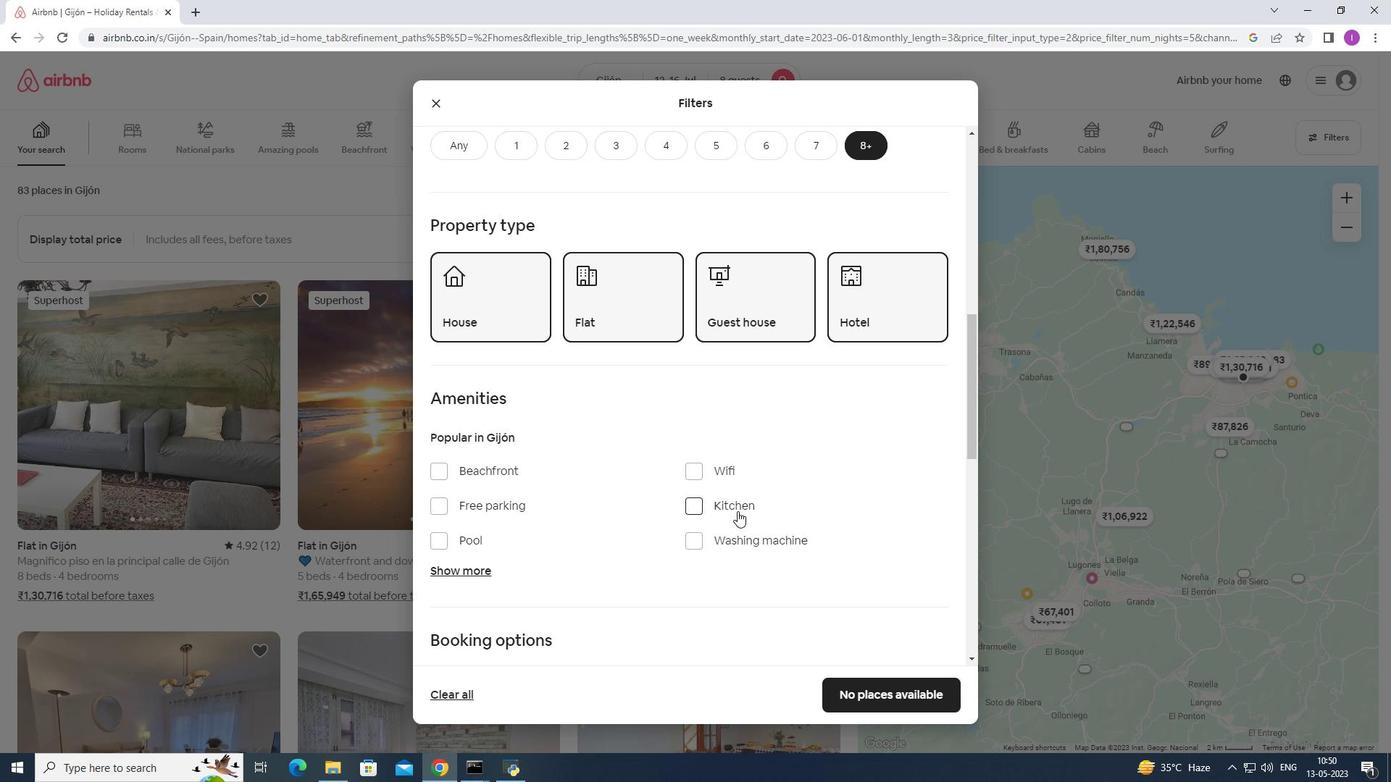 
Action: Mouse moved to (691, 398)
Screenshot: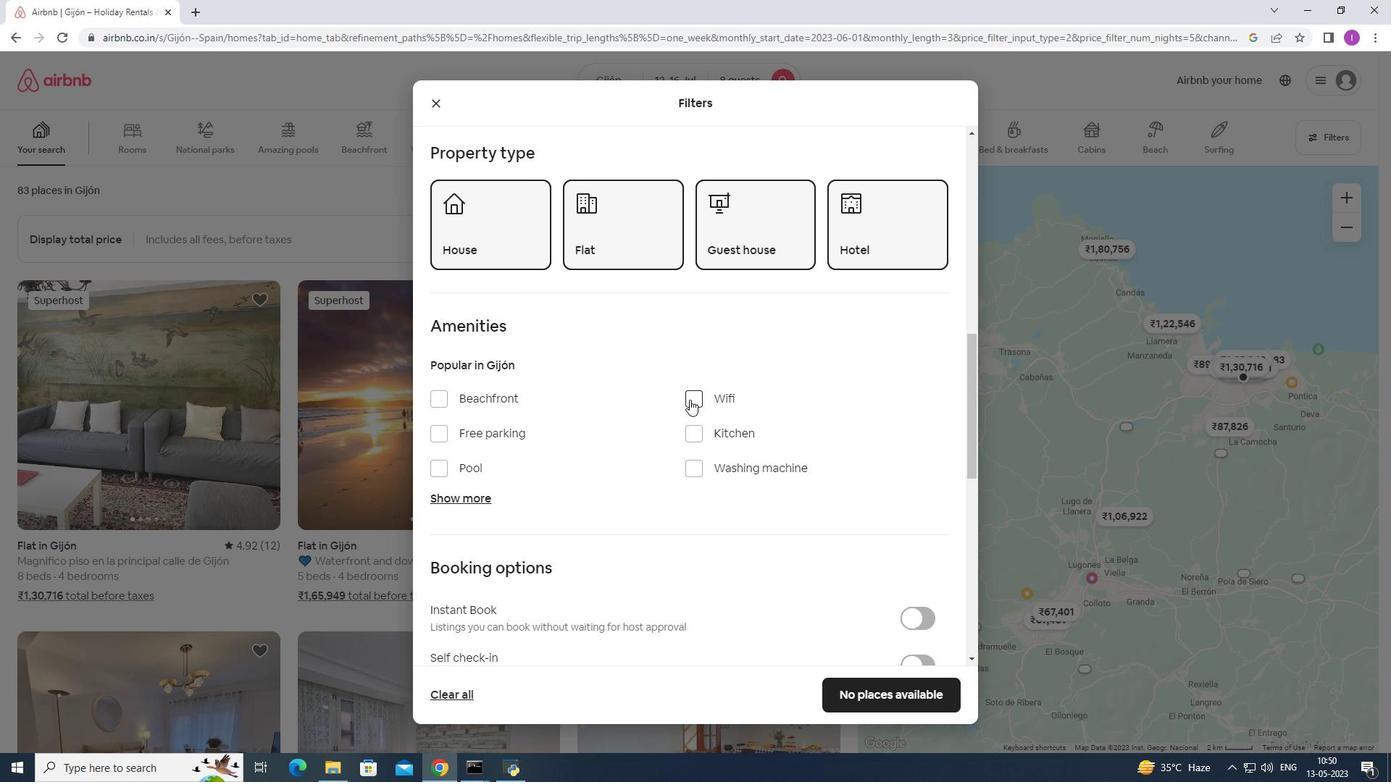 
Action: Mouse pressed left at (691, 398)
Screenshot: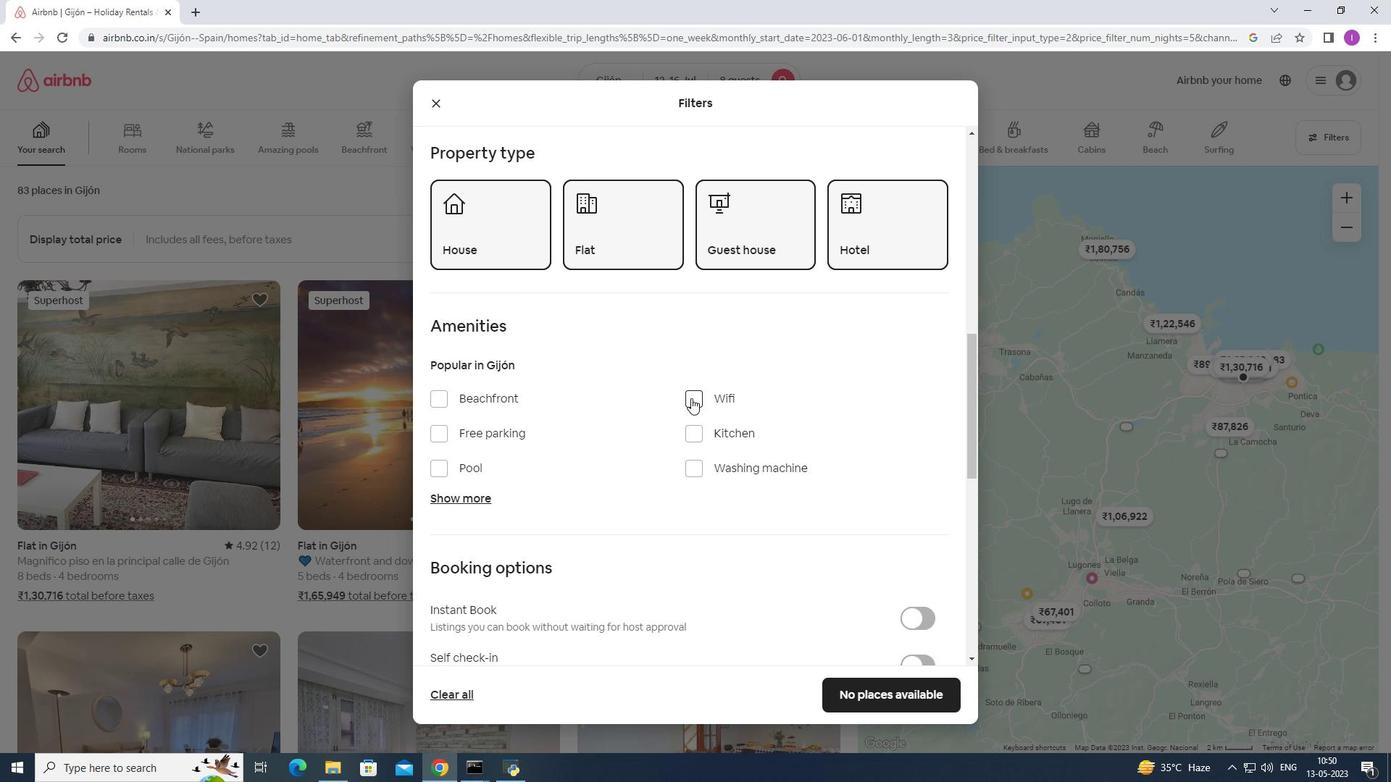 
Action: Mouse moved to (450, 437)
Screenshot: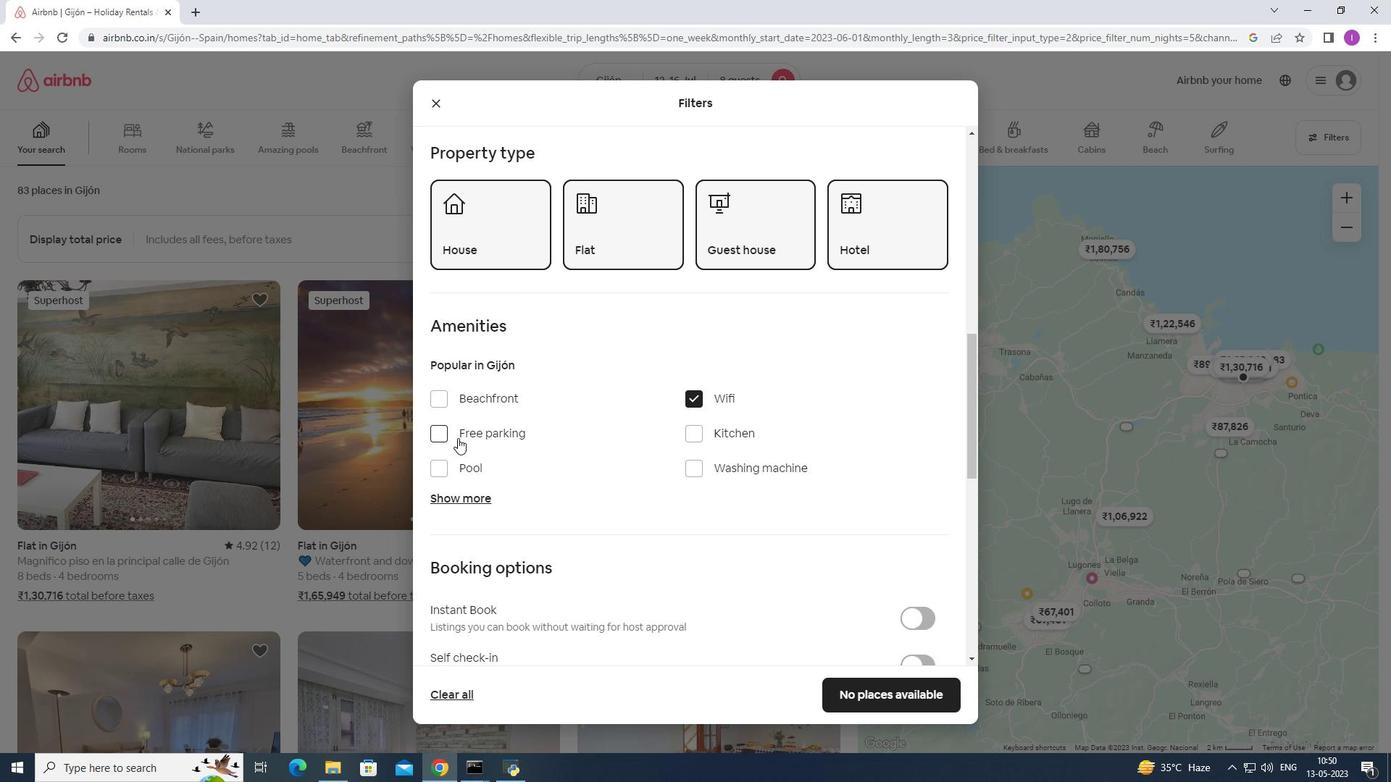 
Action: Mouse pressed left at (450, 437)
Screenshot: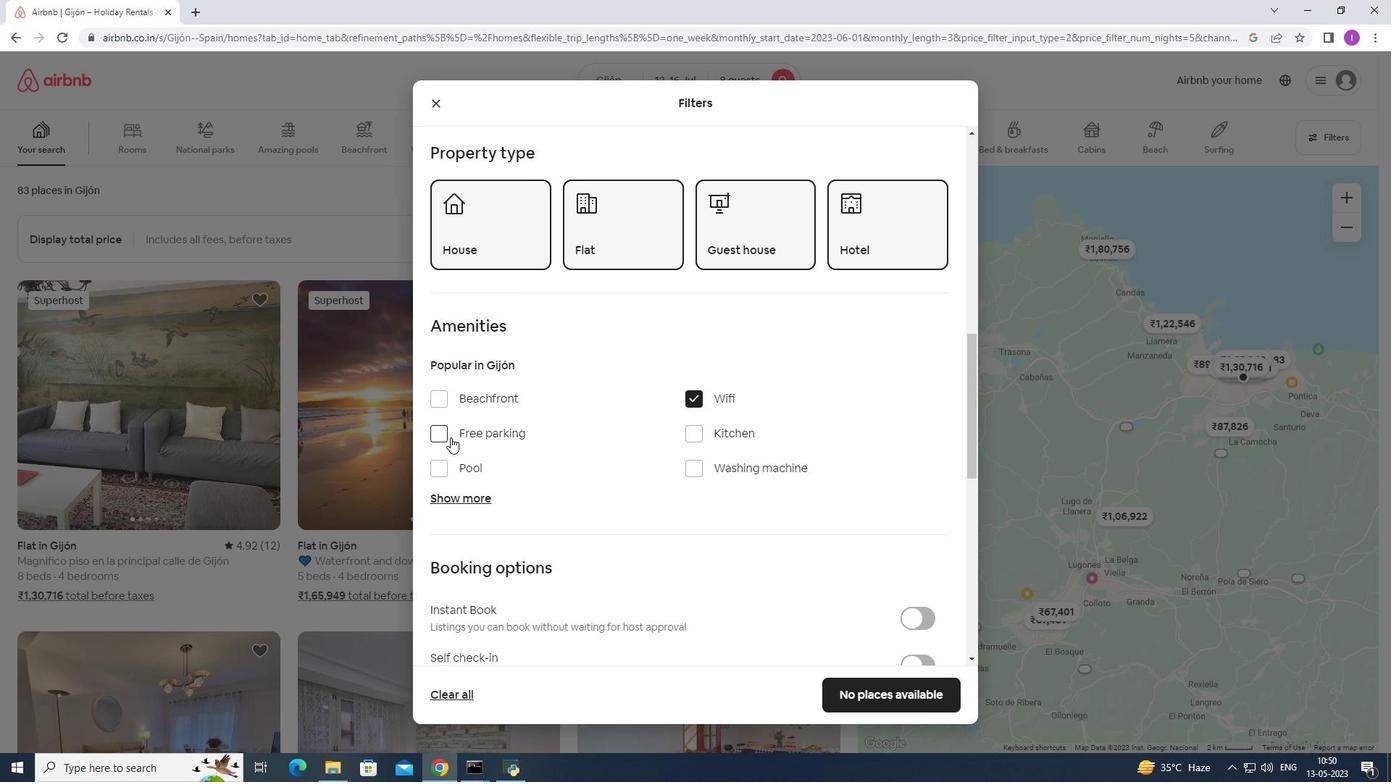 
Action: Mouse moved to (464, 498)
Screenshot: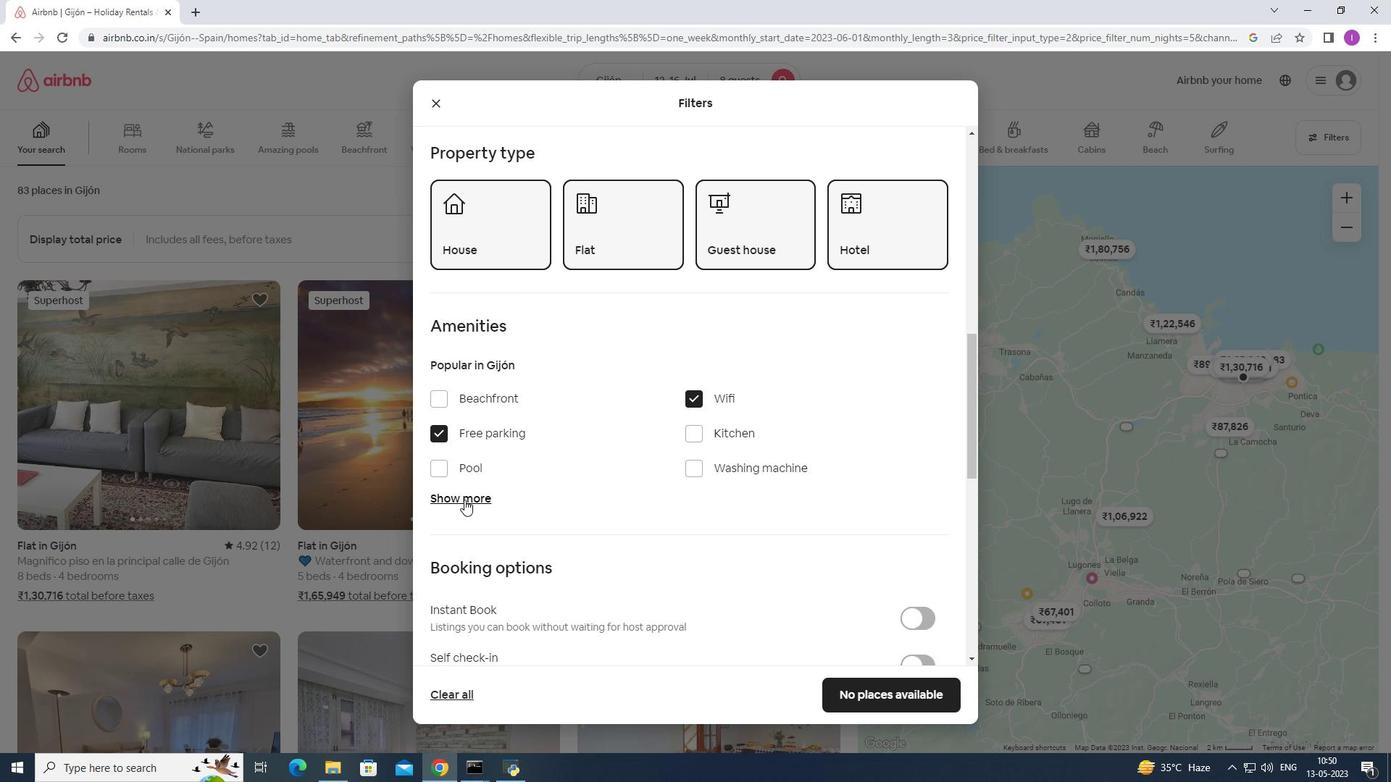 
Action: Mouse pressed left at (464, 498)
Screenshot: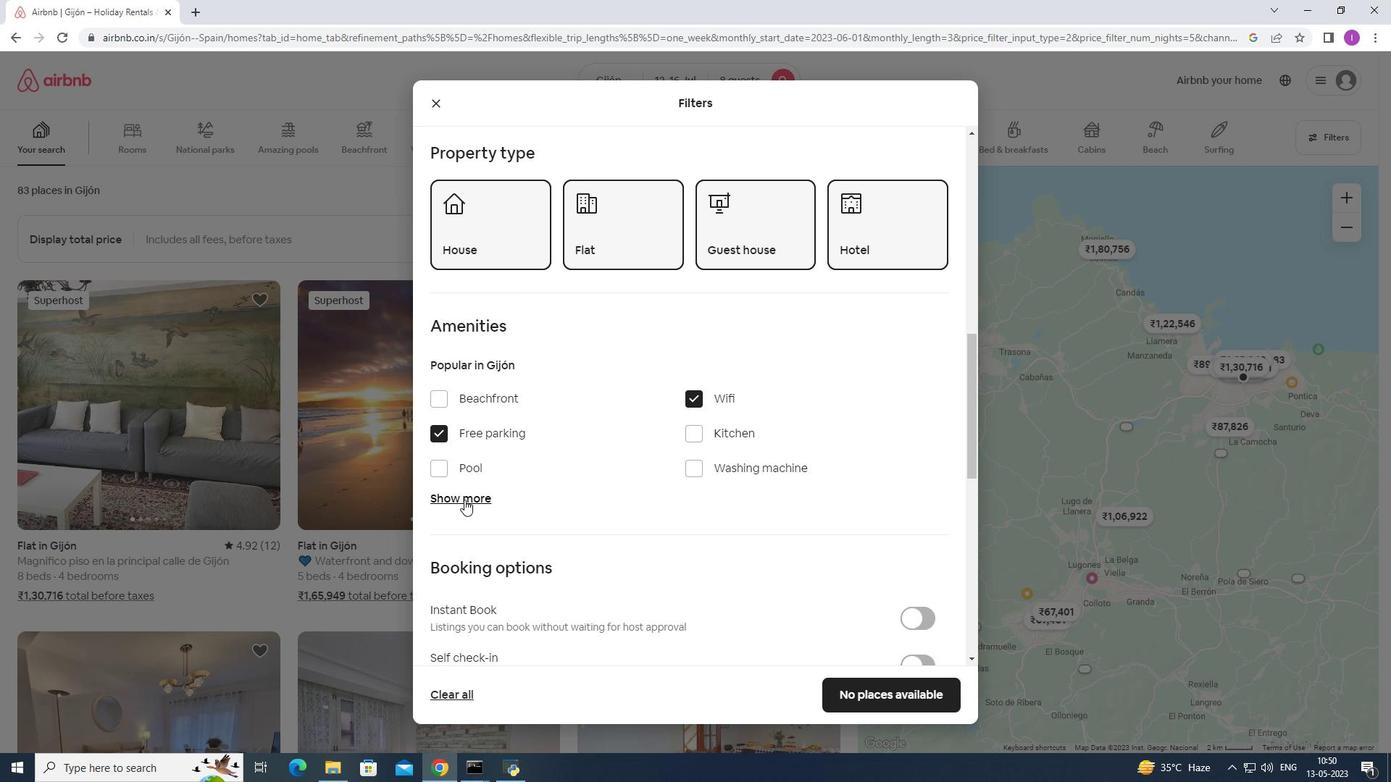 
Action: Mouse moved to (446, 621)
Screenshot: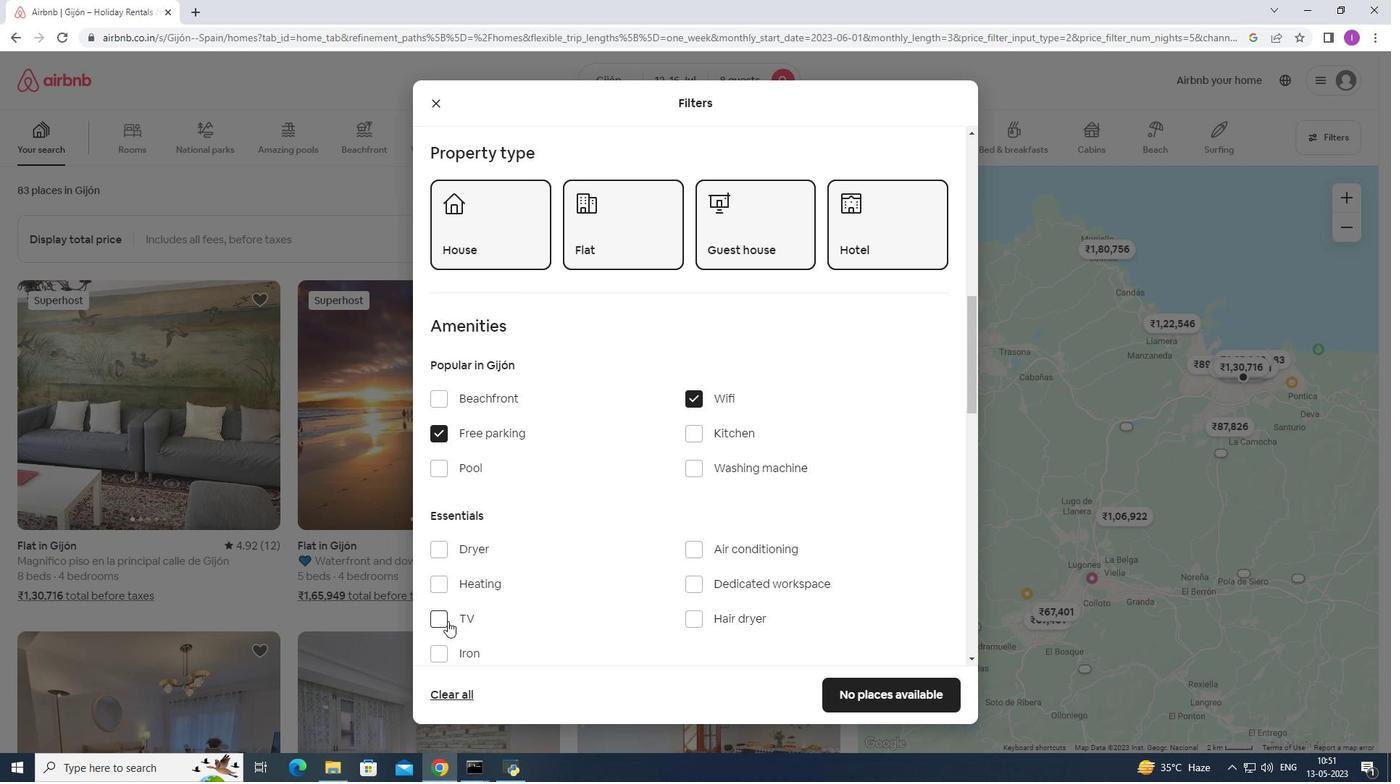 
Action: Mouse pressed left at (446, 621)
Screenshot: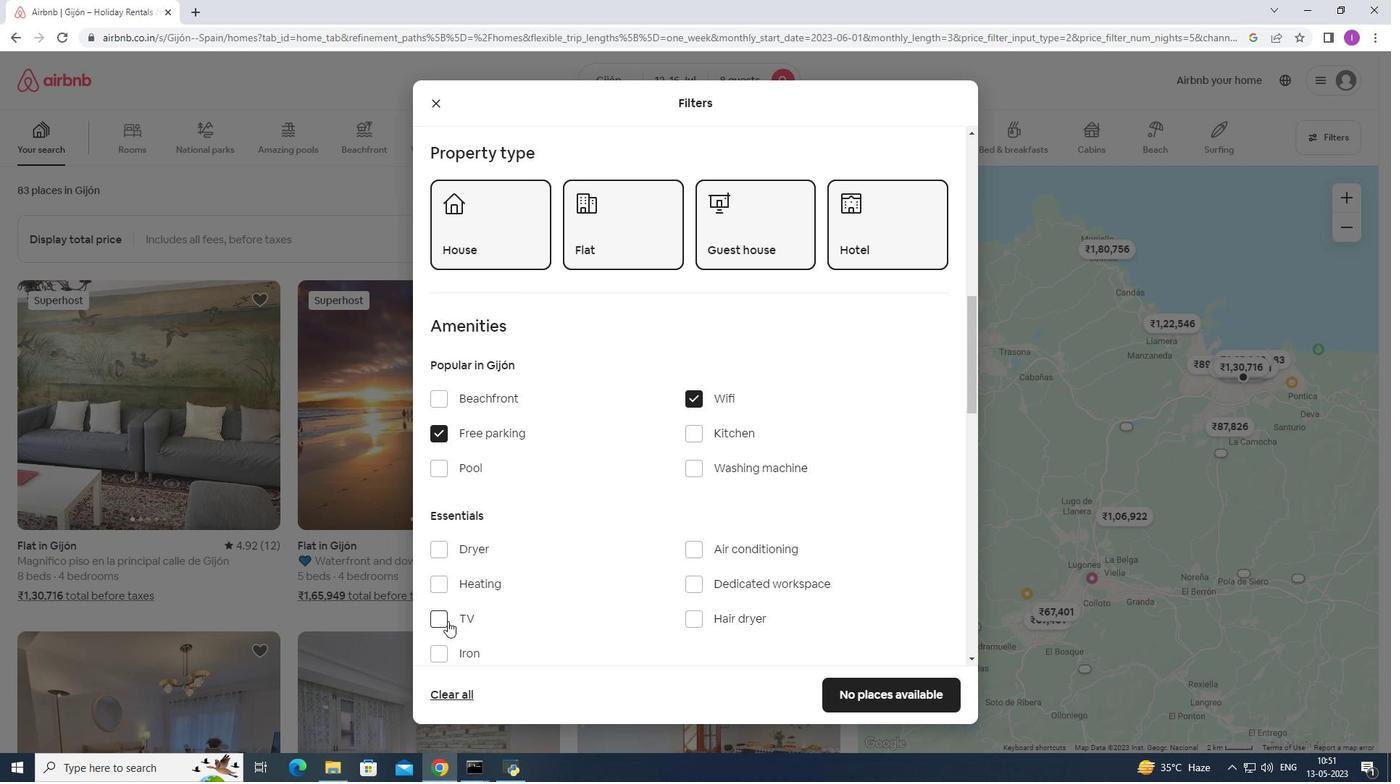 
Action: Mouse moved to (555, 571)
Screenshot: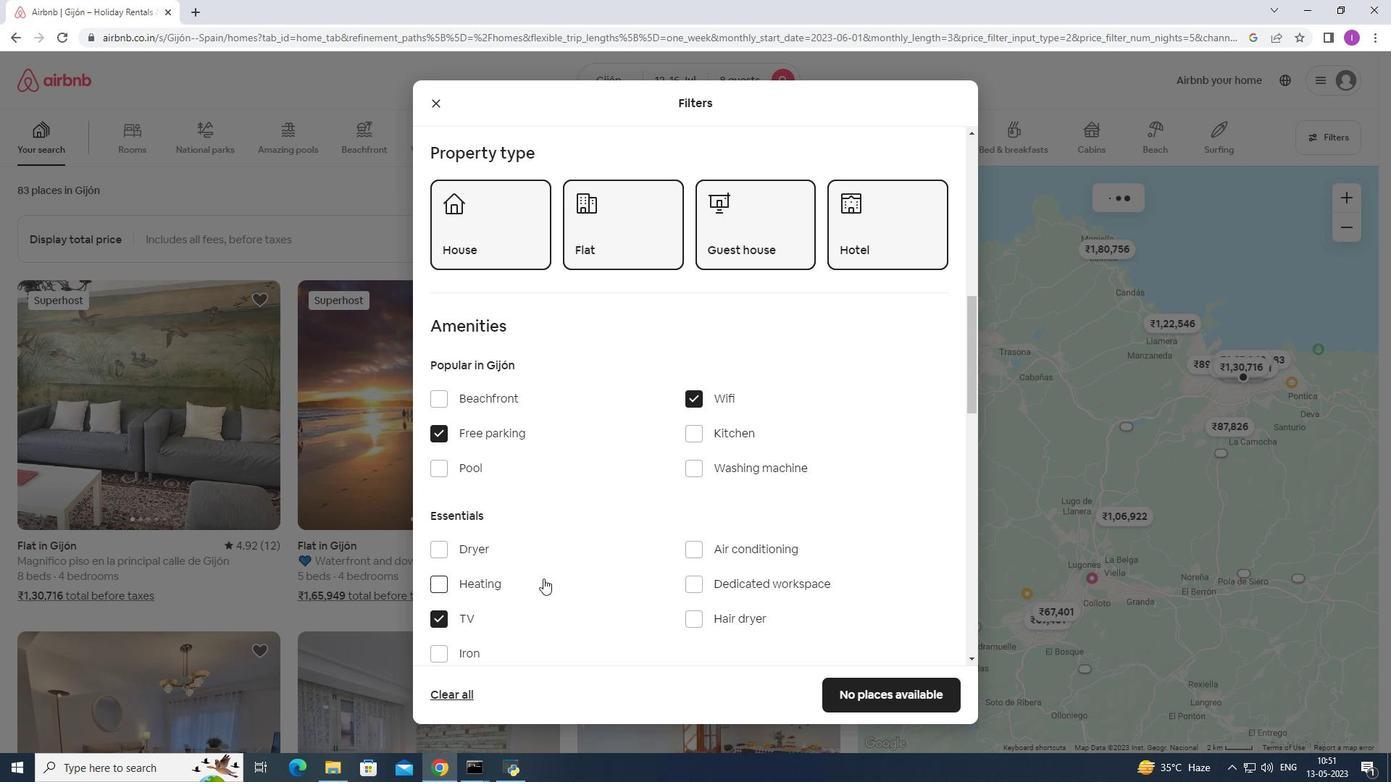 
Action: Mouse scrolled (555, 570) with delta (0, 0)
Screenshot: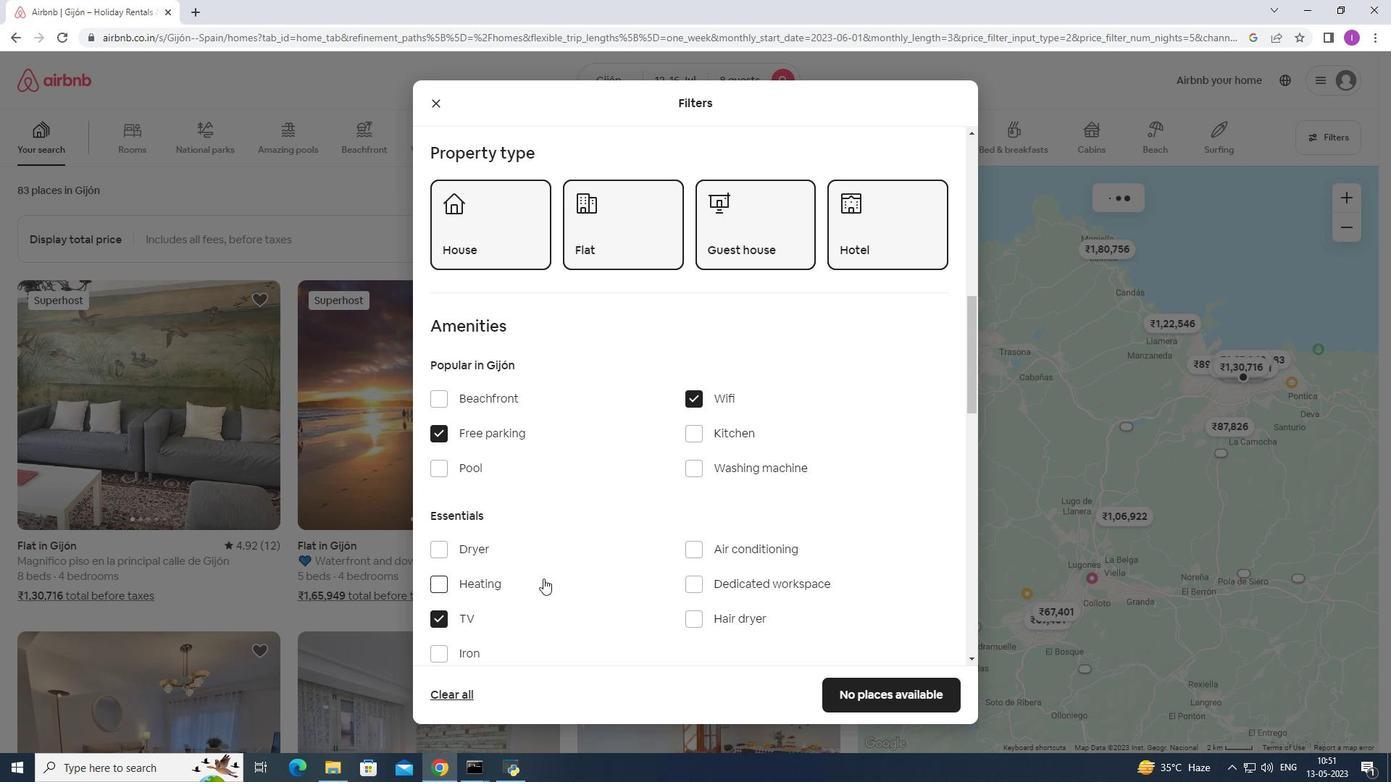 
Action: Mouse scrolled (555, 570) with delta (0, 0)
Screenshot: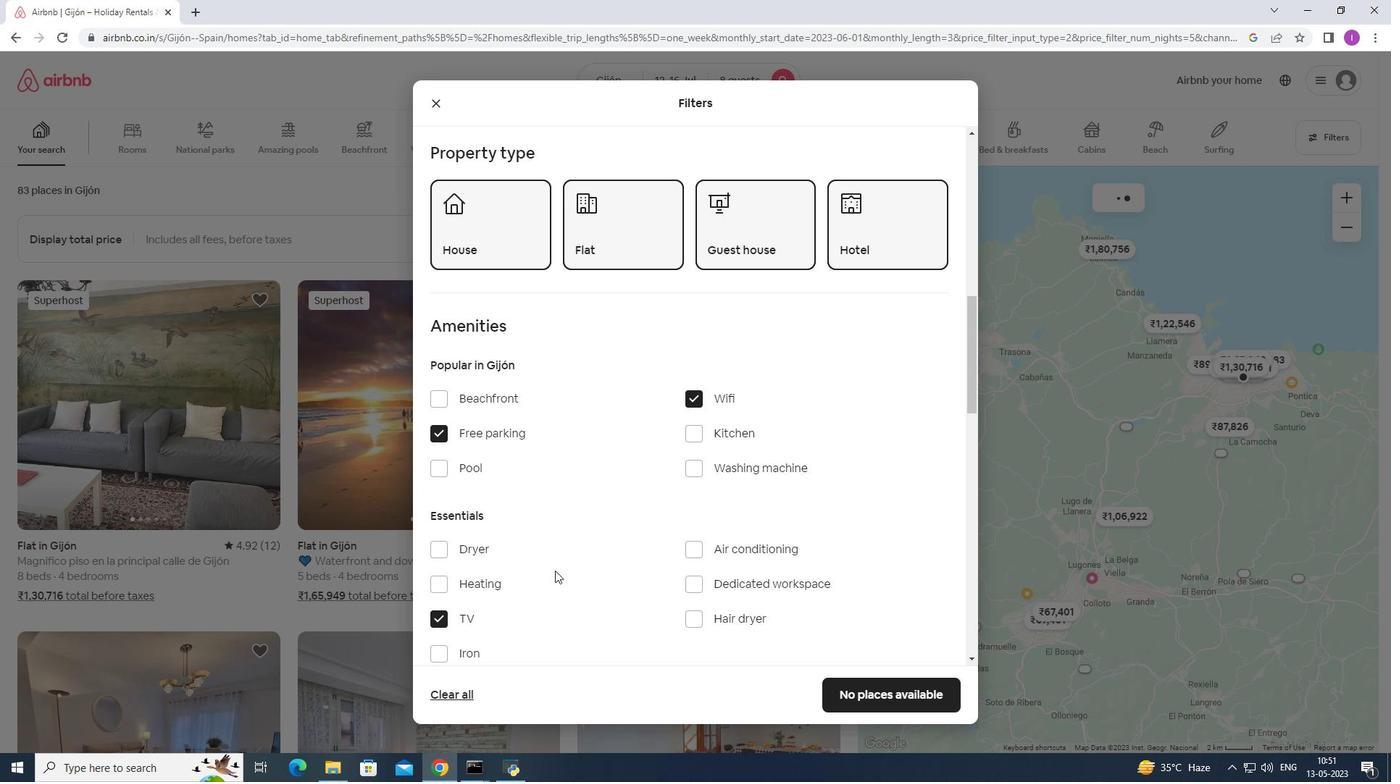 
Action: Mouse scrolled (555, 570) with delta (0, 0)
Screenshot: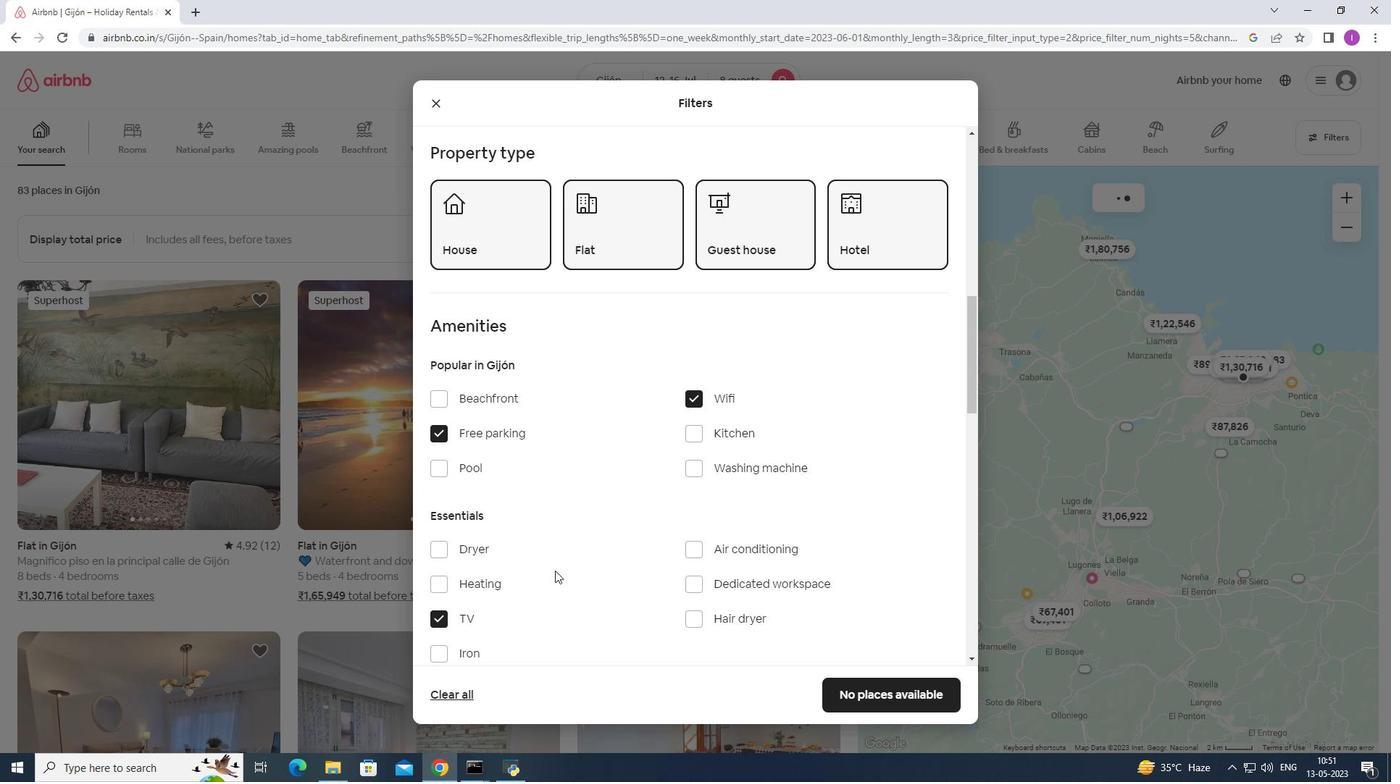 
Action: Mouse scrolled (555, 570) with delta (0, 0)
Screenshot: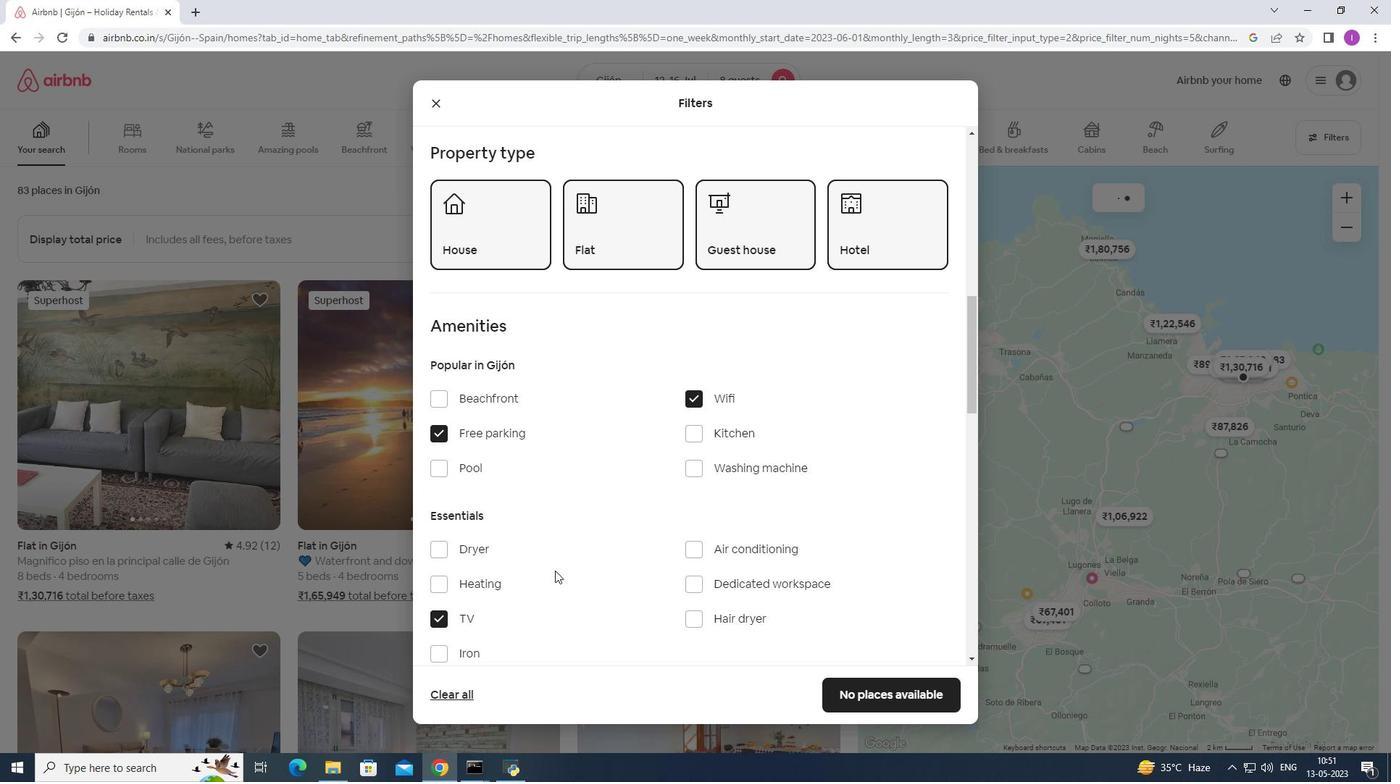 
Action: Mouse scrolled (555, 570) with delta (0, 0)
Screenshot: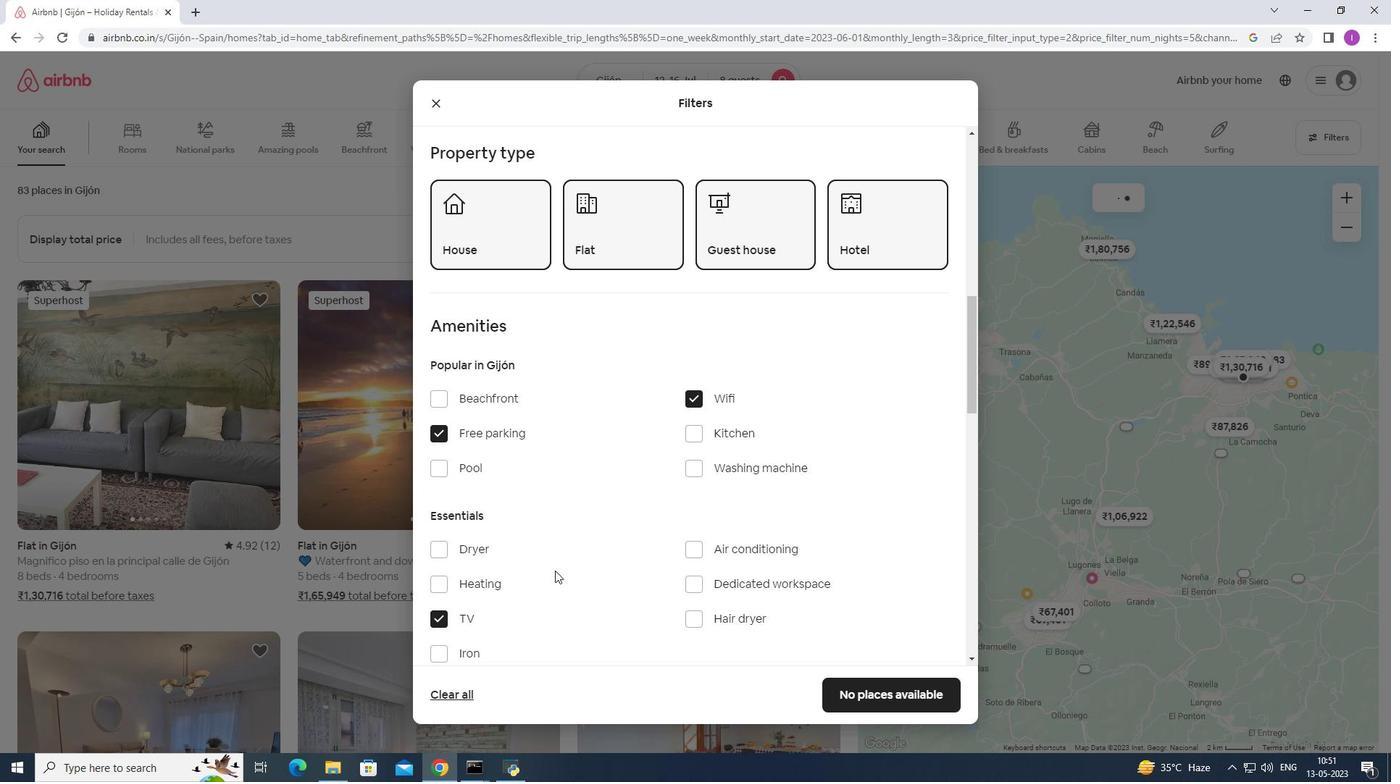 
Action: Mouse moved to (697, 403)
Screenshot: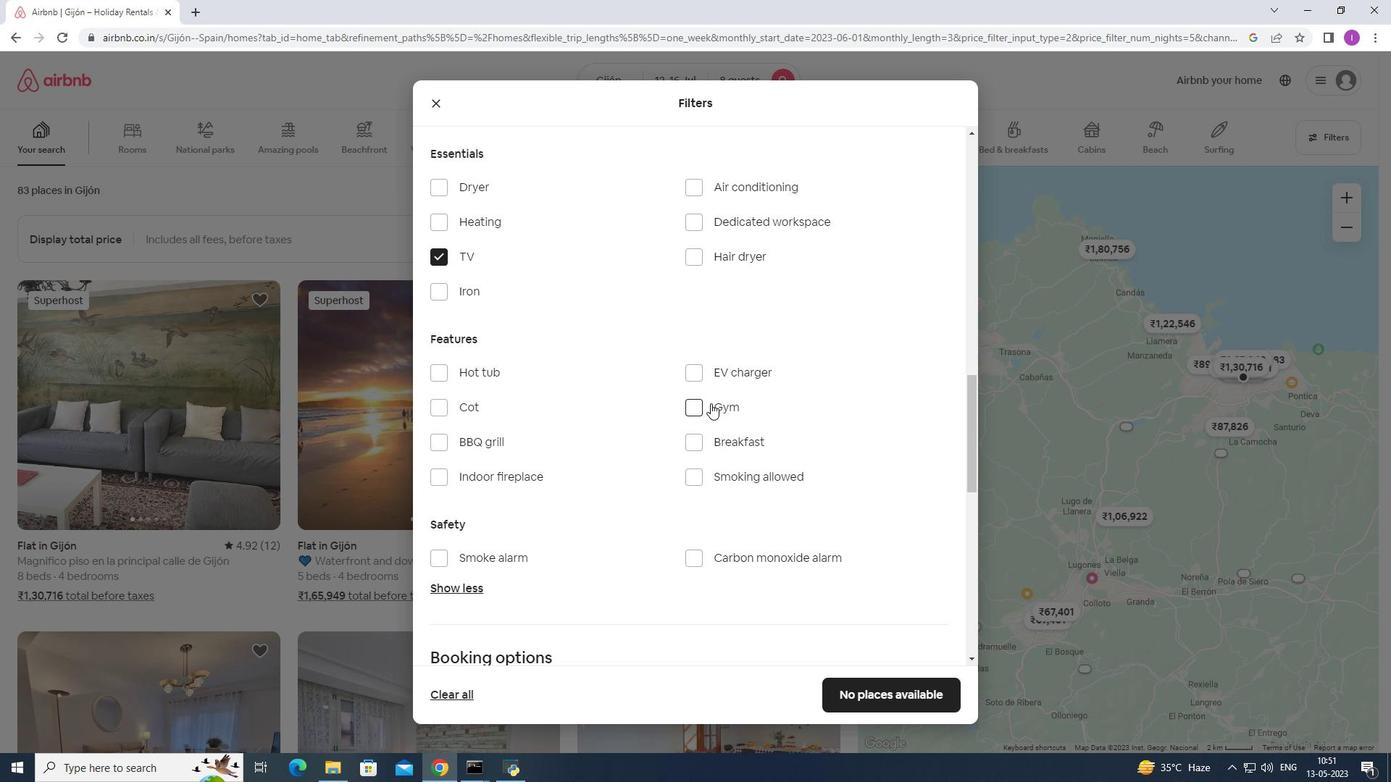 
Action: Mouse pressed left at (697, 403)
Screenshot: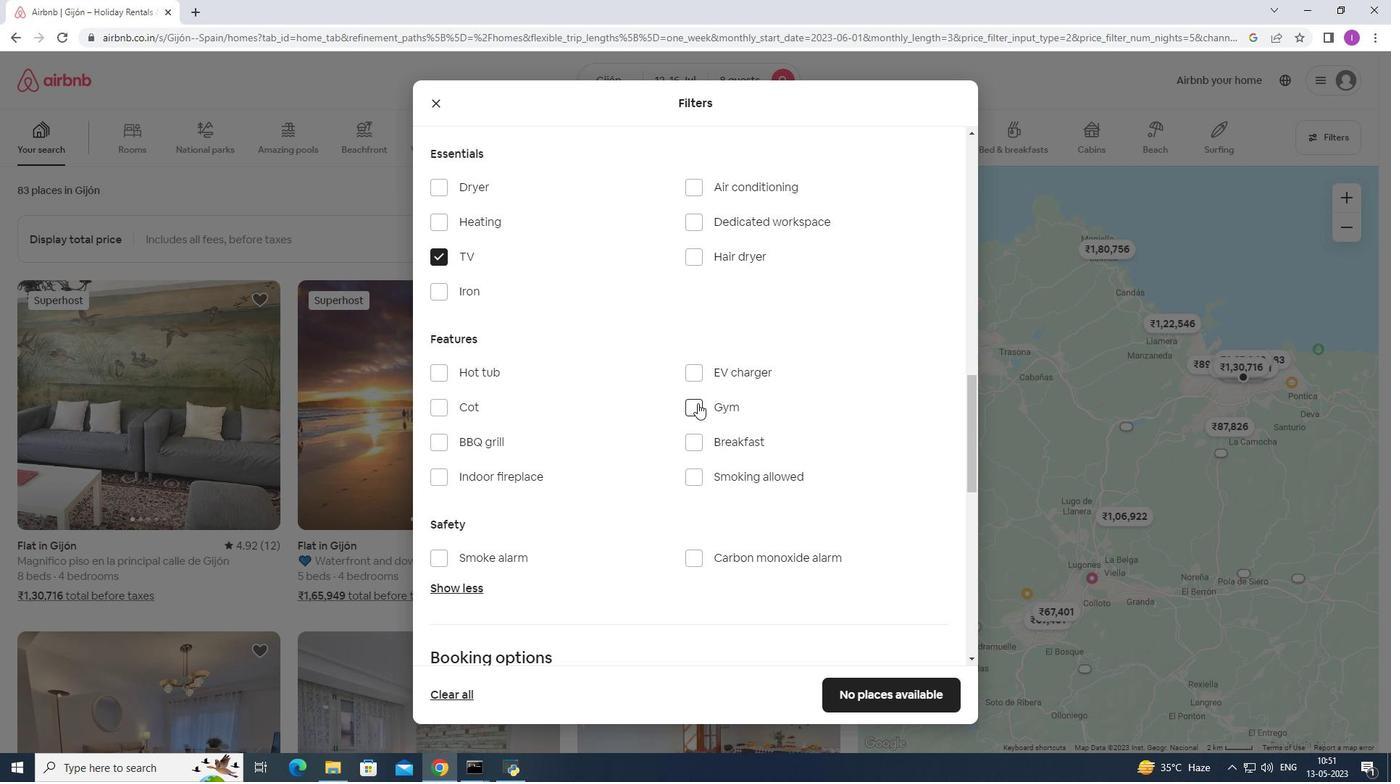 
Action: Mouse moved to (701, 442)
Screenshot: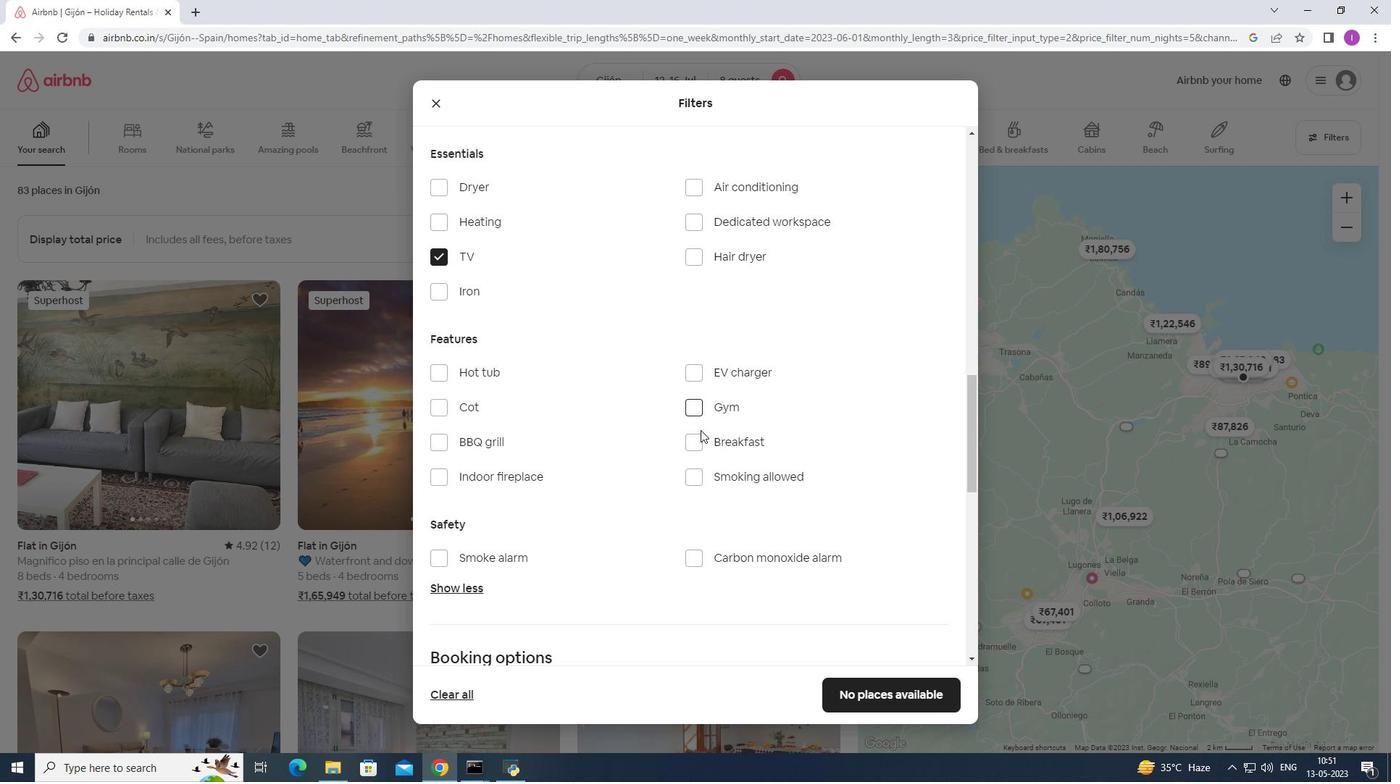 
Action: Mouse pressed left at (701, 442)
Screenshot: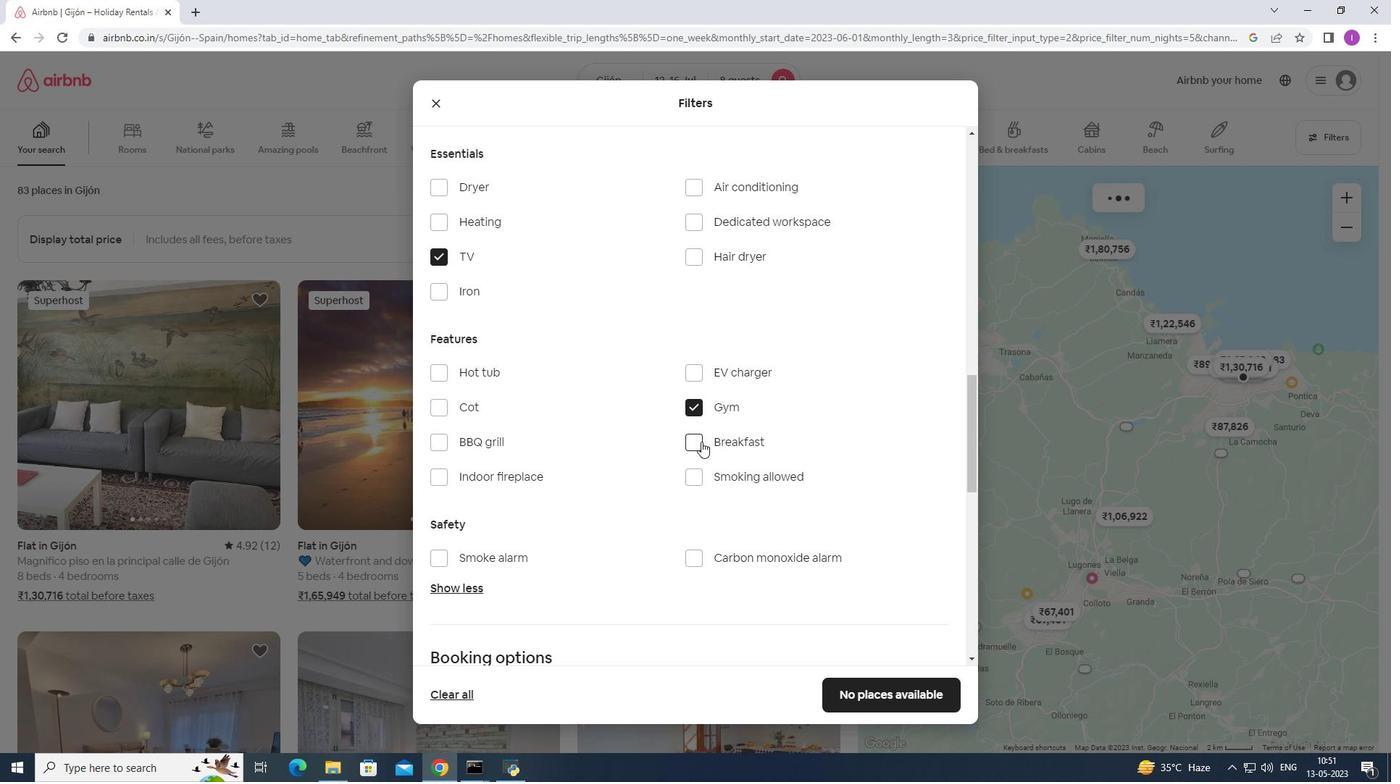 
Action: Mouse moved to (508, 456)
Screenshot: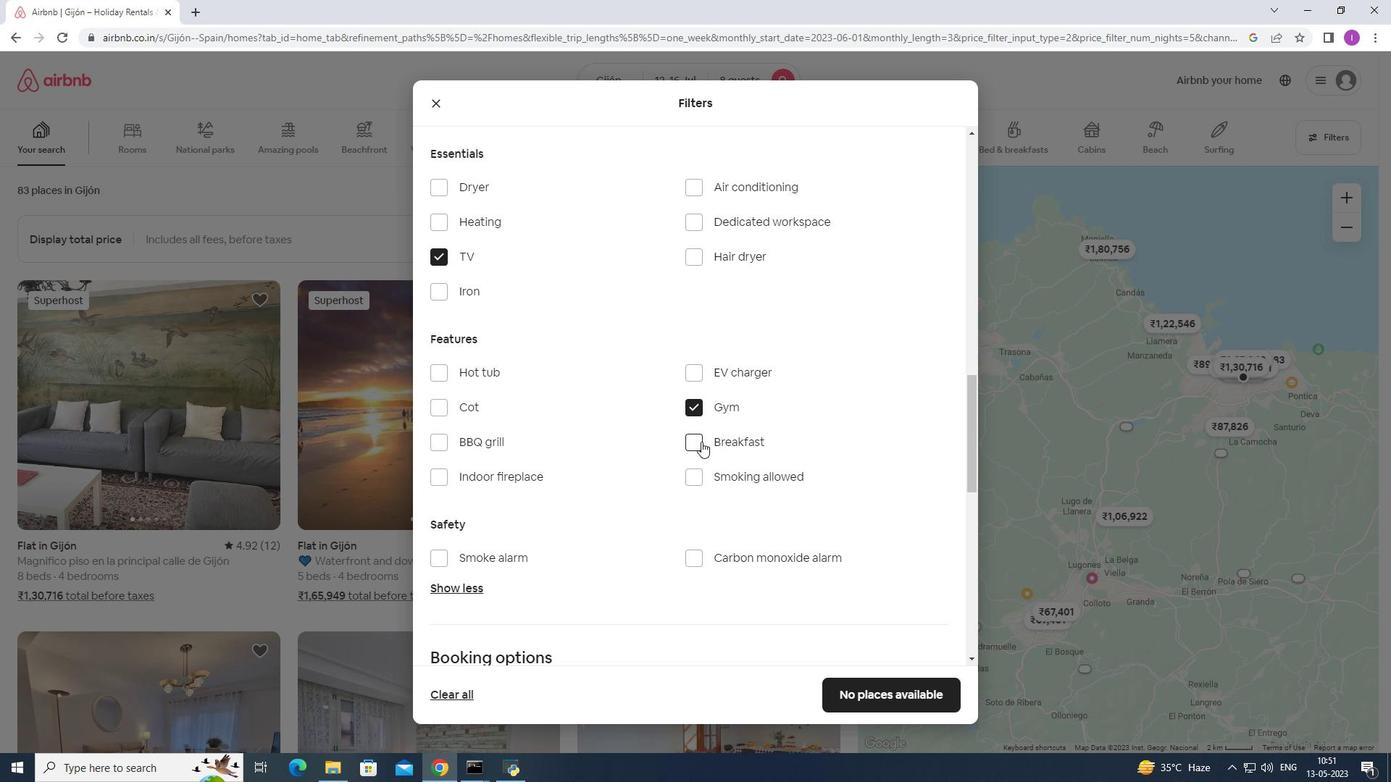 
Action: Mouse scrolled (508, 455) with delta (0, 0)
Screenshot: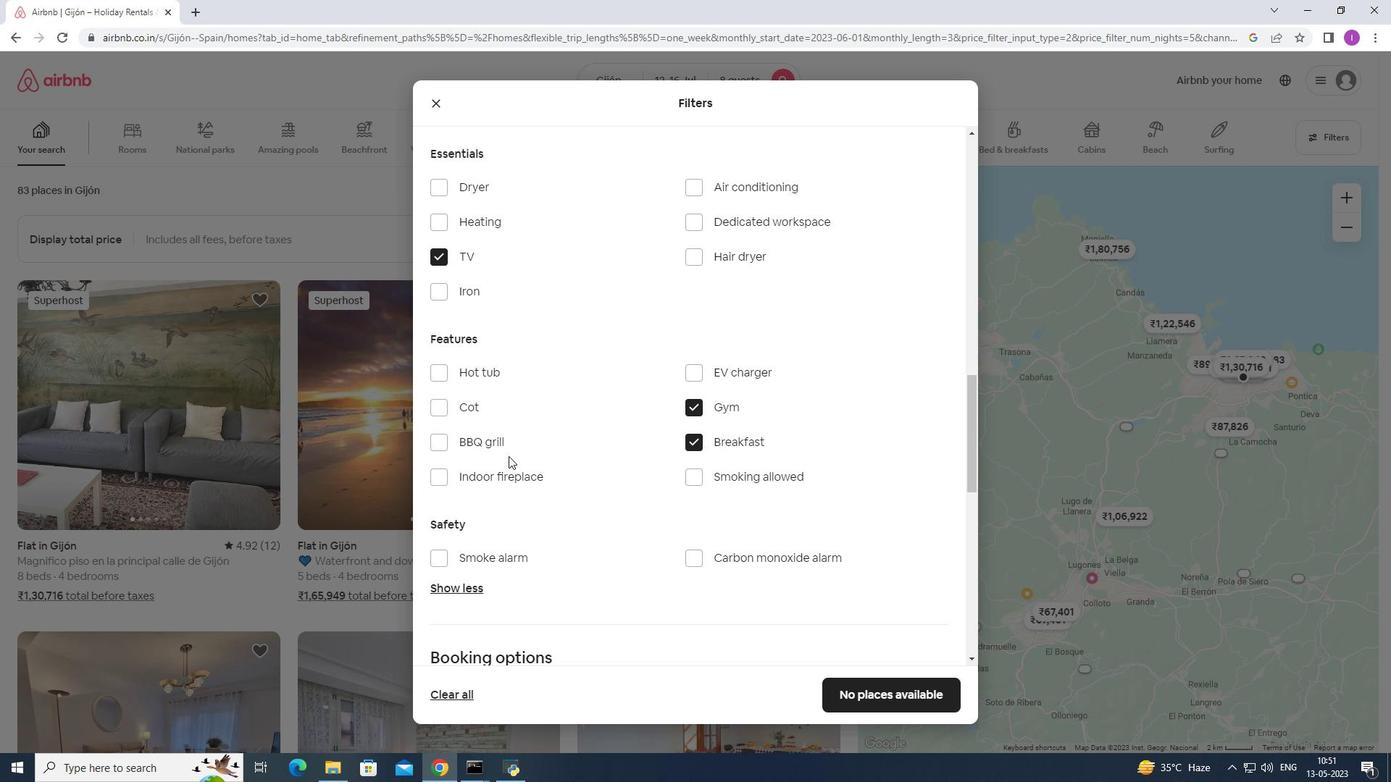 
Action: Mouse scrolled (508, 455) with delta (0, 0)
Screenshot: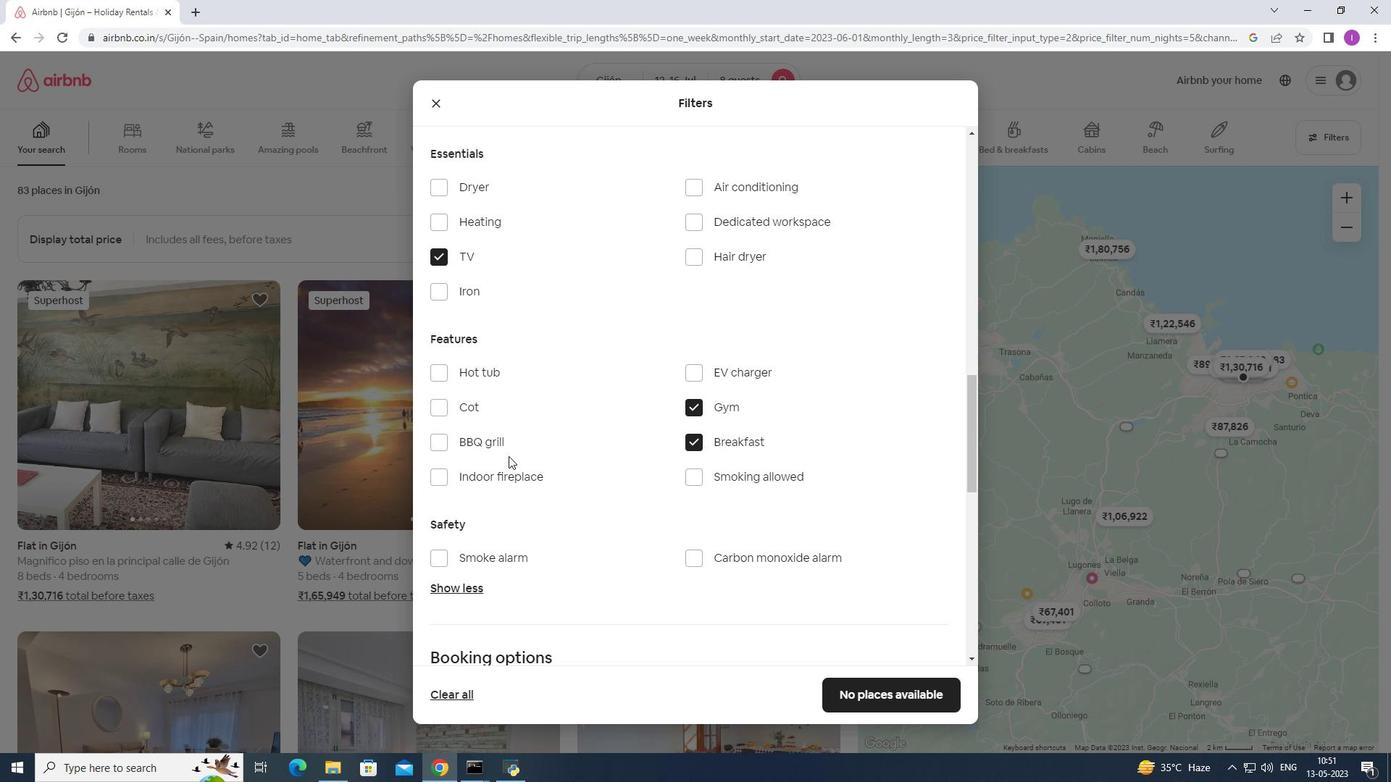 
Action: Mouse scrolled (508, 455) with delta (0, 0)
Screenshot: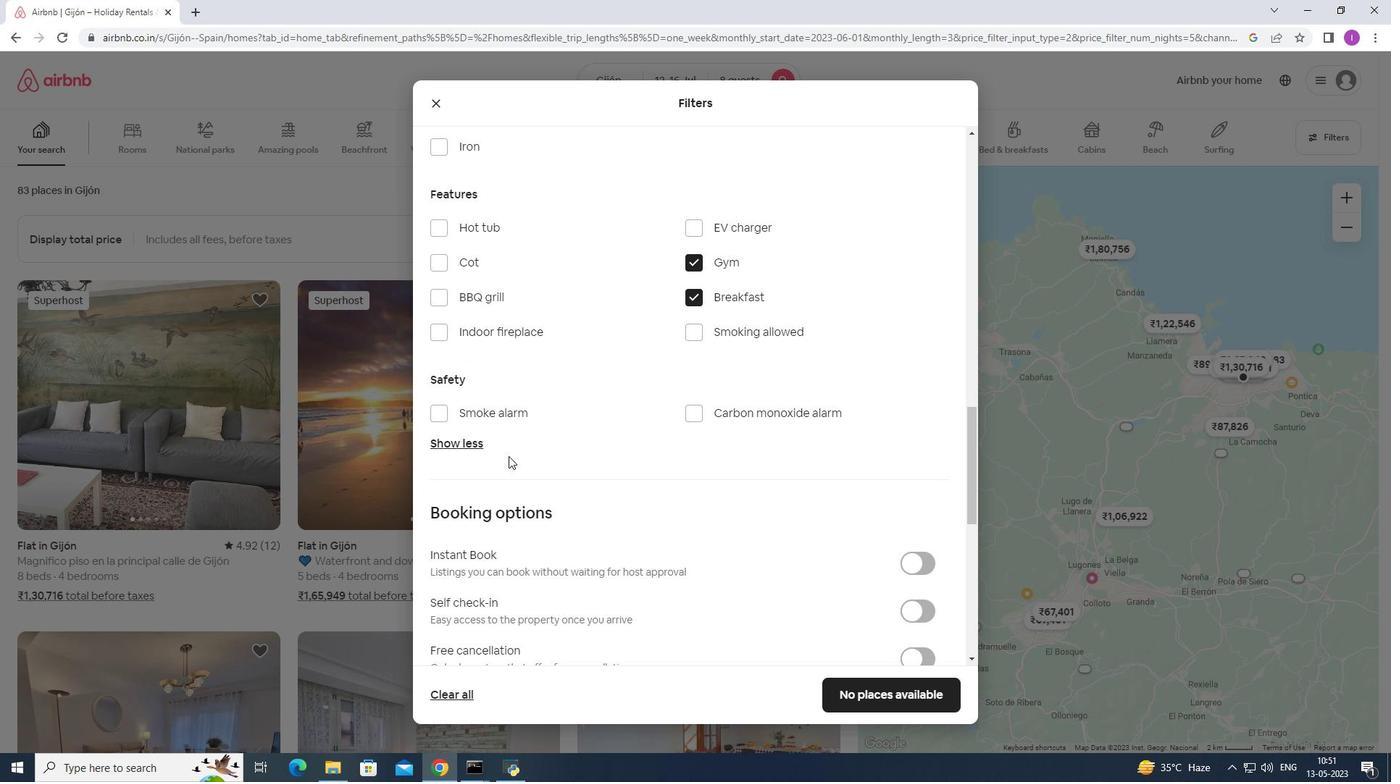 
Action: Mouse scrolled (508, 455) with delta (0, 0)
Screenshot: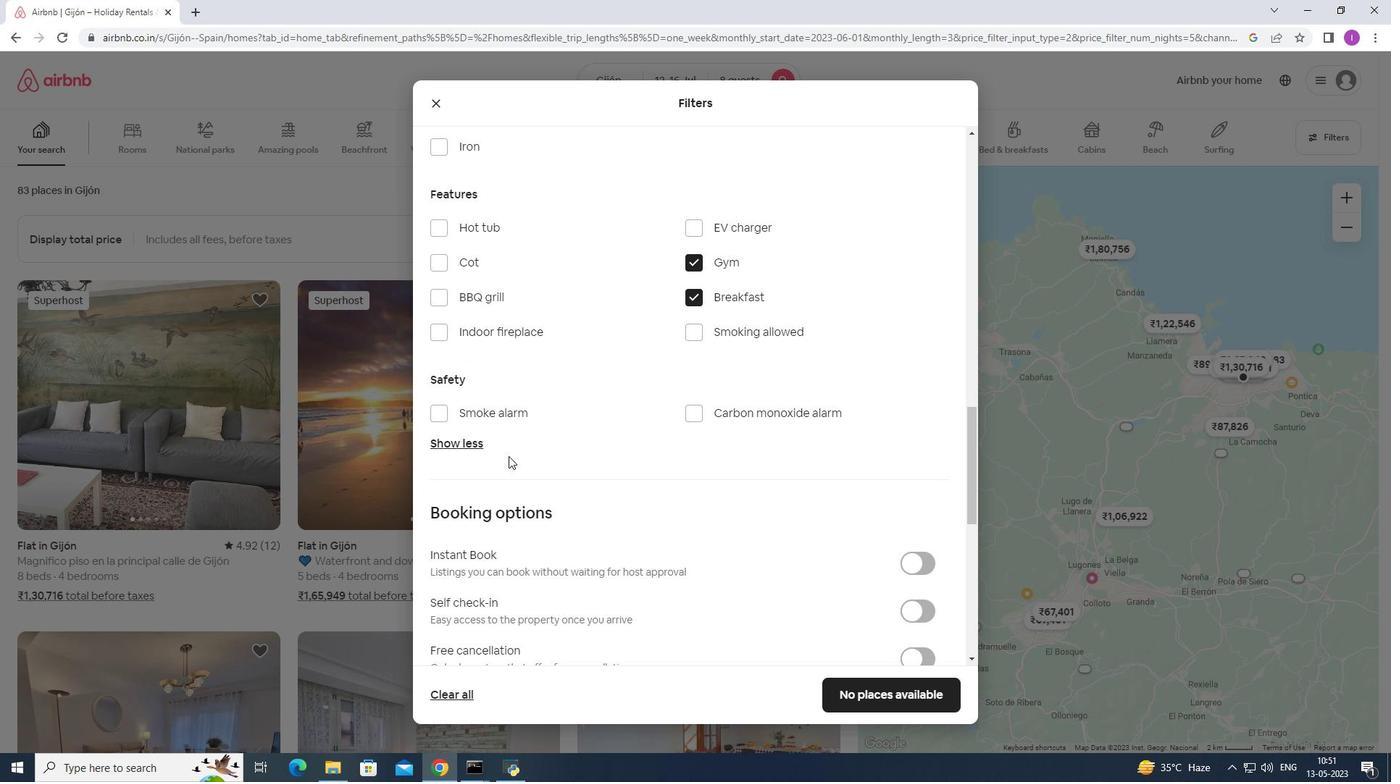 
Action: Mouse scrolled (508, 455) with delta (0, 0)
Screenshot: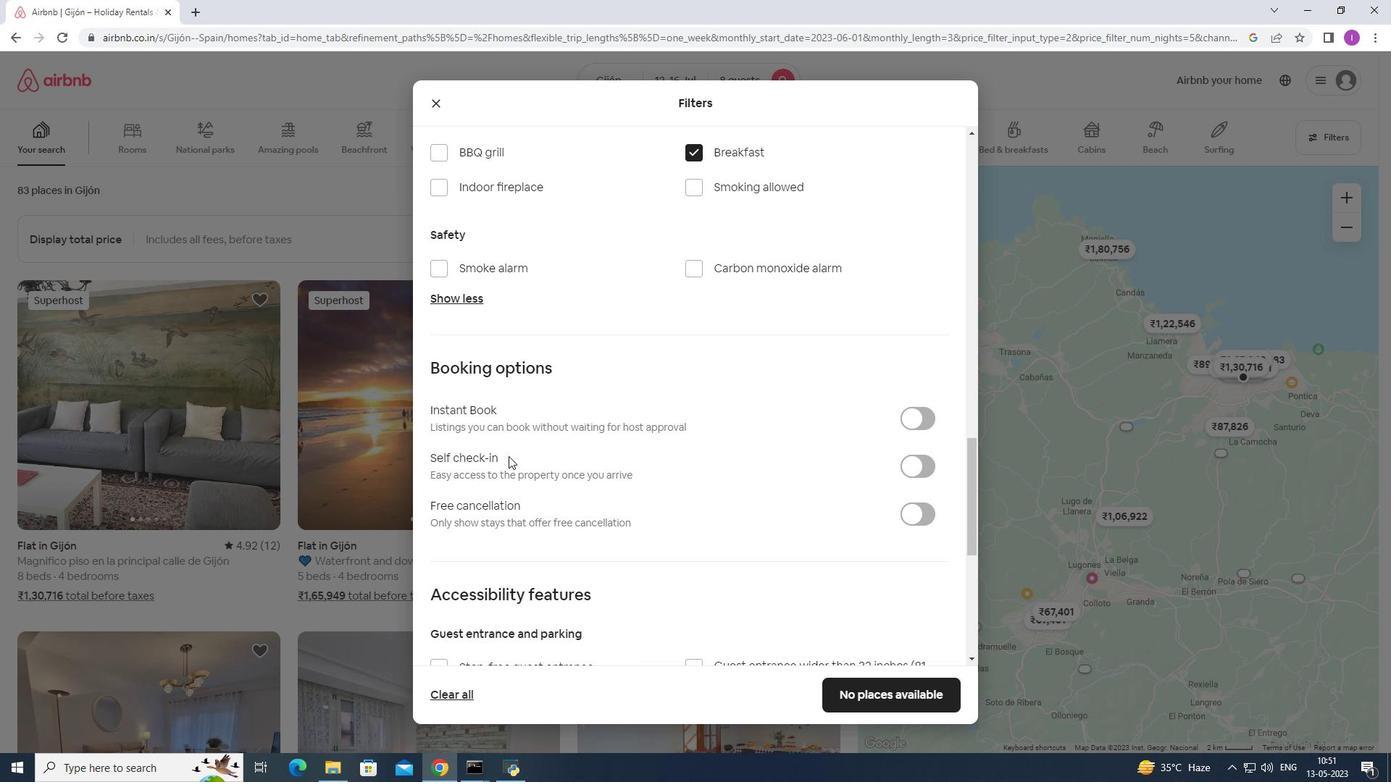 
Action: Mouse moved to (924, 389)
Screenshot: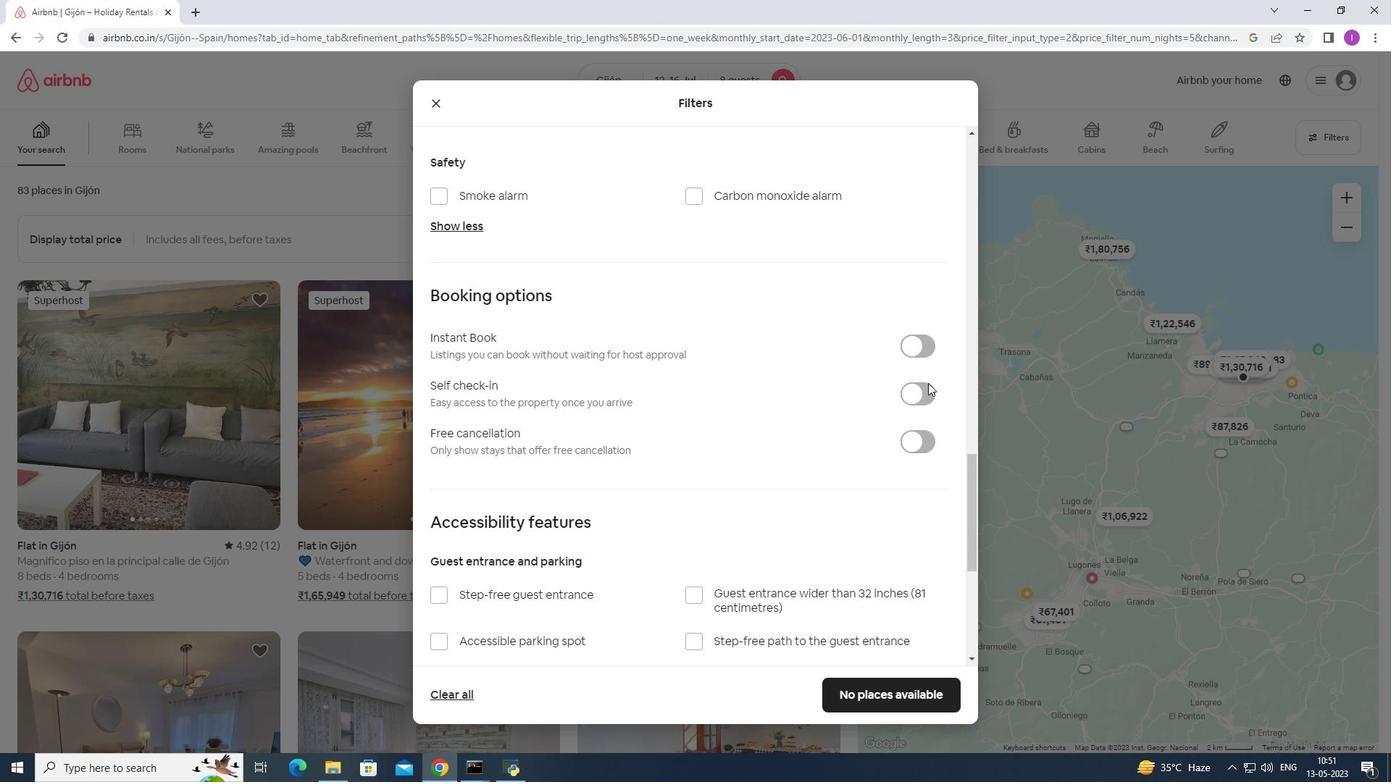 
Action: Mouse pressed left at (924, 389)
Screenshot: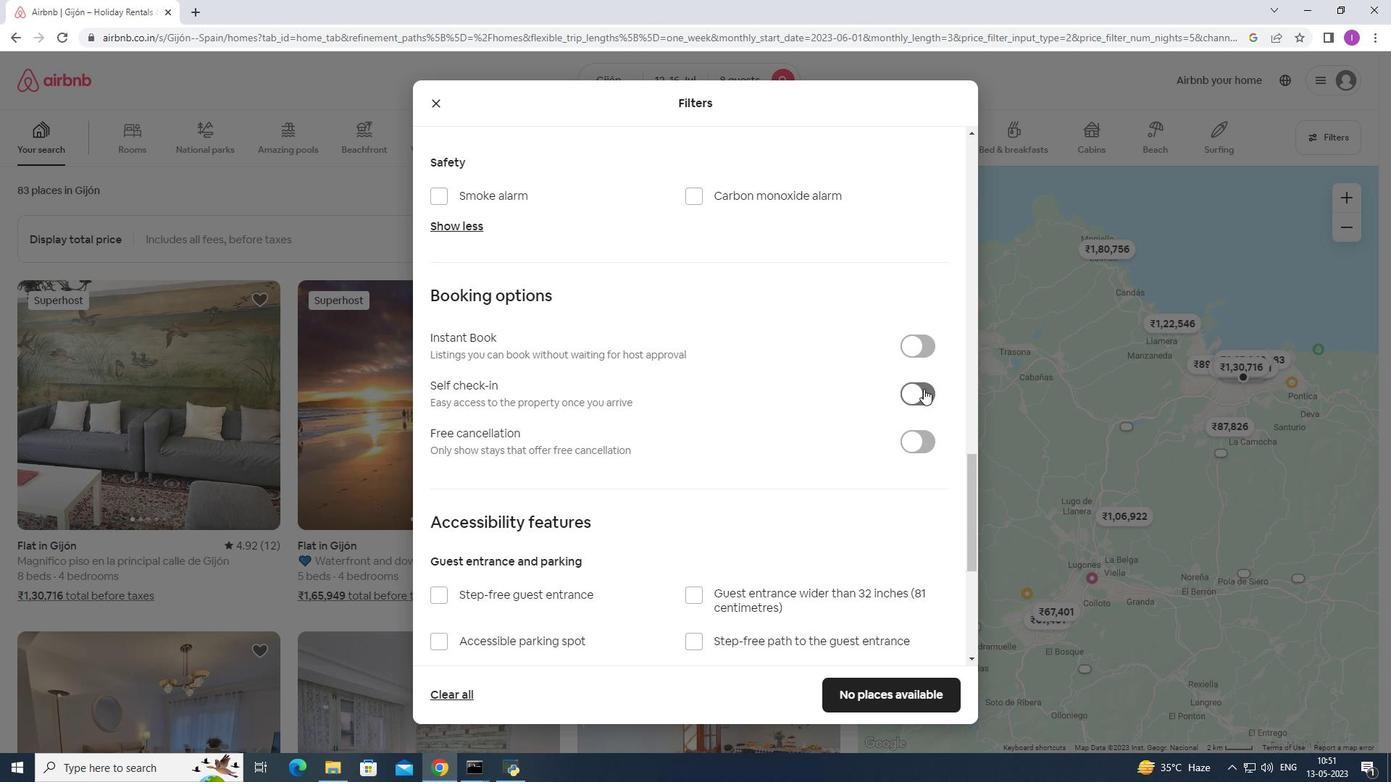 
Action: Mouse moved to (765, 414)
Screenshot: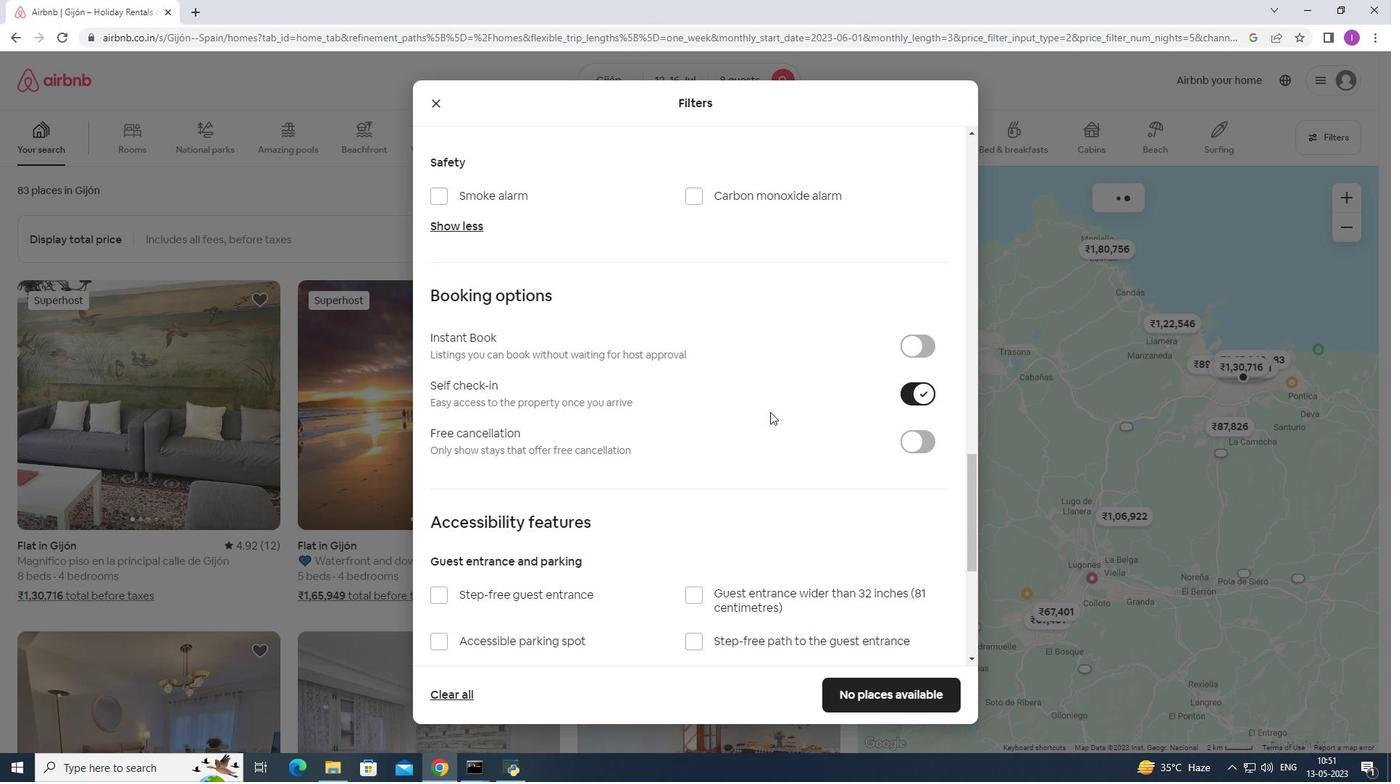 
Action: Mouse scrolled (765, 413) with delta (0, 0)
Screenshot: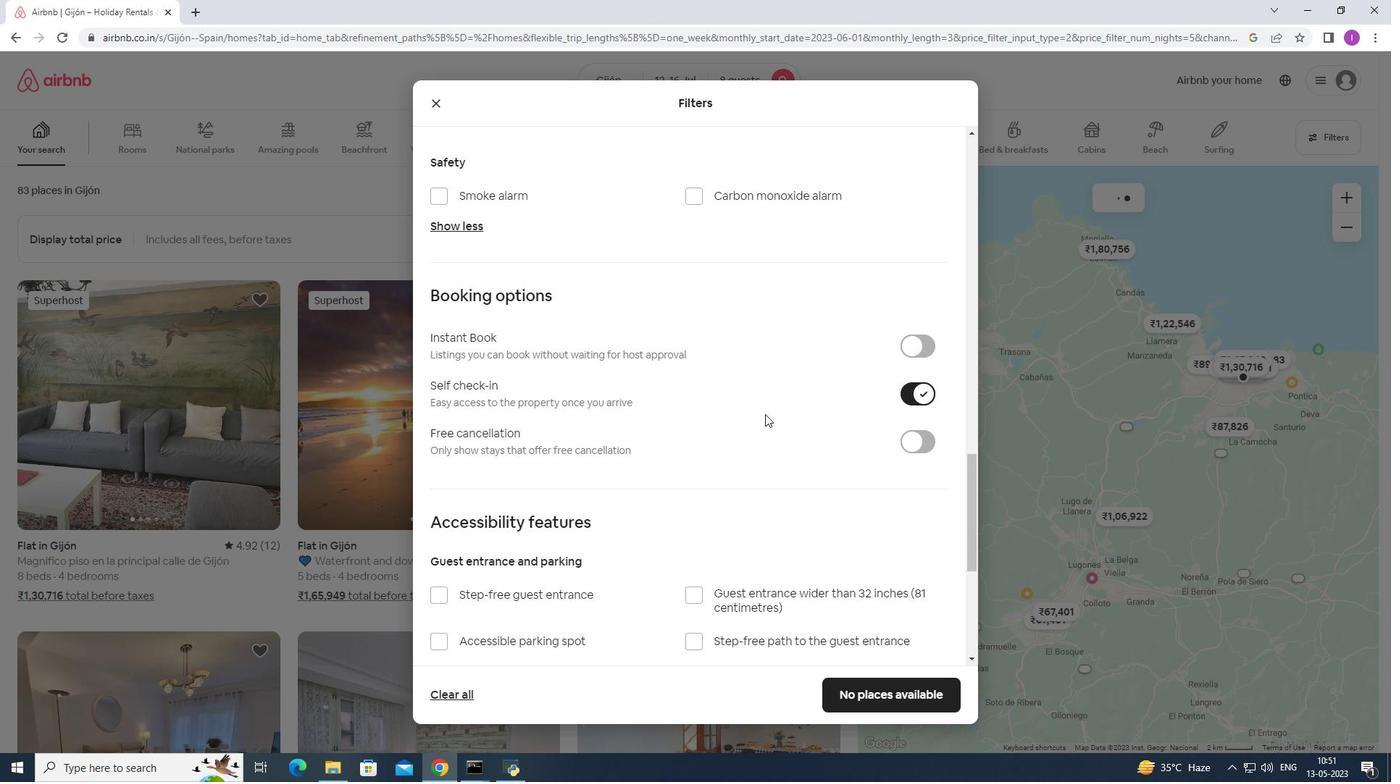 
Action: Mouse scrolled (765, 413) with delta (0, 0)
Screenshot: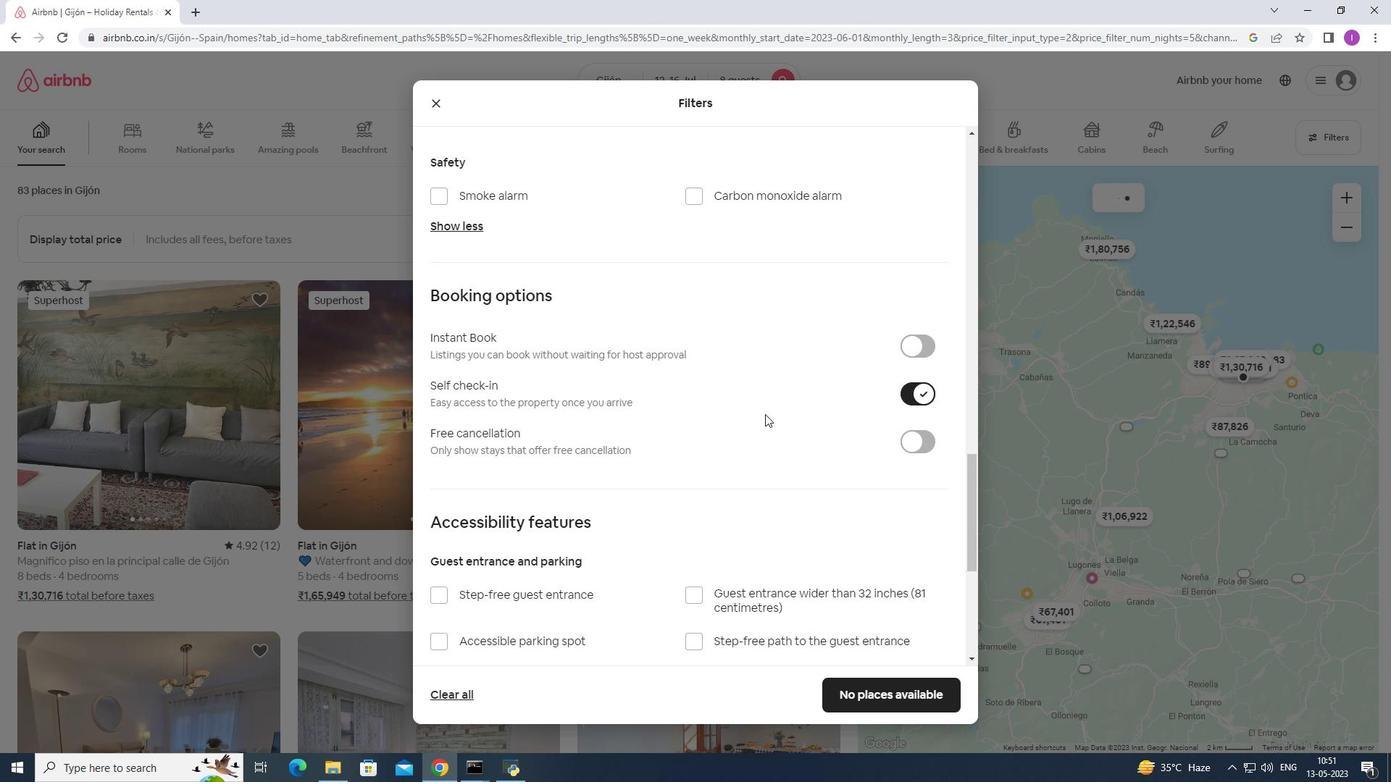 
Action: Mouse scrolled (765, 413) with delta (0, 0)
Screenshot: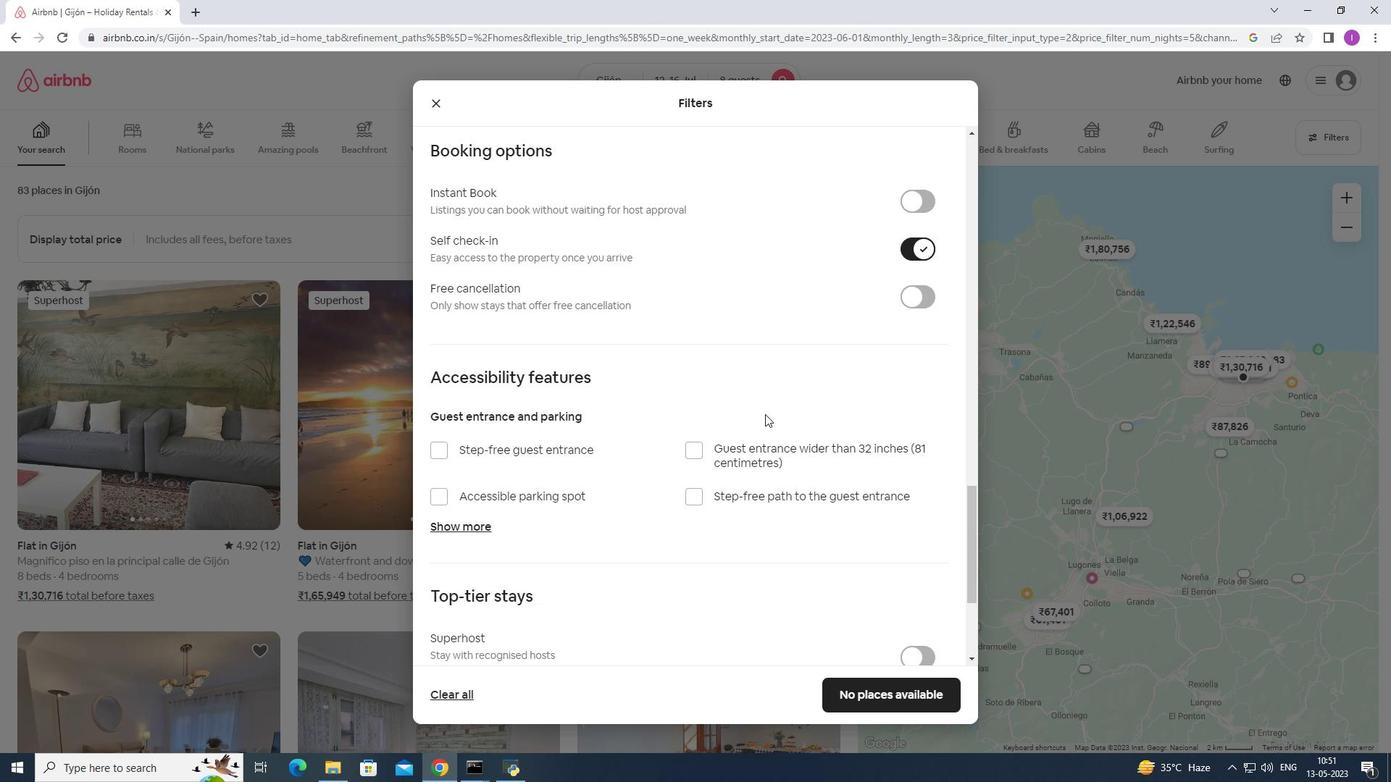 
Action: Mouse scrolled (765, 413) with delta (0, 0)
Screenshot: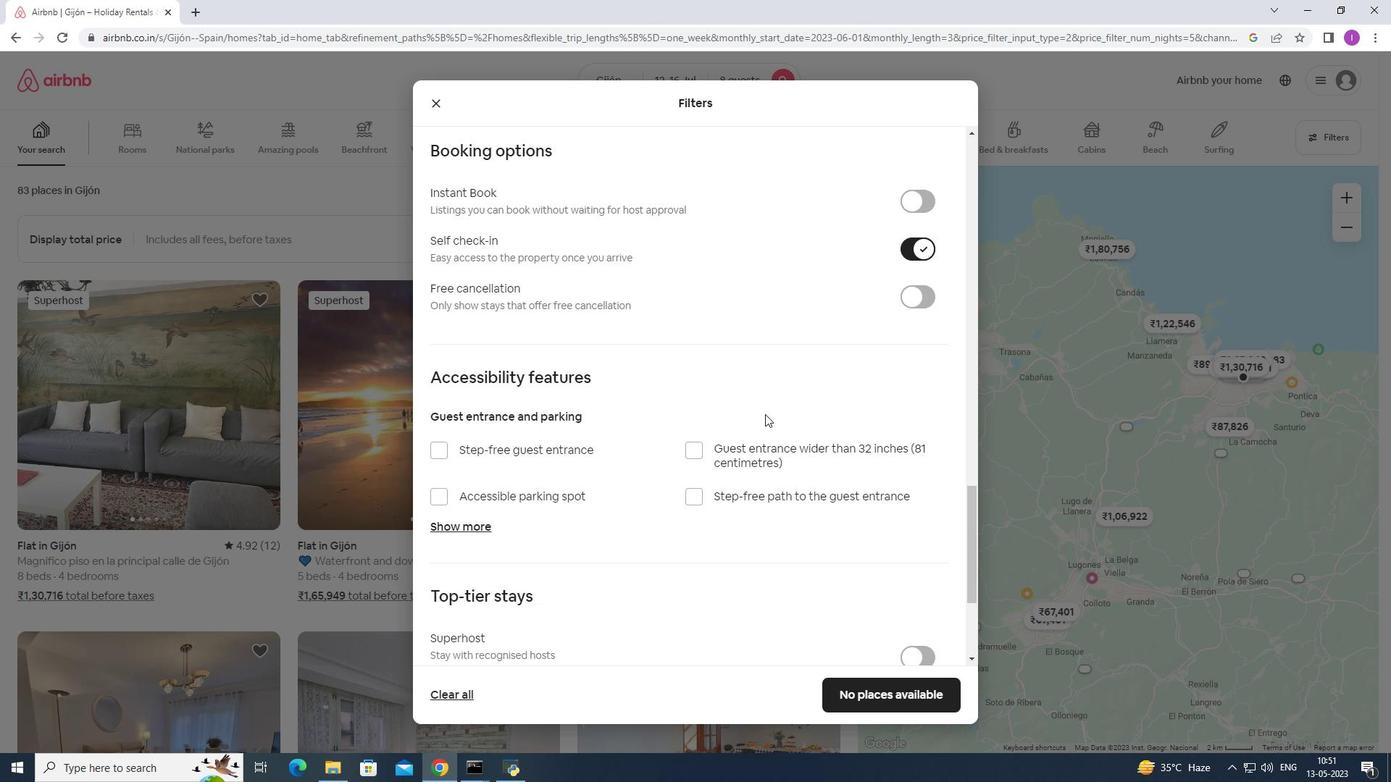 
Action: Mouse scrolled (765, 413) with delta (0, 0)
Screenshot: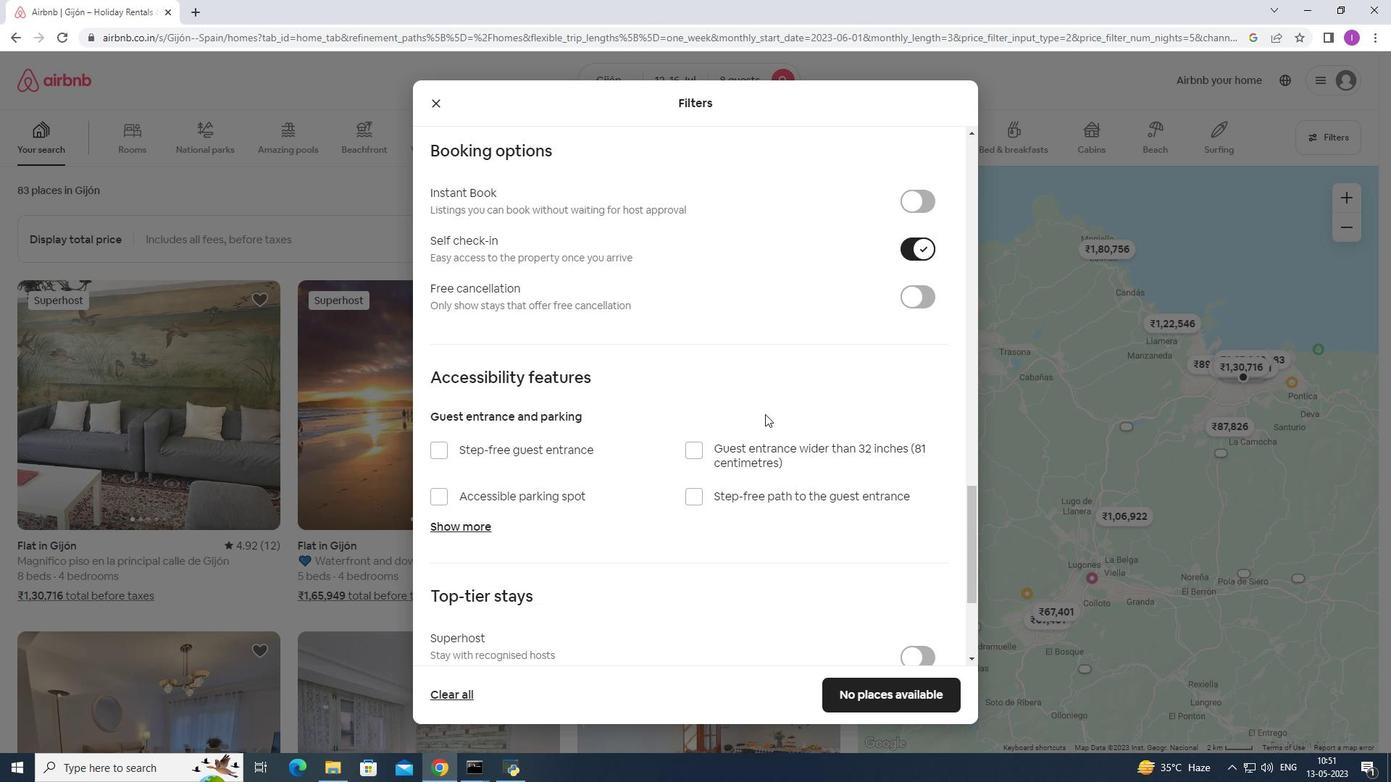 
Action: Mouse scrolled (765, 413) with delta (0, 0)
Screenshot: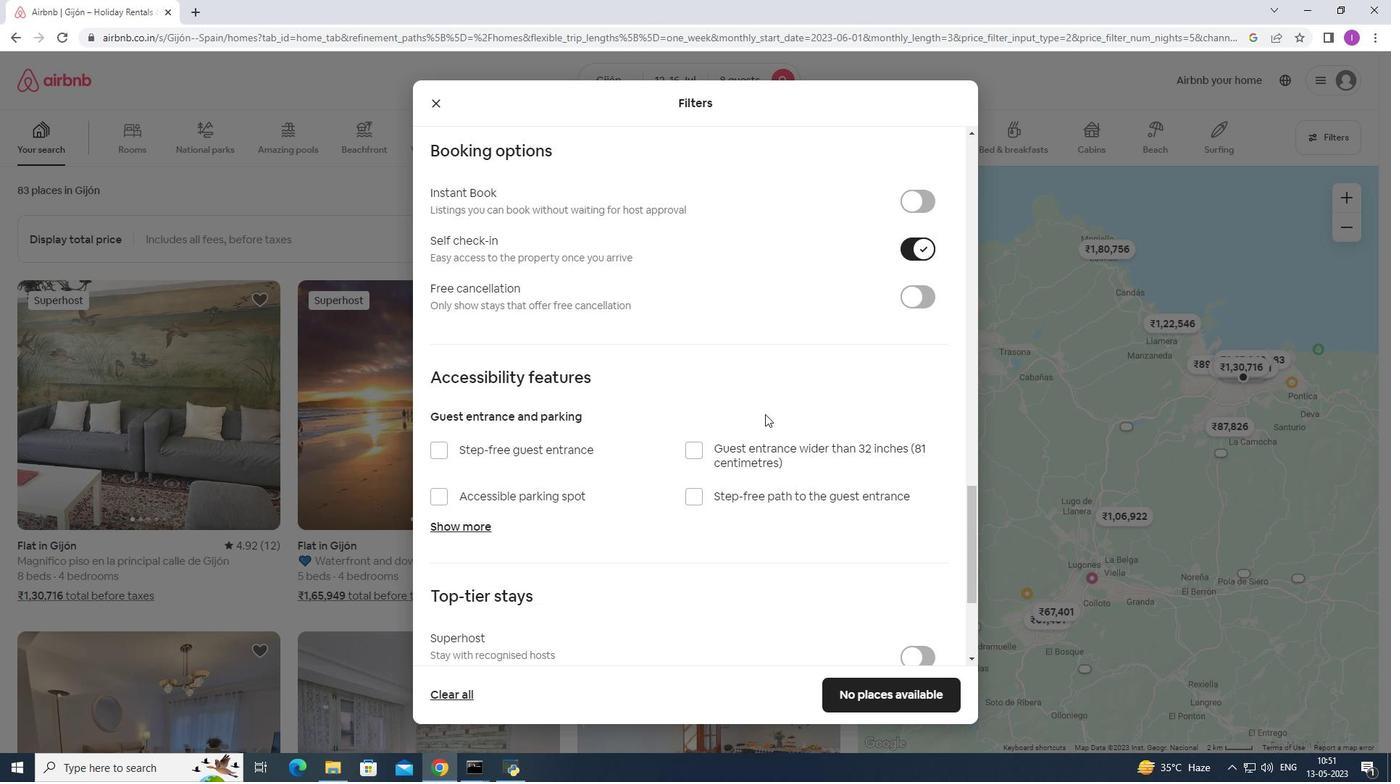 
Action: Mouse scrolled (765, 413) with delta (0, 0)
Screenshot: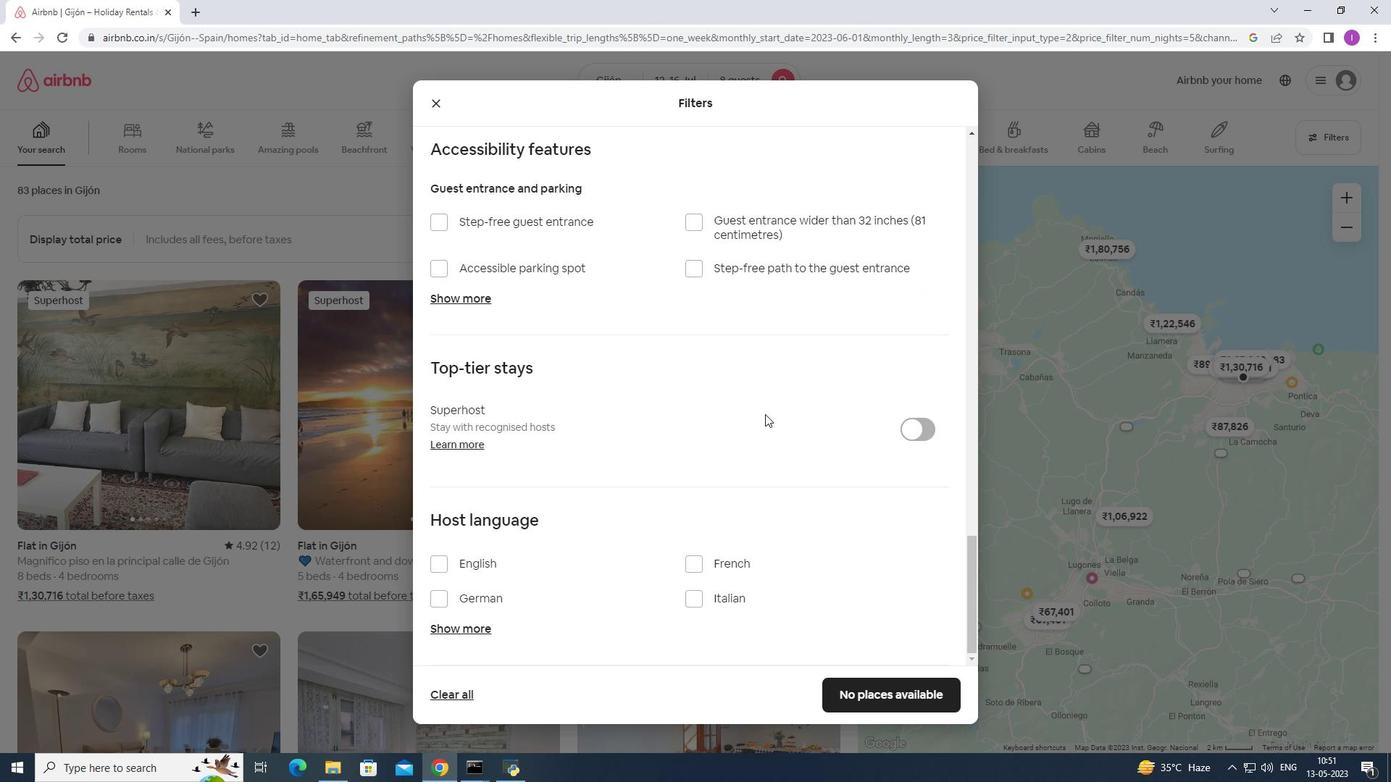 
Action: Mouse scrolled (765, 413) with delta (0, 0)
Screenshot: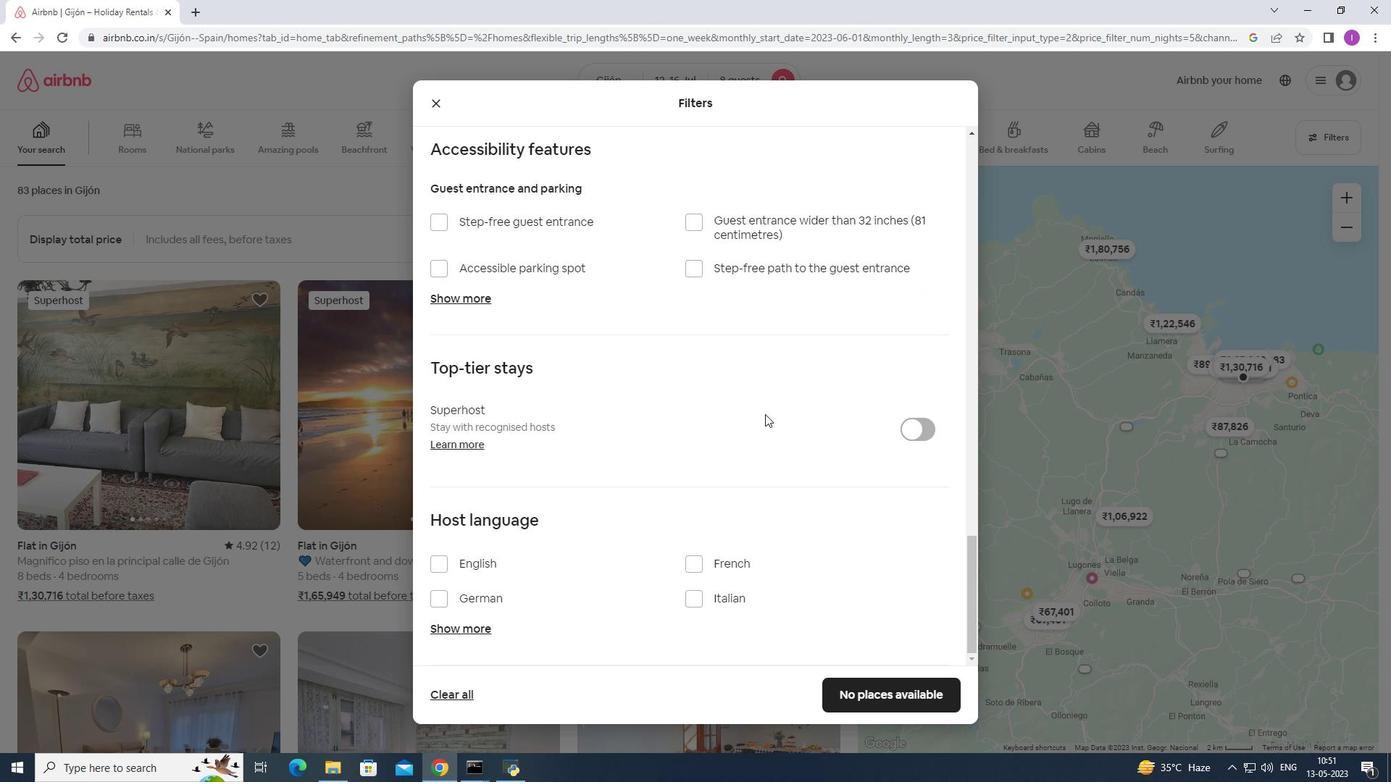 
Action: Mouse scrolled (765, 413) with delta (0, 0)
Screenshot: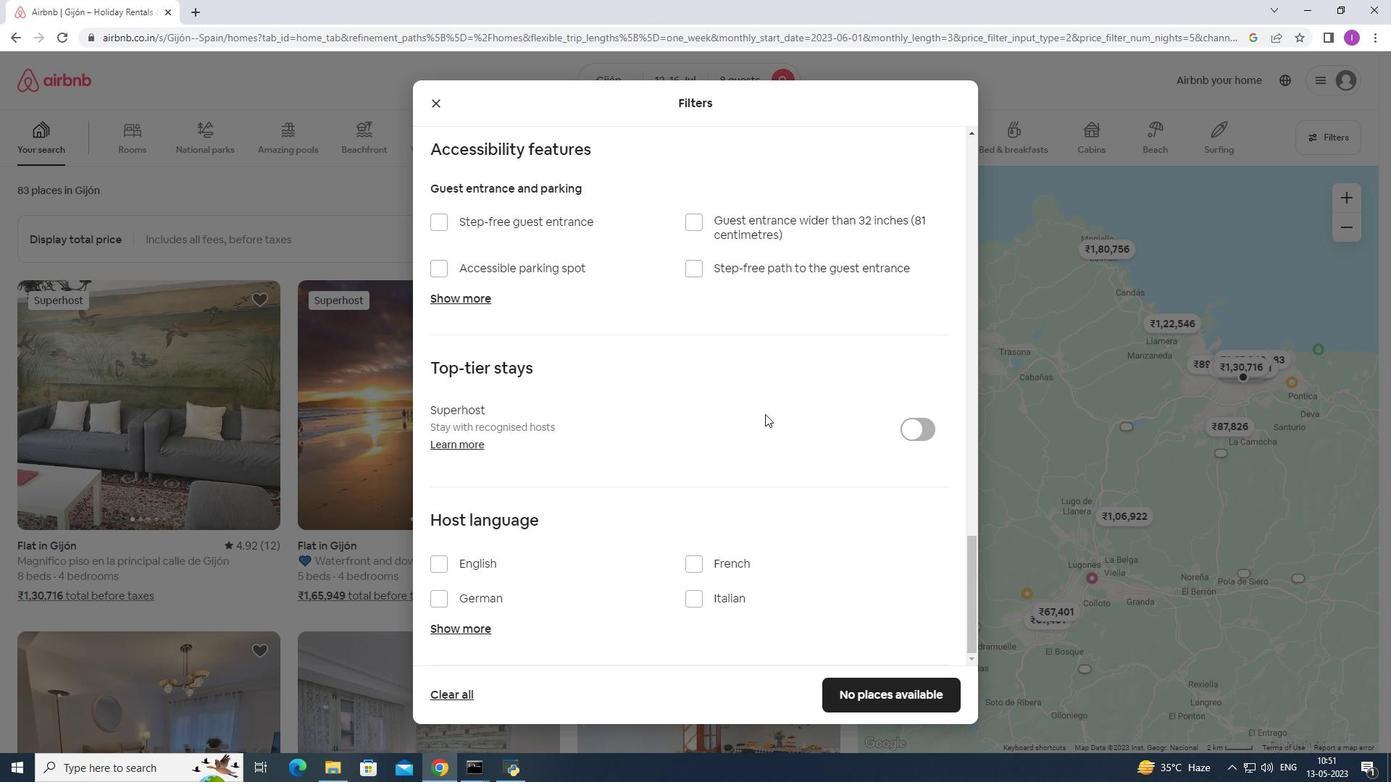 
Action: Mouse scrolled (765, 413) with delta (0, 0)
Screenshot: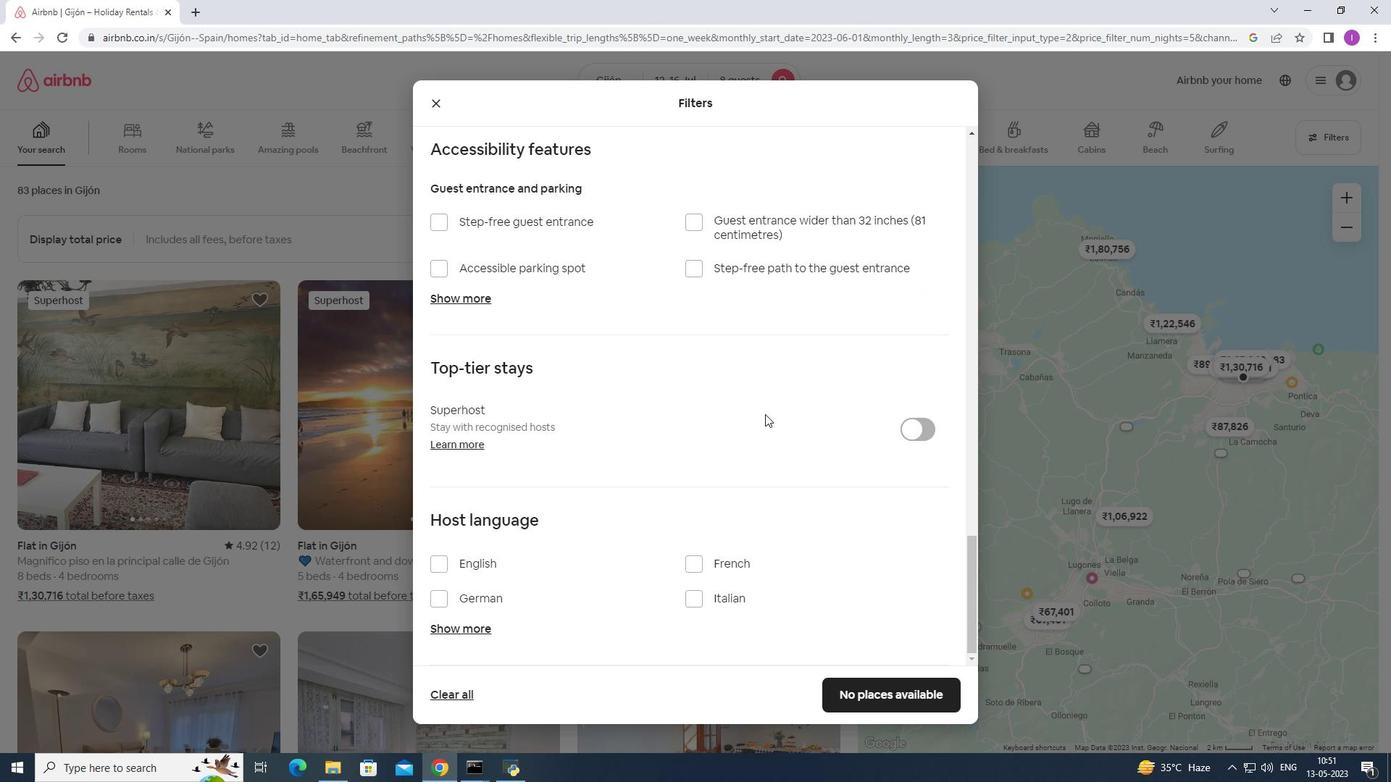 
Action: Mouse scrolled (765, 413) with delta (0, 0)
Screenshot: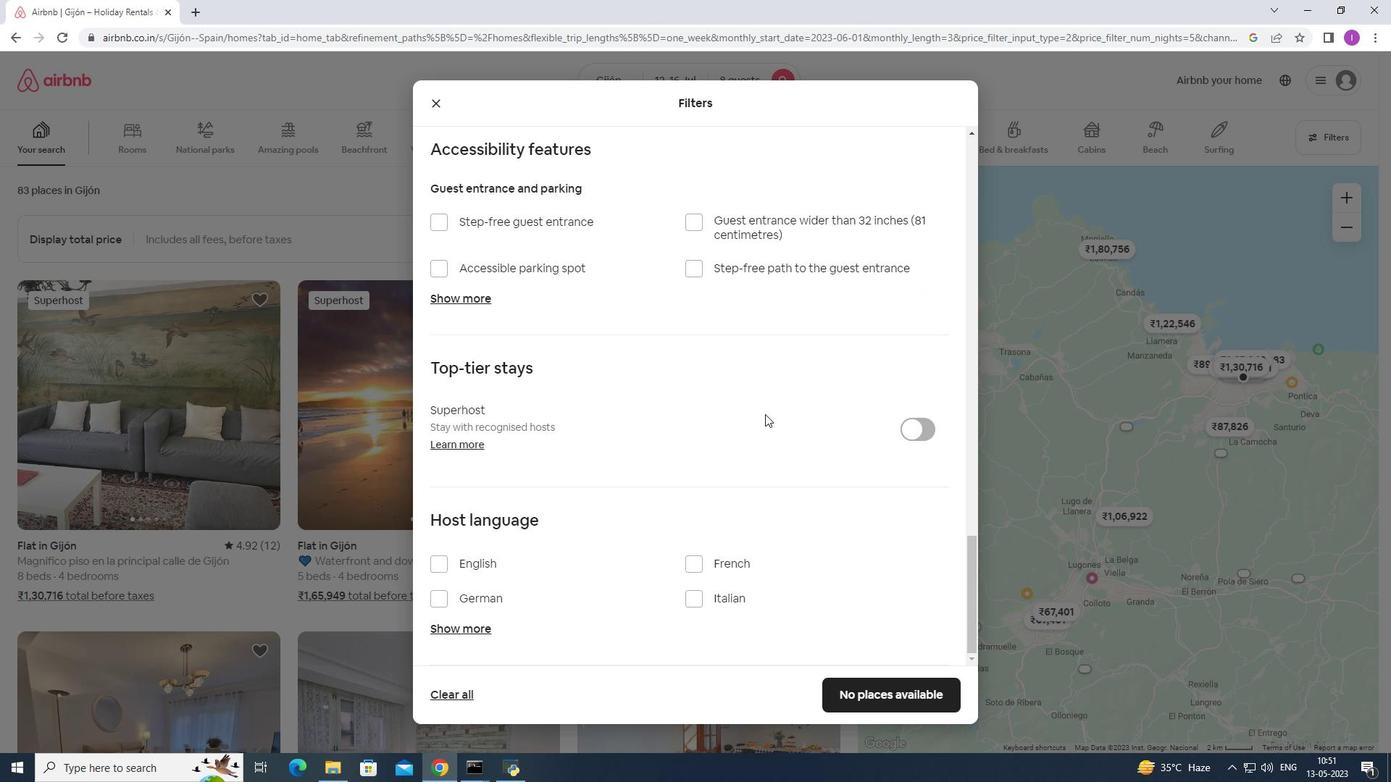 
Action: Mouse moved to (444, 560)
Screenshot: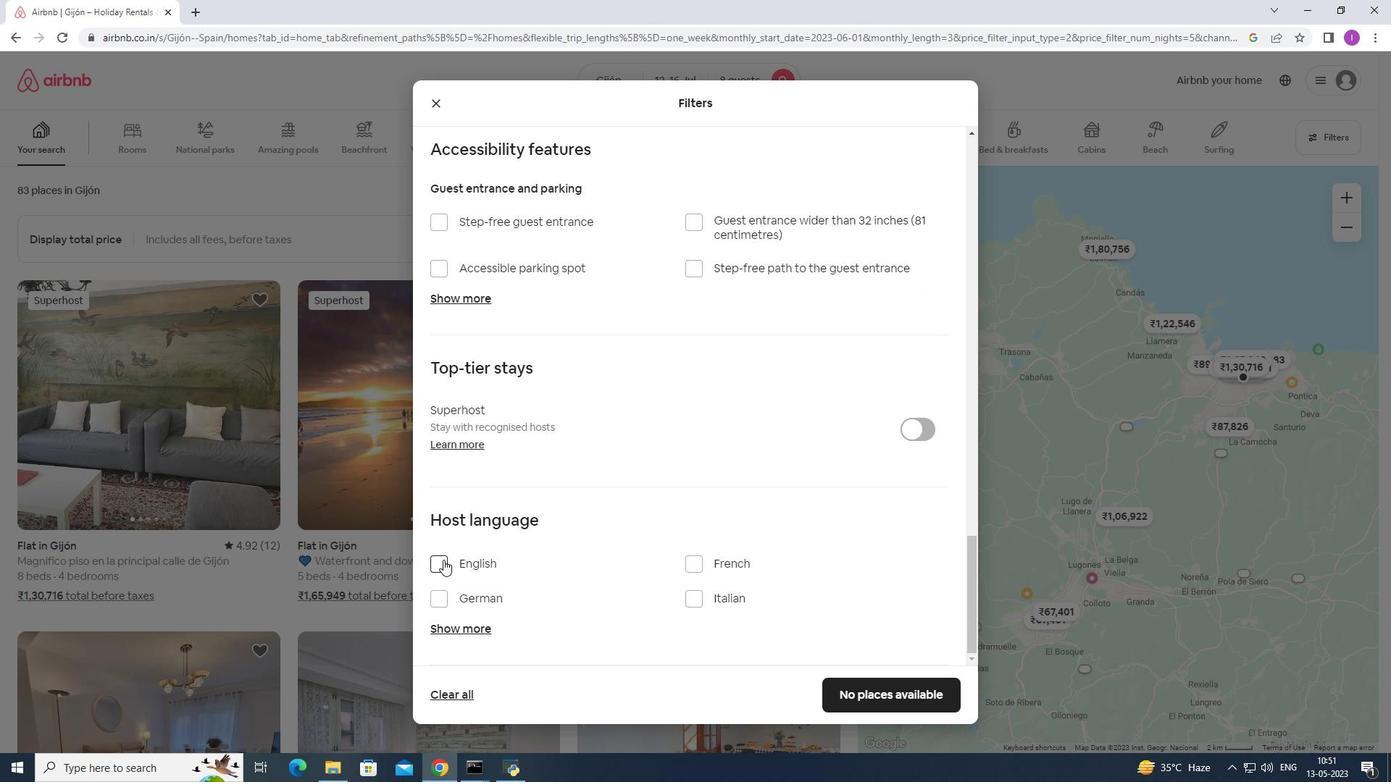 
Action: Mouse pressed left at (444, 560)
Screenshot: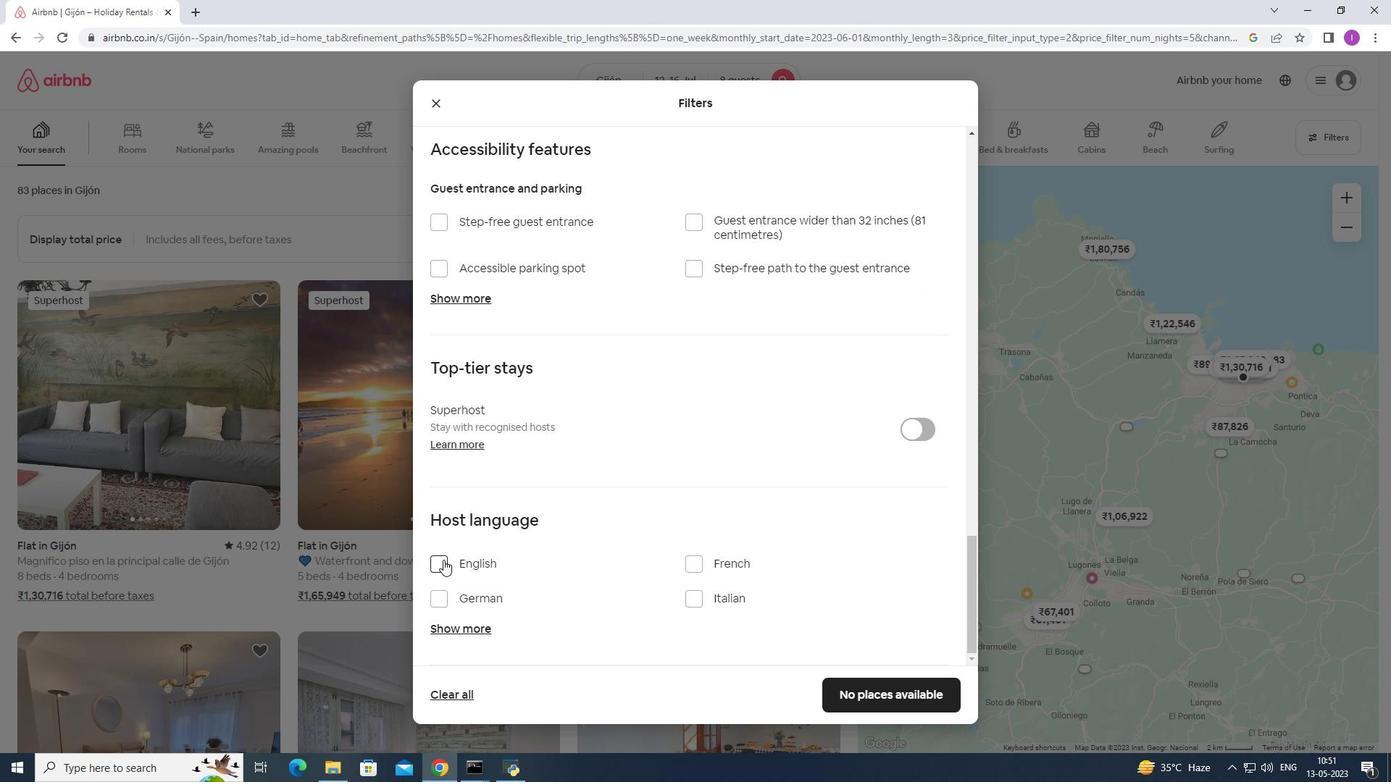 
Action: Mouse moved to (882, 692)
Screenshot: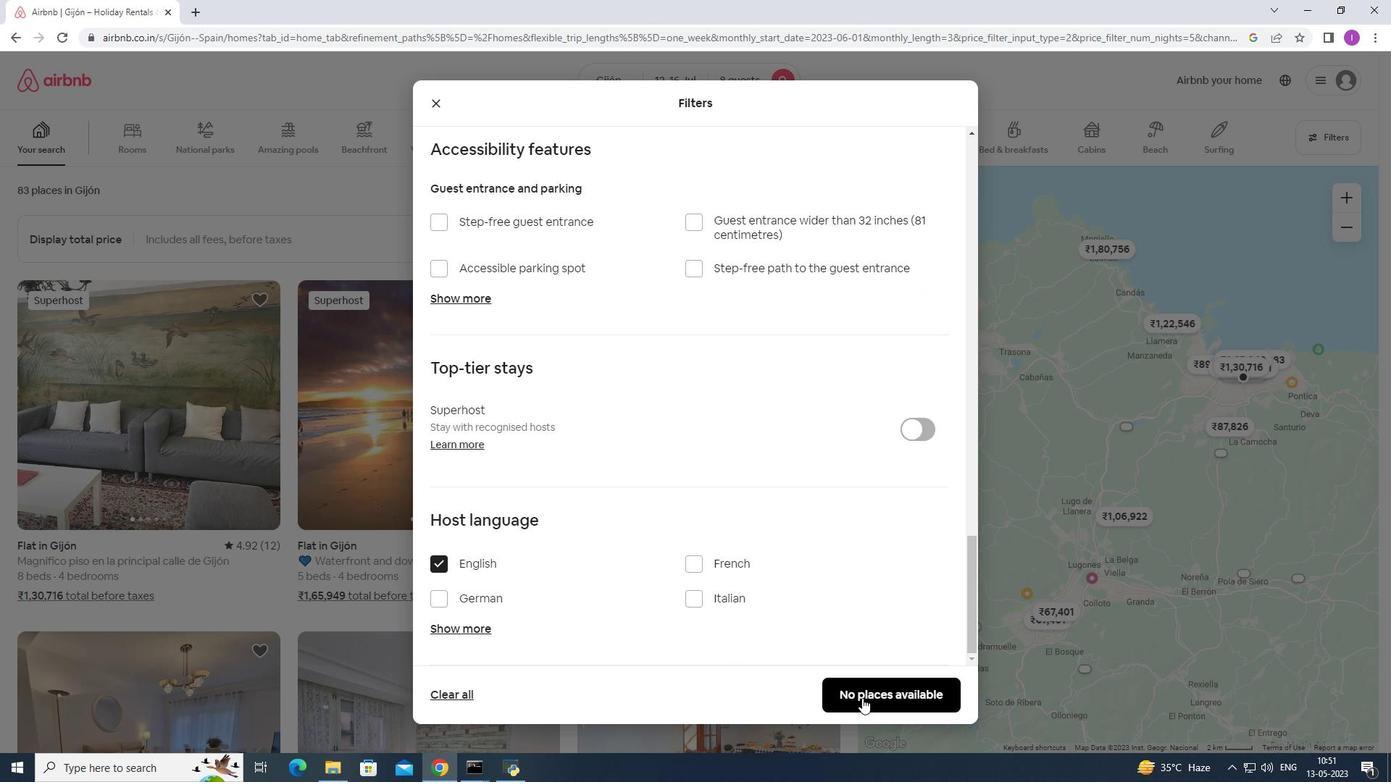 
Action: Mouse pressed left at (882, 692)
Screenshot: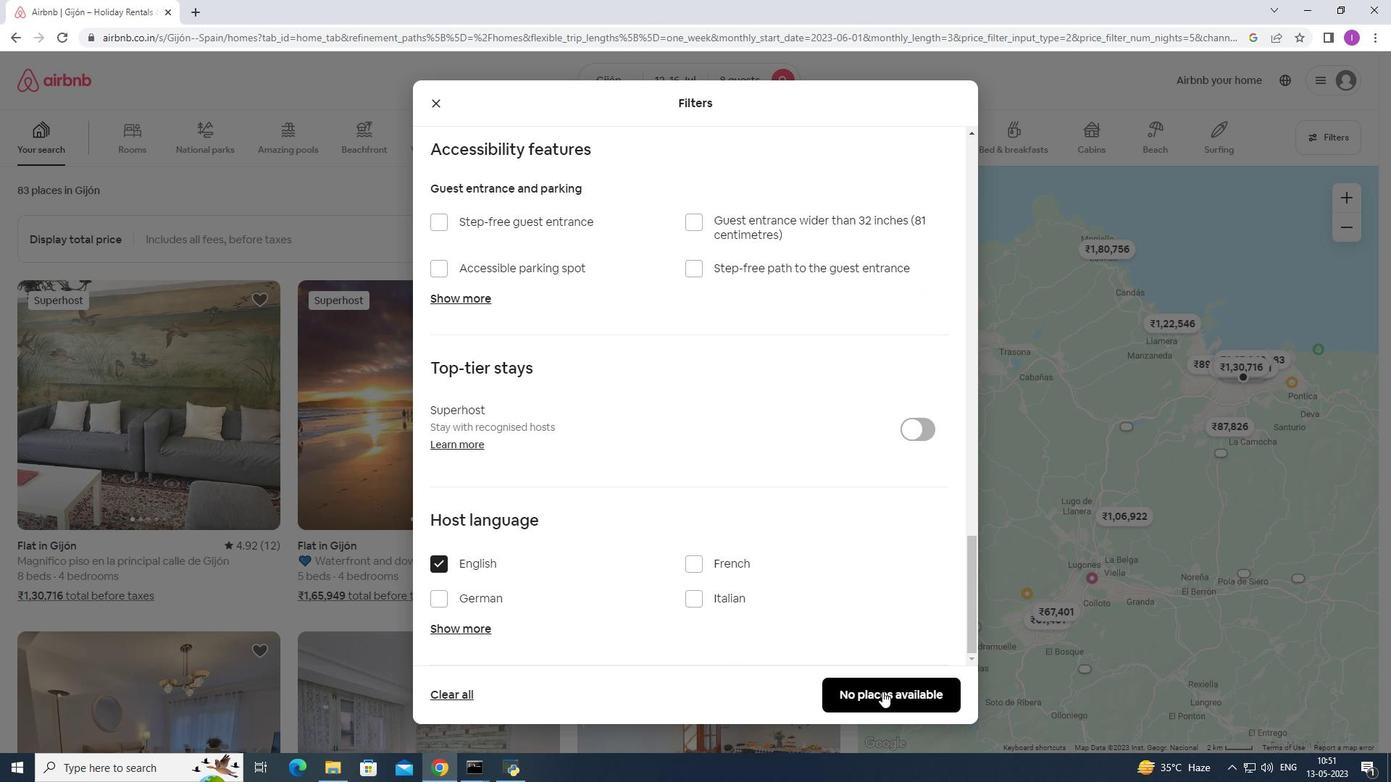 
Action: Mouse moved to (891, 671)
Screenshot: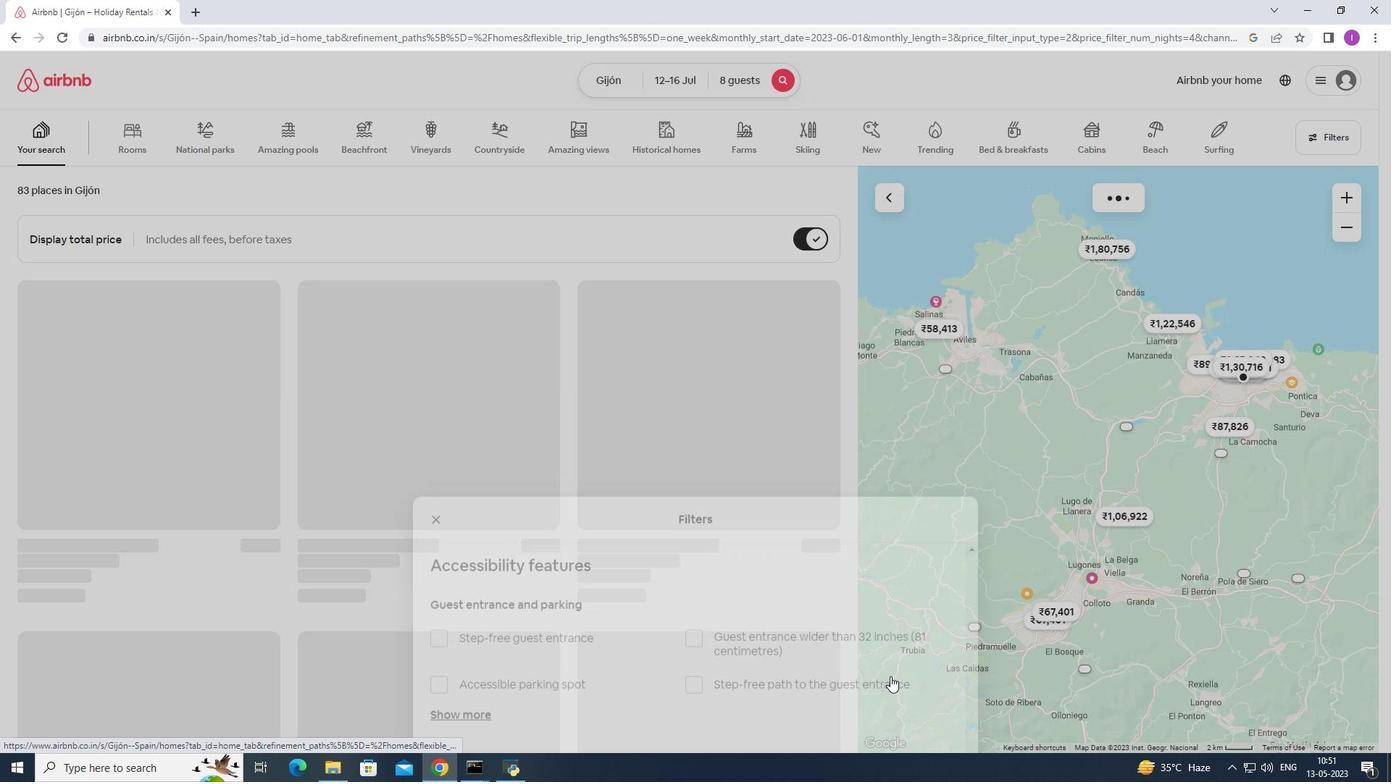
